 Task: Find connections with filter location Katangi with filter topic #Marketingwith filter profile language Potuguese with filter current company Career For Freshers with filter school Siliguri Institute of Technology with filter industry Accessible Hardware Manufacturing with filter service category Search Engine Optimization (SEO) with filter keywords title Customer Service Manager
Action: Mouse moved to (168, 237)
Screenshot: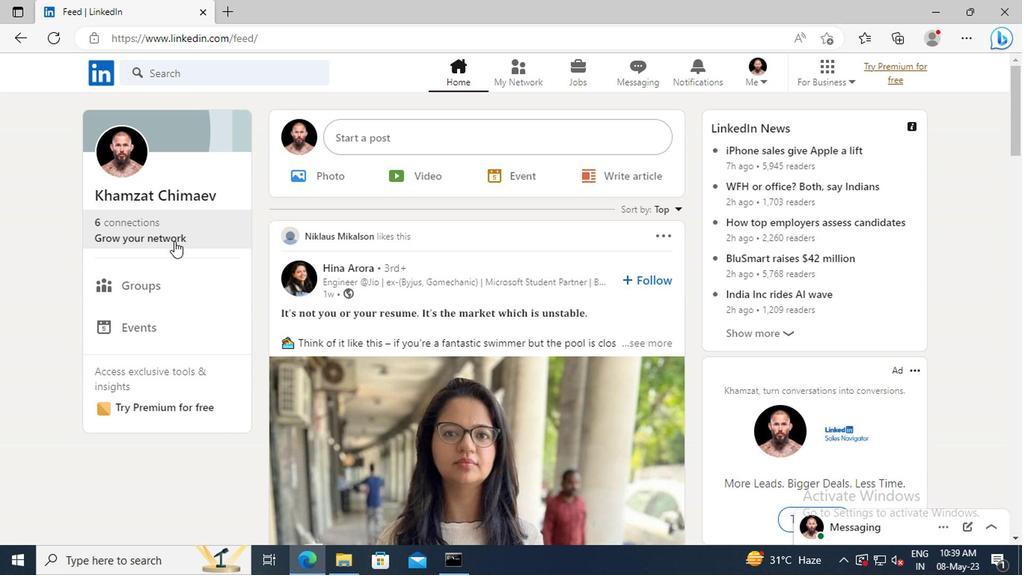
Action: Mouse pressed left at (168, 237)
Screenshot: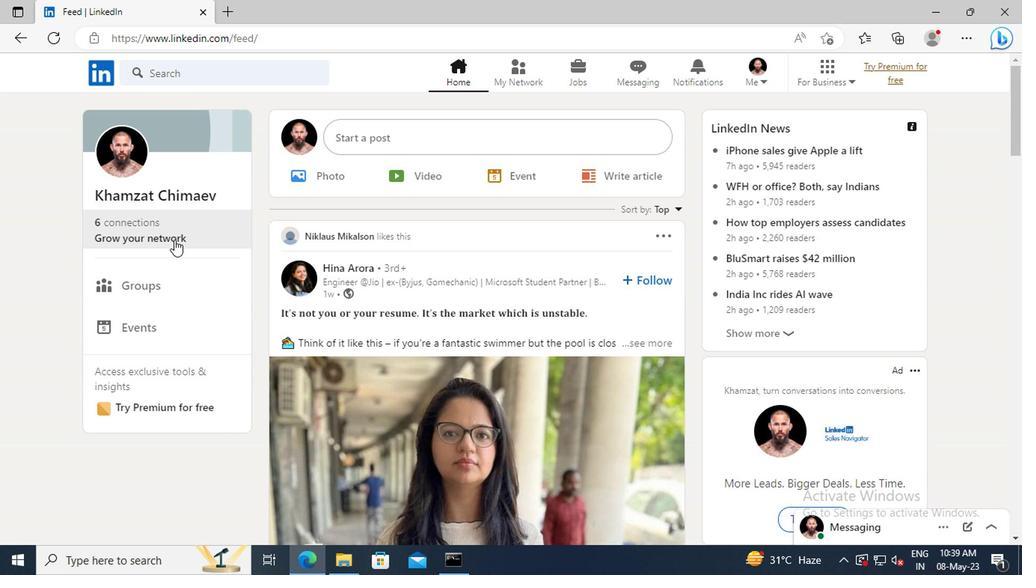 
Action: Mouse moved to (166, 163)
Screenshot: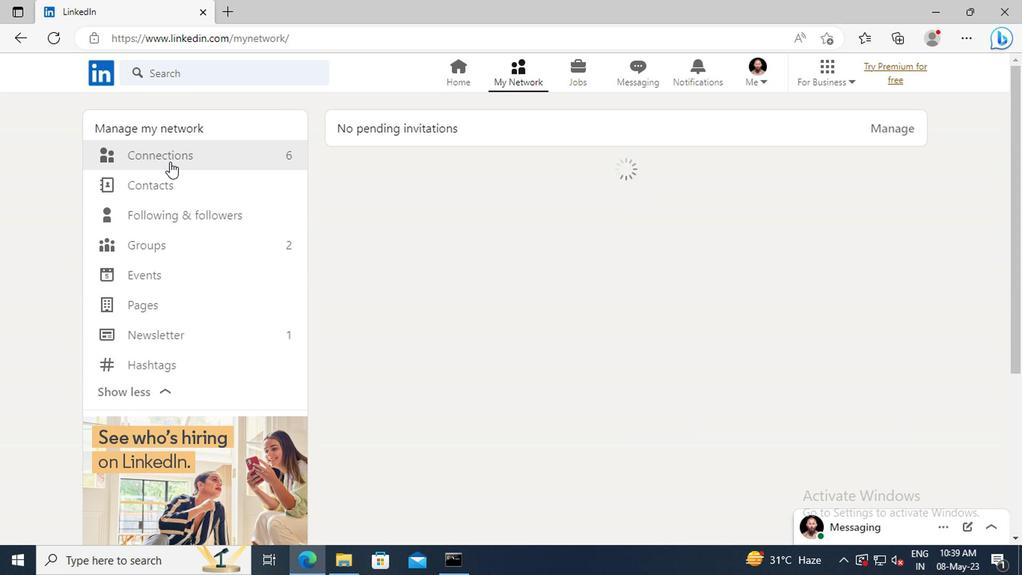 
Action: Mouse pressed left at (166, 163)
Screenshot: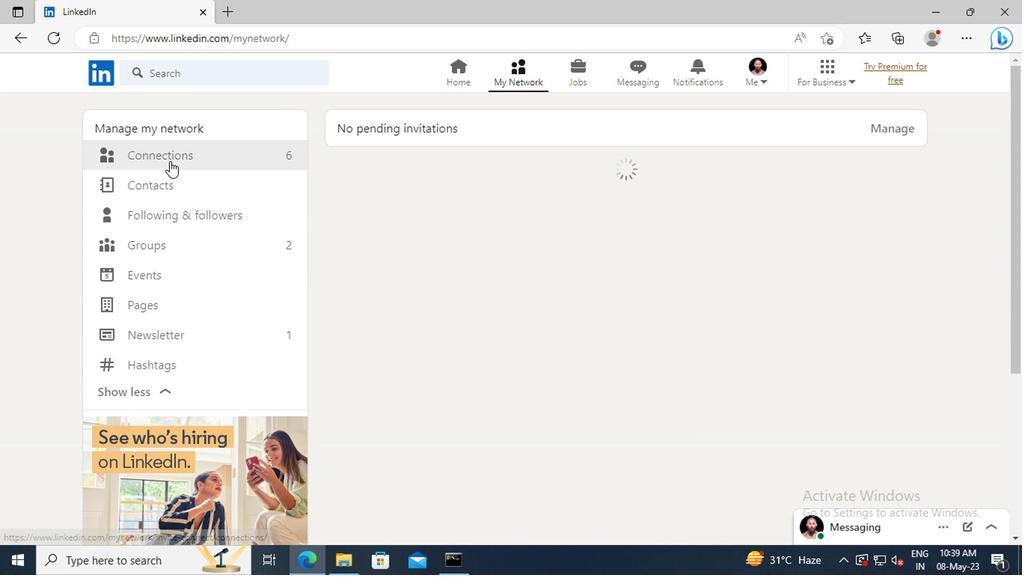 
Action: Mouse moved to (600, 159)
Screenshot: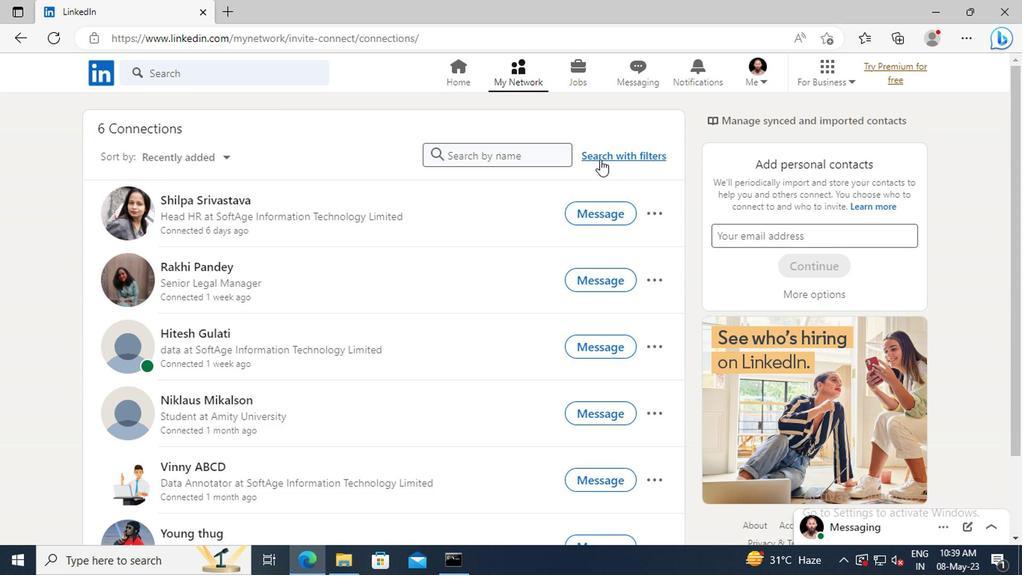 
Action: Mouse pressed left at (600, 159)
Screenshot: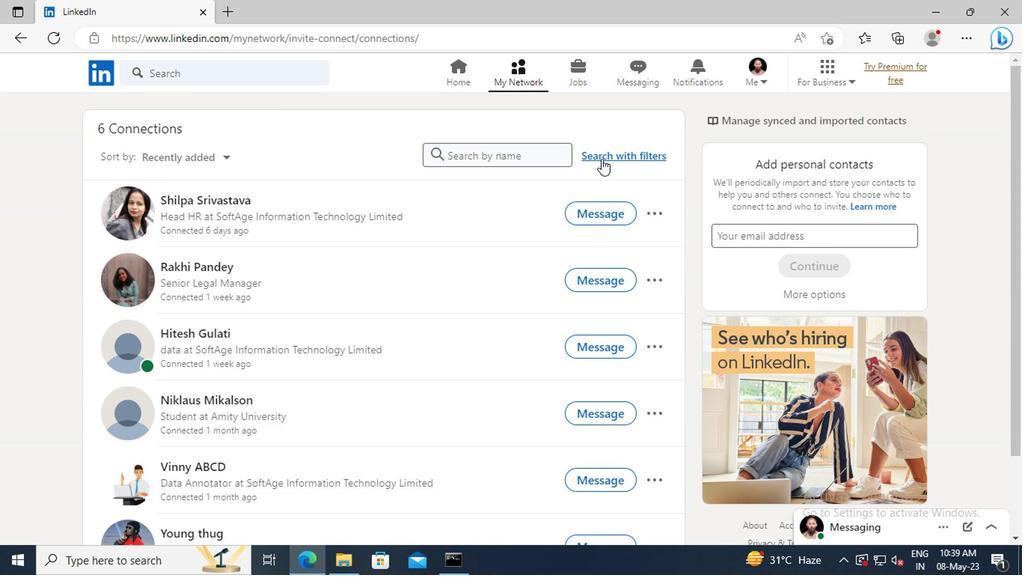 
Action: Mouse moved to (563, 119)
Screenshot: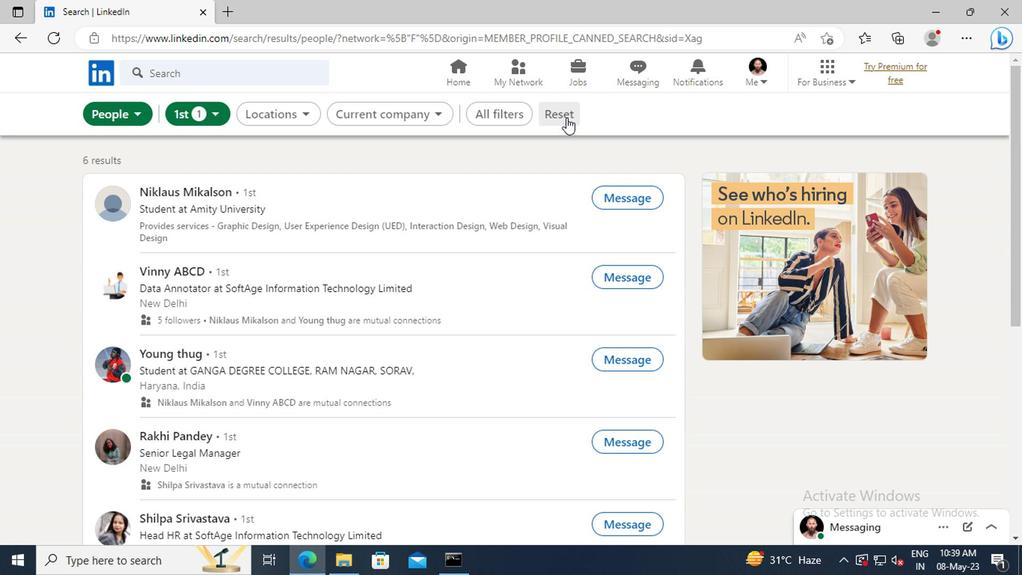 
Action: Mouse pressed left at (563, 119)
Screenshot: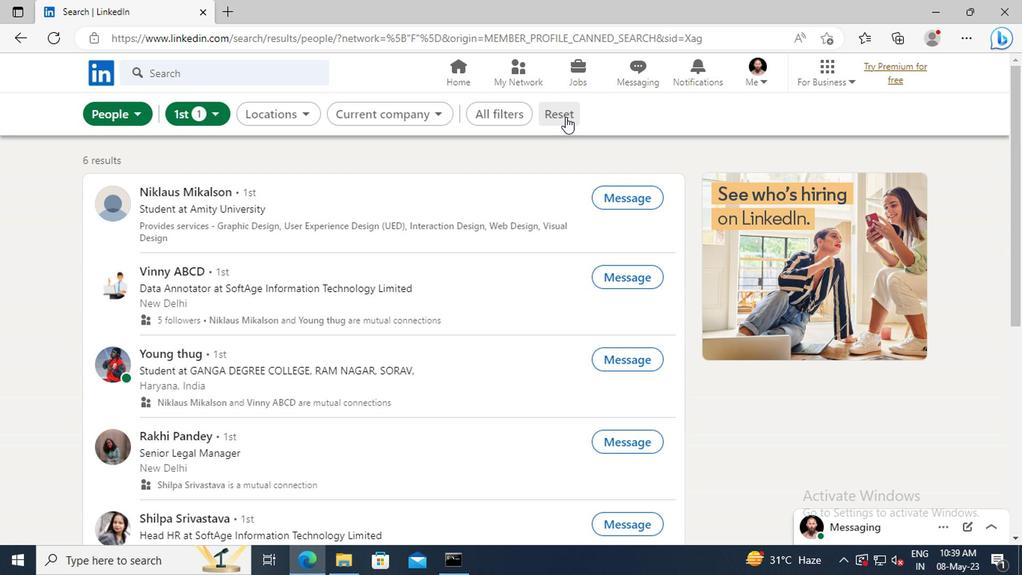 
Action: Mouse moved to (542, 119)
Screenshot: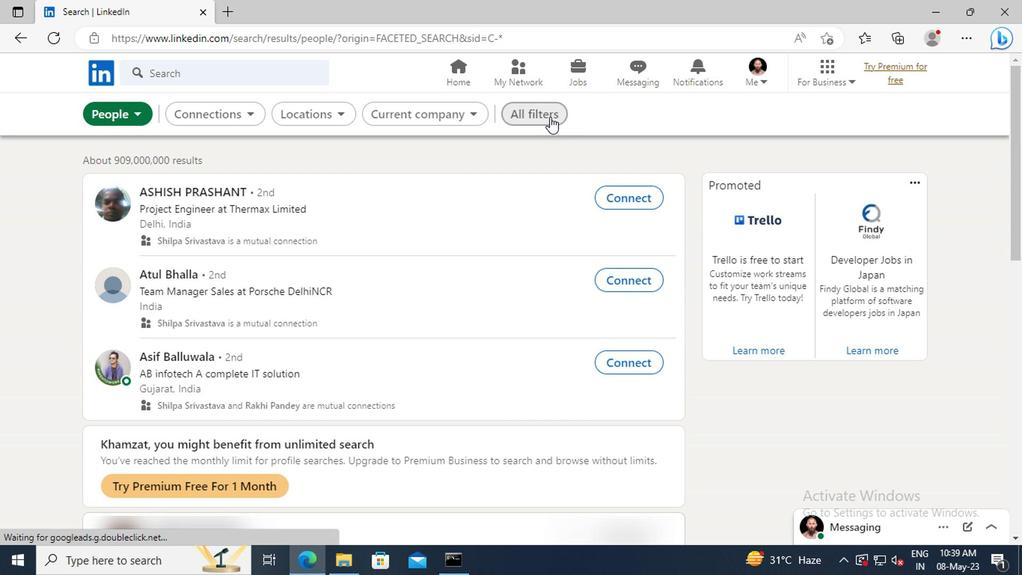 
Action: Mouse pressed left at (542, 119)
Screenshot: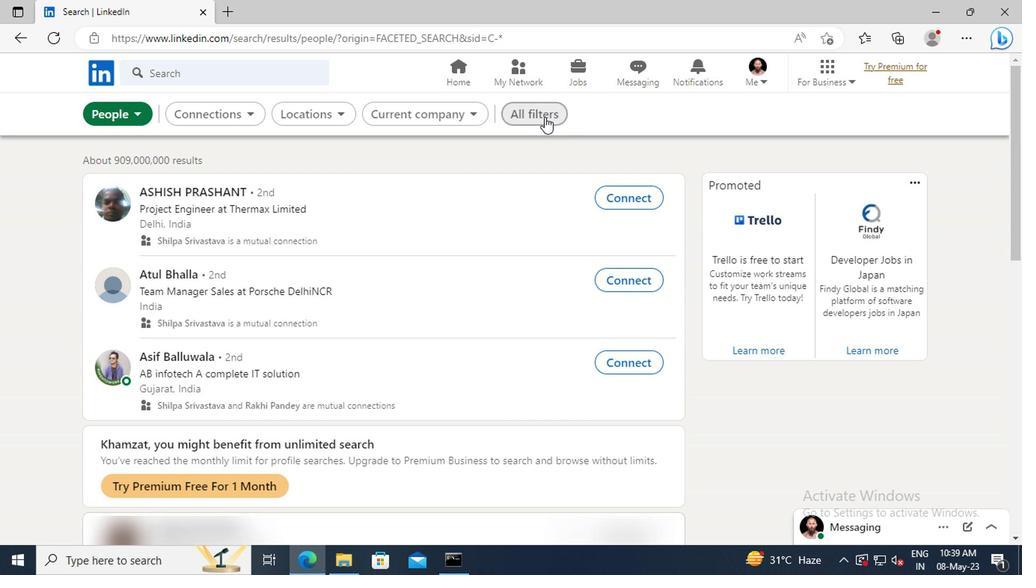 
Action: Mouse moved to (830, 298)
Screenshot: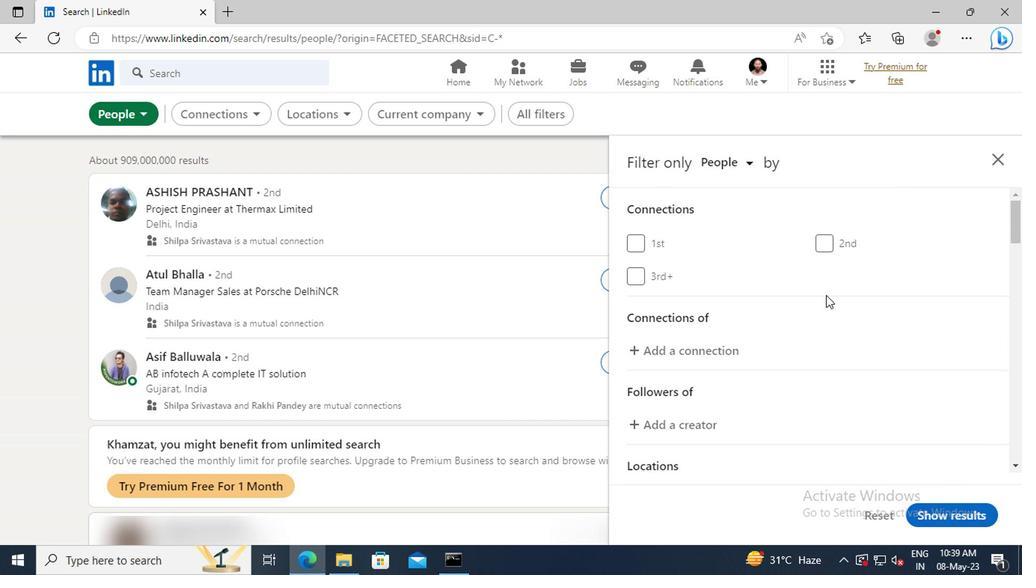 
Action: Mouse scrolled (830, 297) with delta (0, -1)
Screenshot: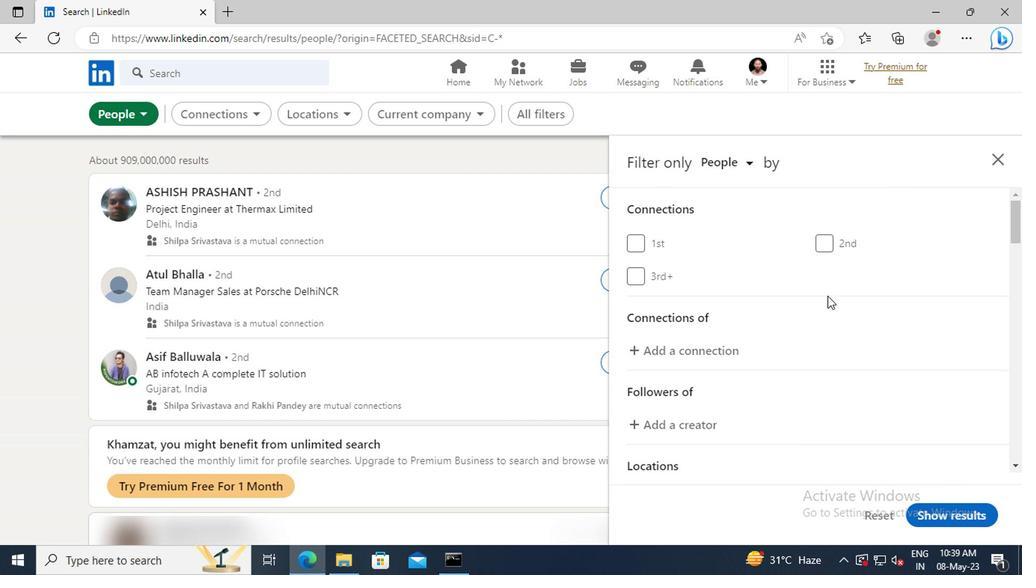 
Action: Mouse scrolled (830, 297) with delta (0, -1)
Screenshot: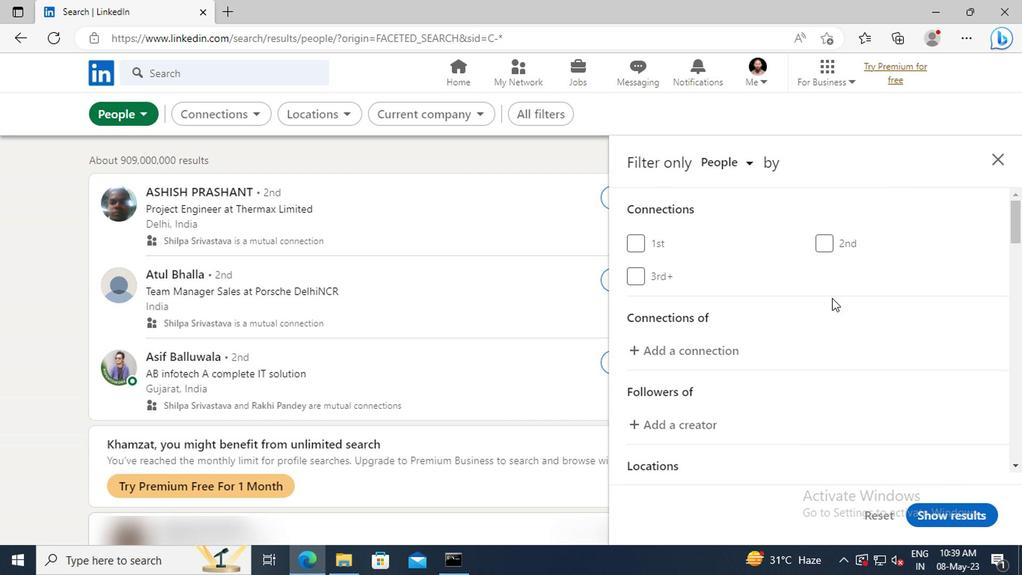
Action: Mouse moved to (831, 299)
Screenshot: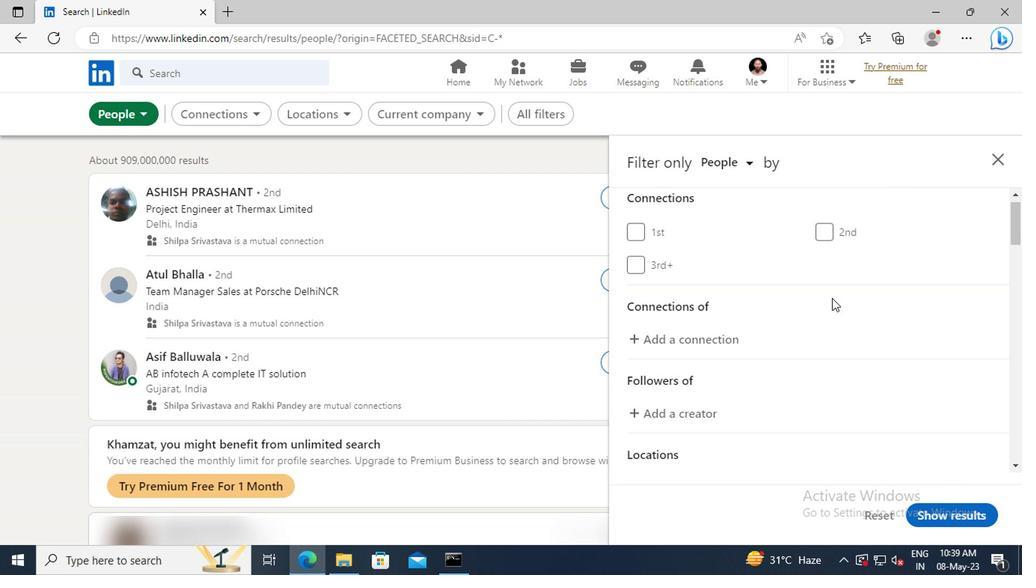 
Action: Mouse scrolled (831, 299) with delta (0, 0)
Screenshot: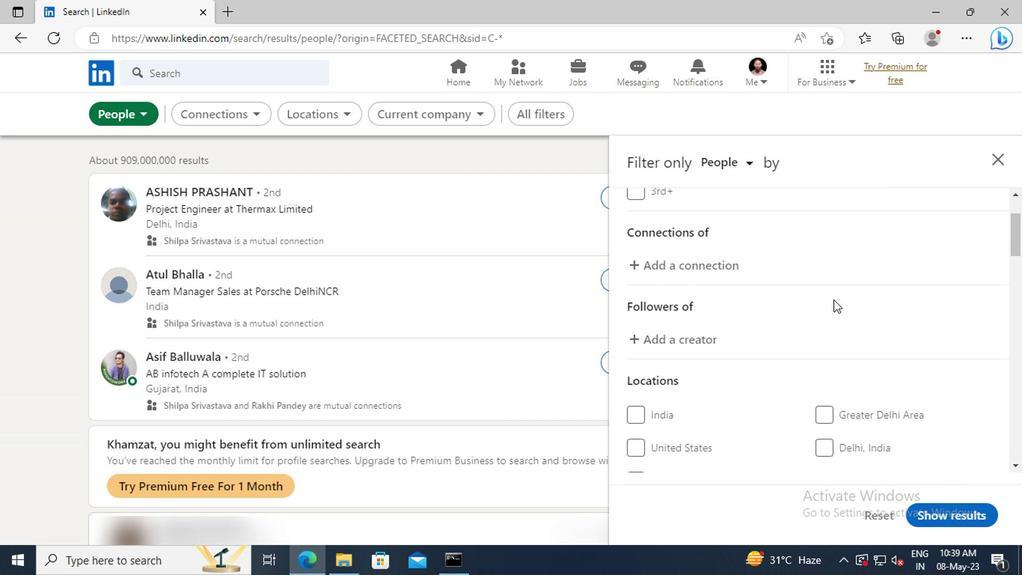 
Action: Mouse scrolled (831, 299) with delta (0, 0)
Screenshot: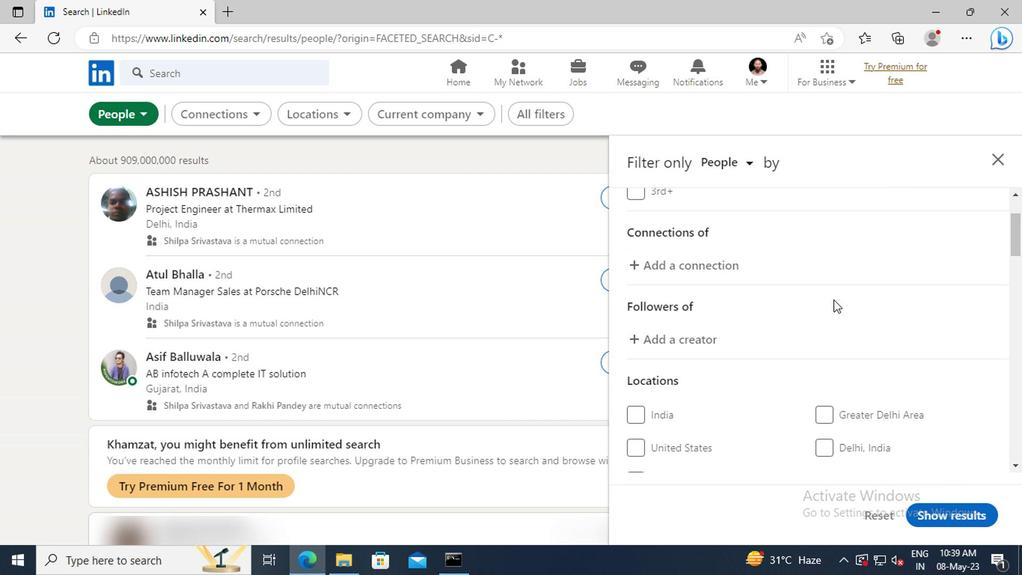 
Action: Mouse scrolled (831, 299) with delta (0, 0)
Screenshot: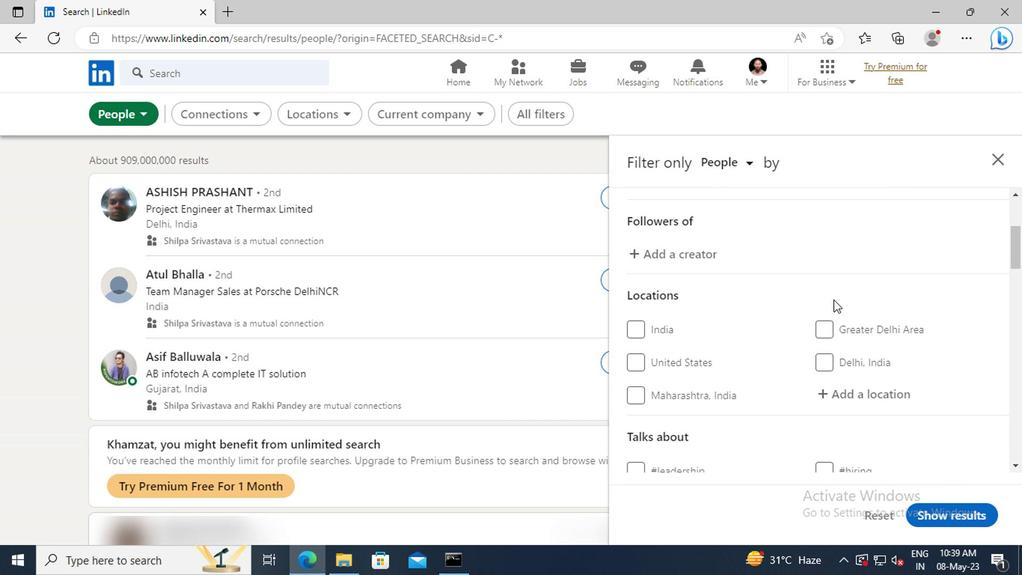 
Action: Mouse scrolled (831, 299) with delta (0, 0)
Screenshot: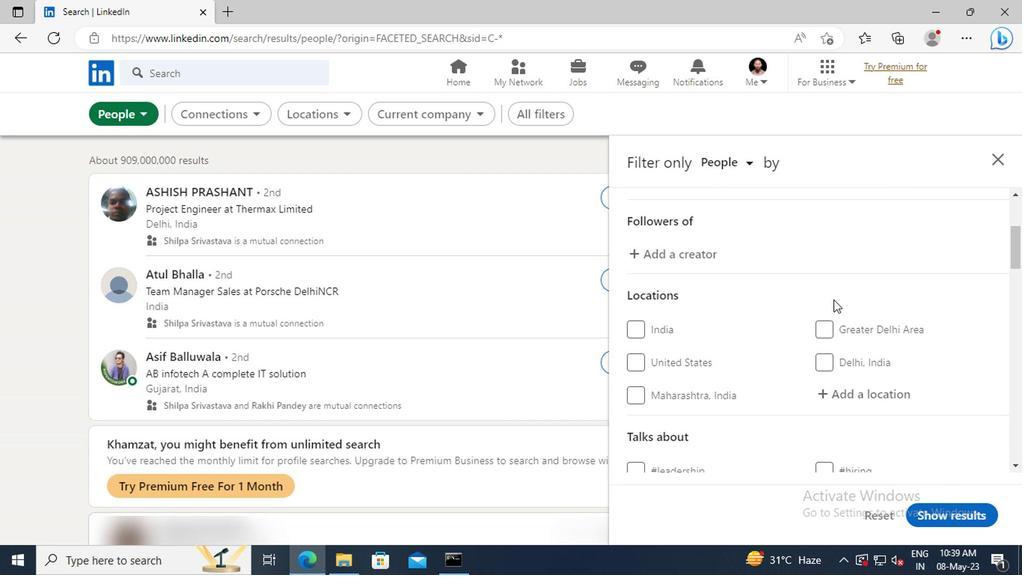 
Action: Mouse moved to (830, 309)
Screenshot: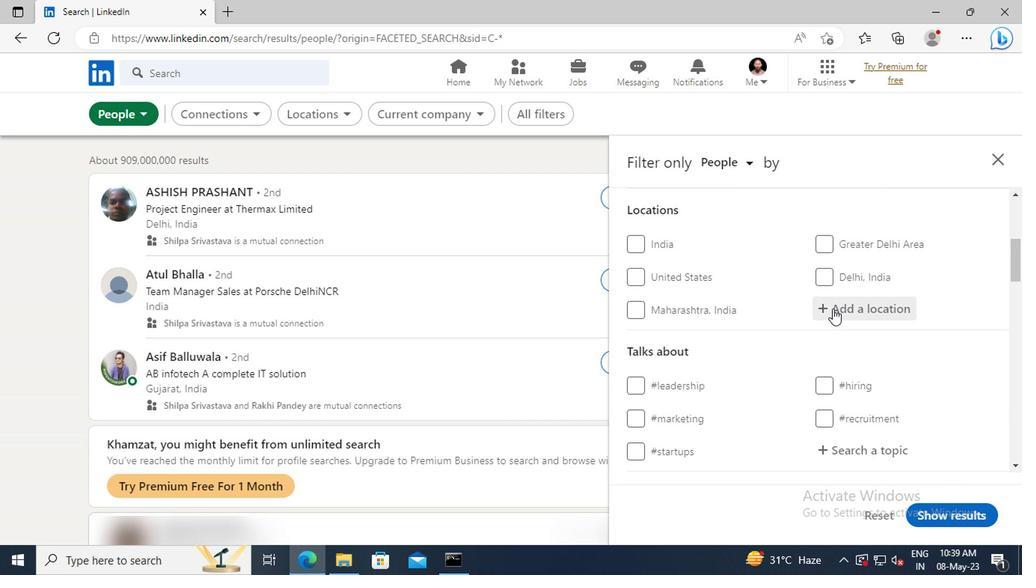 
Action: Mouse pressed left at (830, 309)
Screenshot: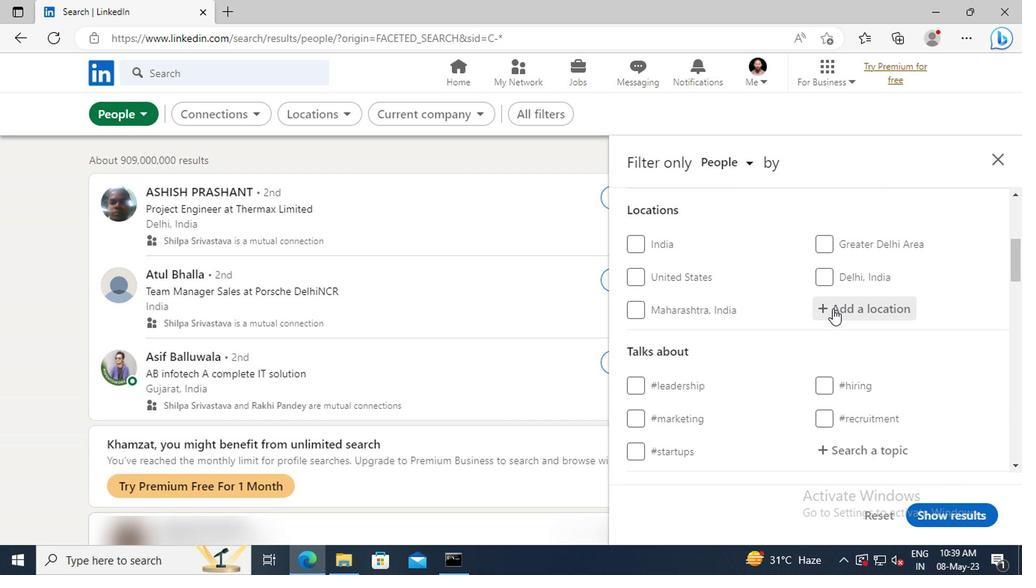 
Action: Key pressed <Key.shift>KATANGI
Screenshot: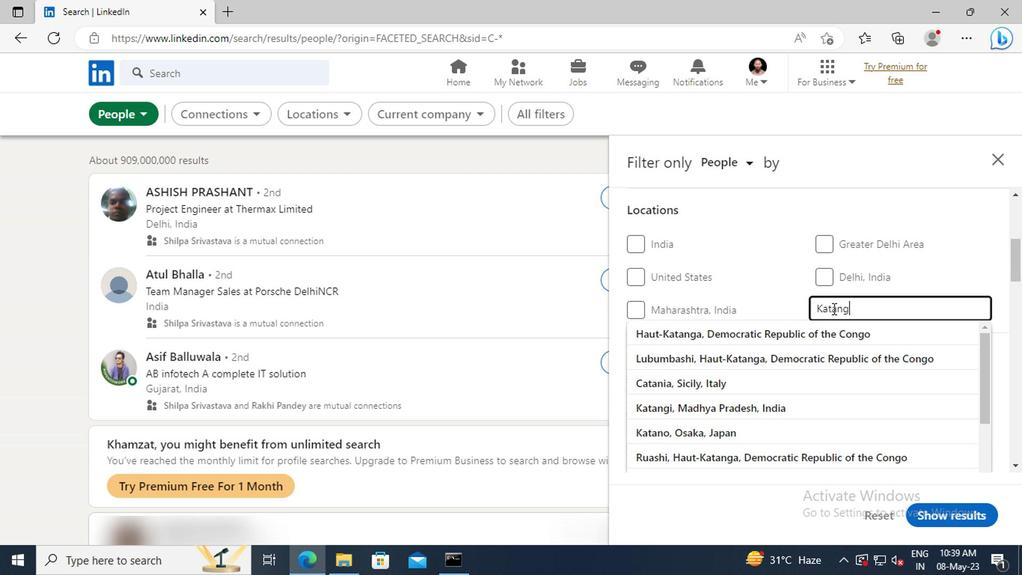 
Action: Mouse moved to (837, 328)
Screenshot: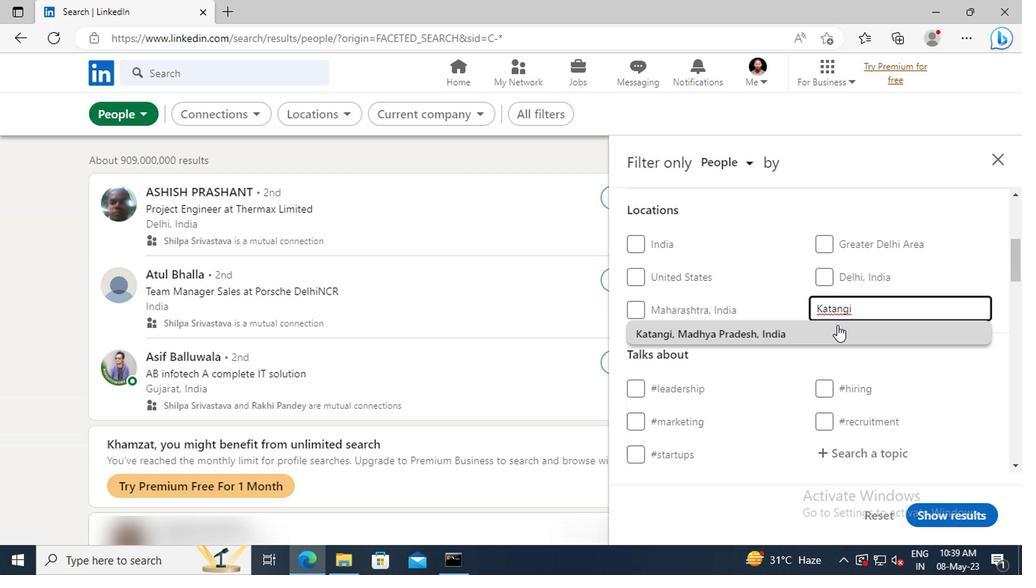 
Action: Mouse pressed left at (837, 328)
Screenshot: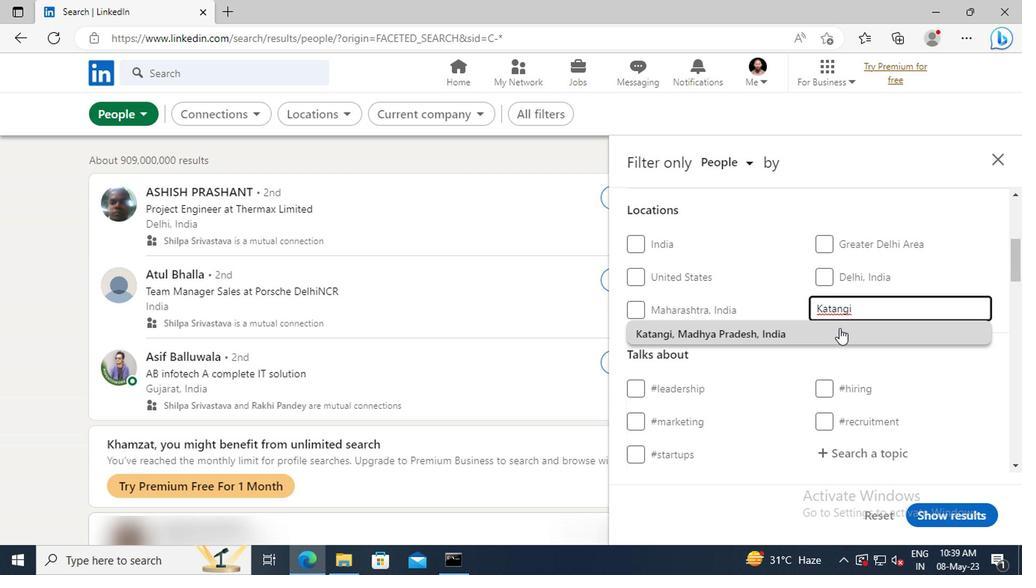 
Action: Mouse scrolled (837, 328) with delta (0, 0)
Screenshot: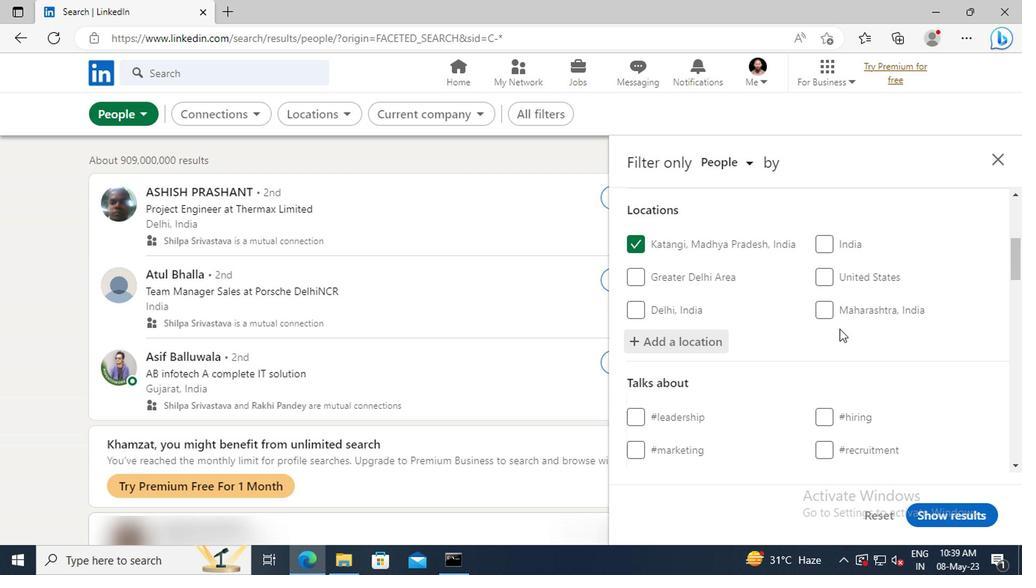 
Action: Mouse moved to (838, 328)
Screenshot: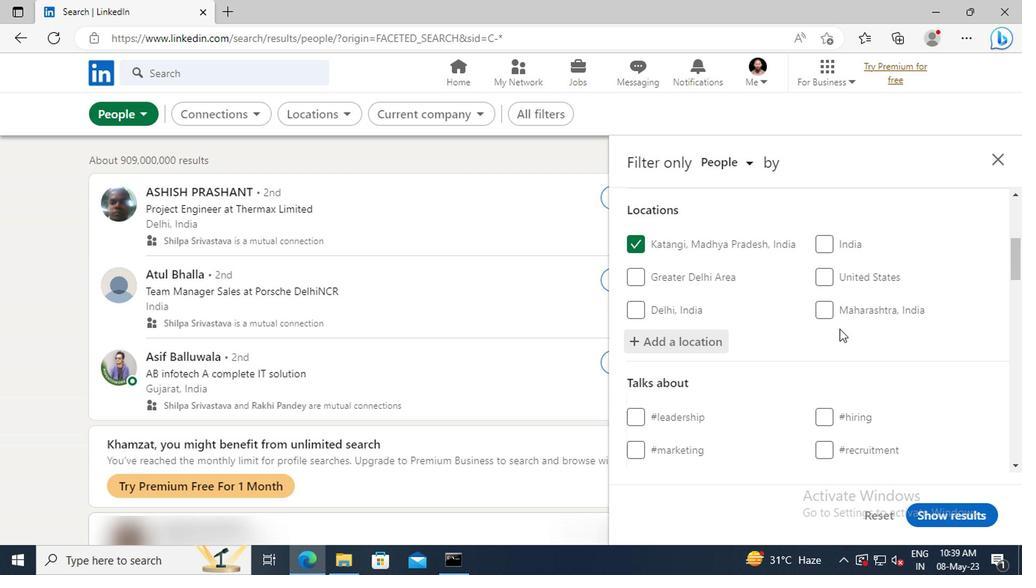 
Action: Mouse scrolled (838, 328) with delta (0, 0)
Screenshot: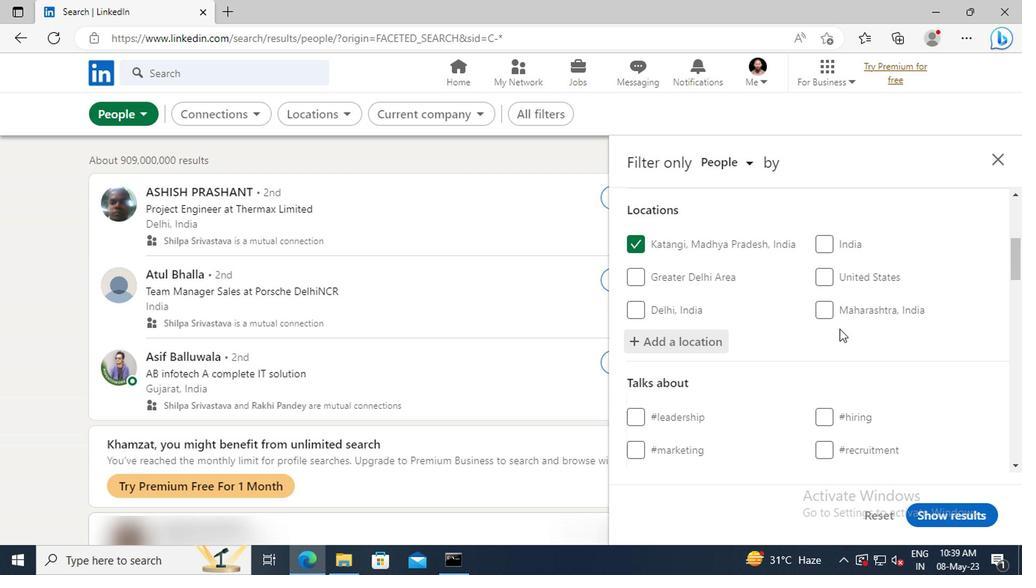 
Action: Mouse moved to (838, 329)
Screenshot: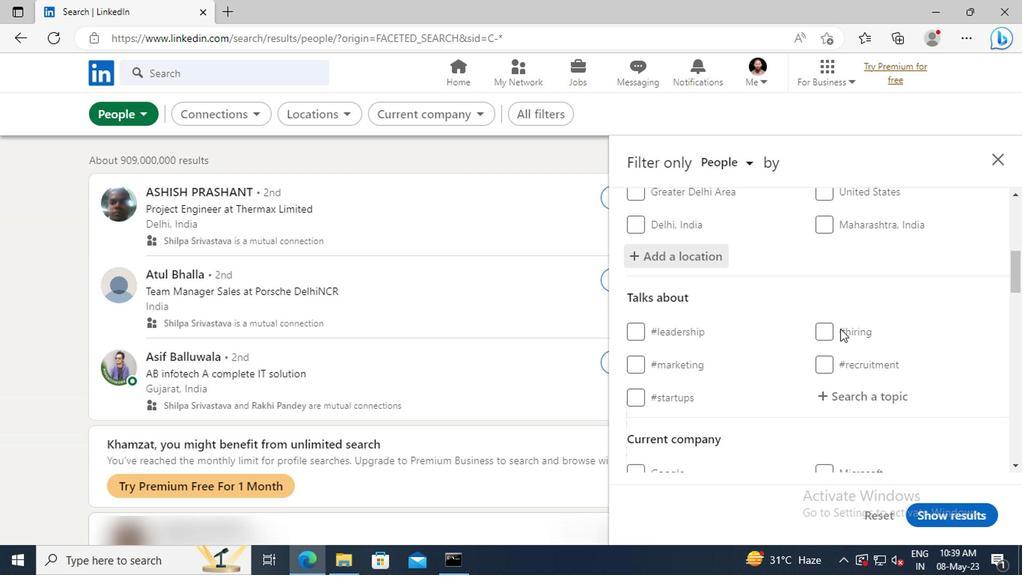 
Action: Mouse scrolled (838, 328) with delta (0, -1)
Screenshot: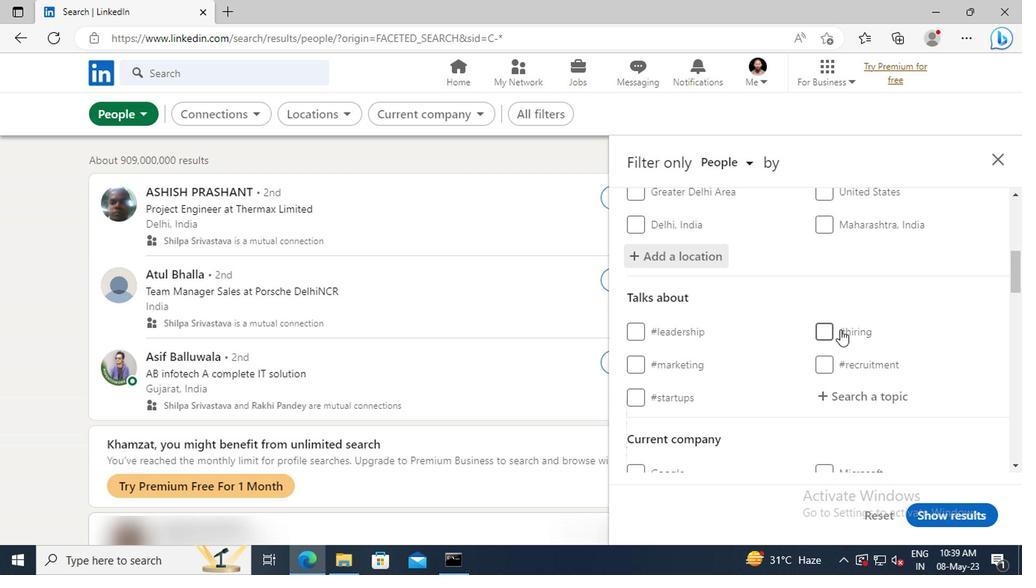
Action: Mouse moved to (633, 319)
Screenshot: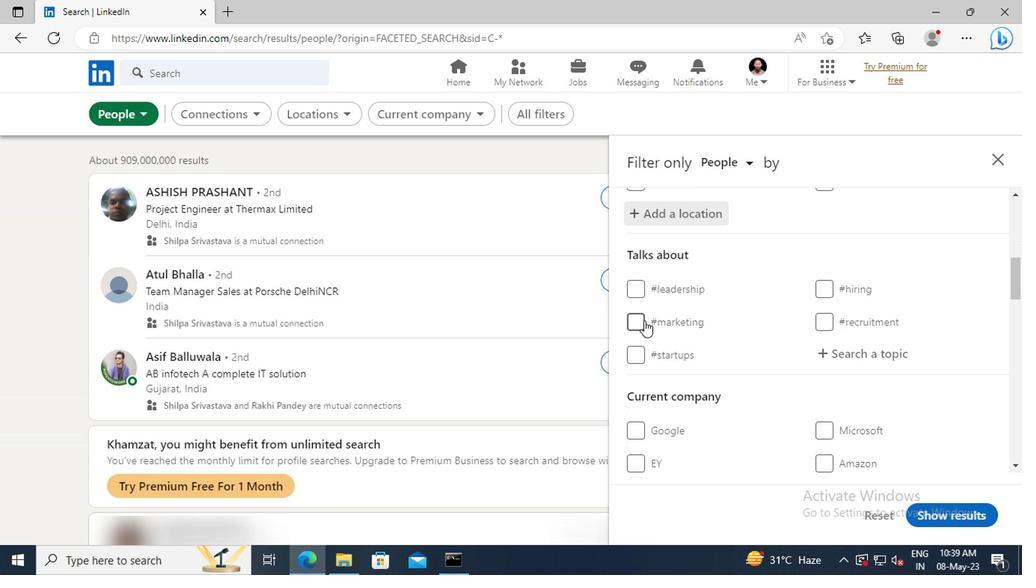 
Action: Mouse pressed left at (633, 319)
Screenshot: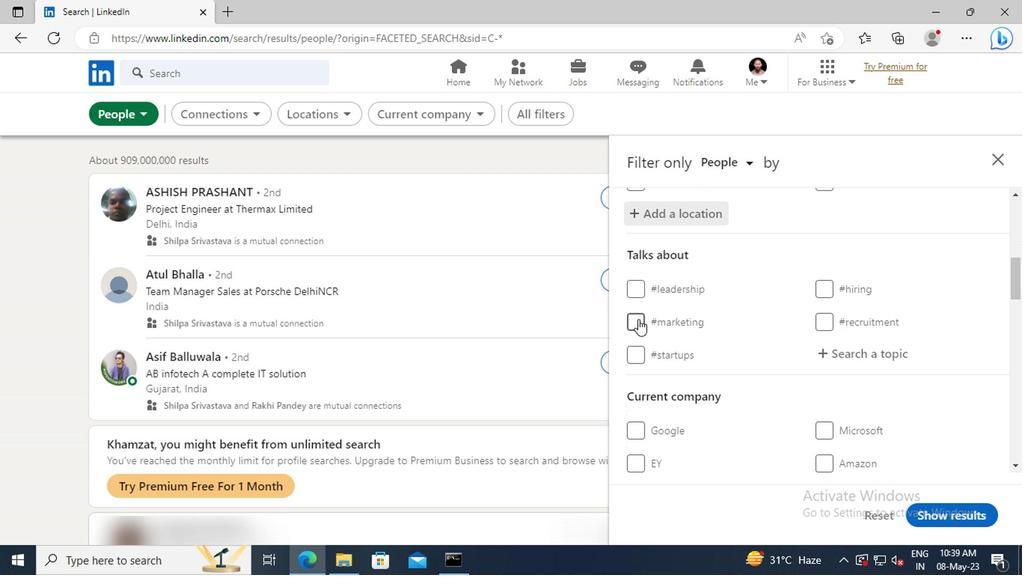 
Action: Mouse moved to (819, 350)
Screenshot: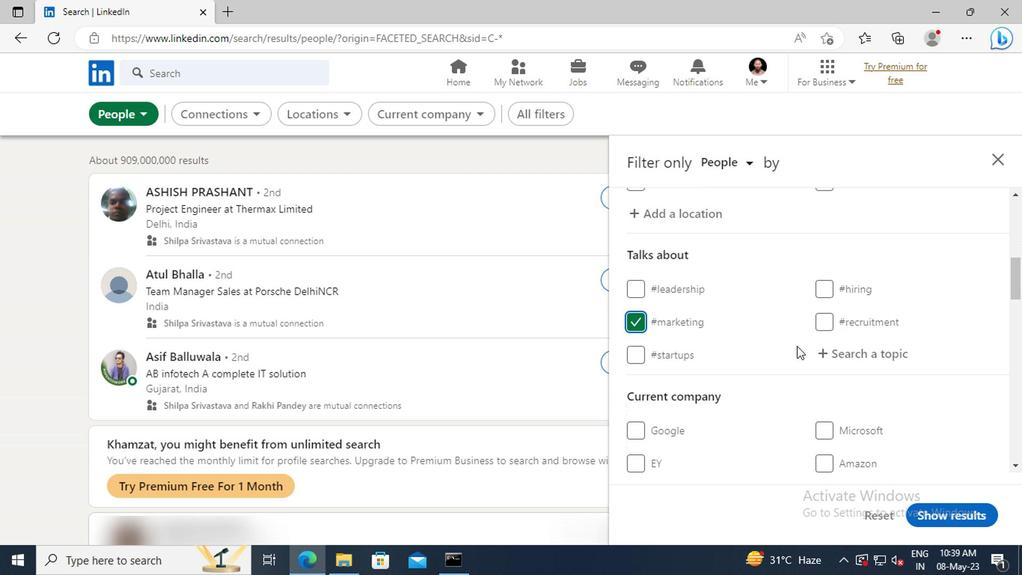 
Action: Mouse scrolled (819, 349) with delta (0, -1)
Screenshot: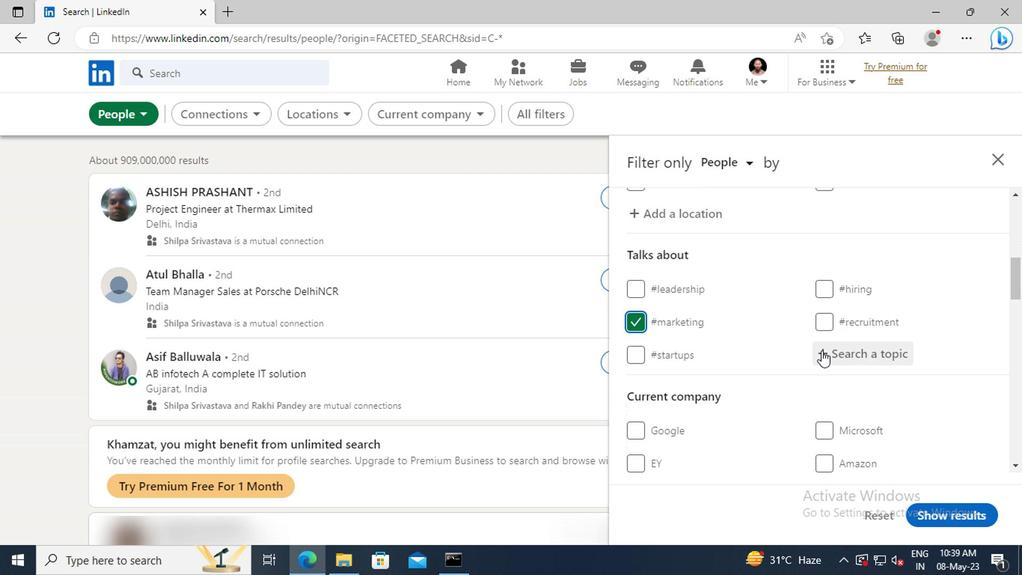 
Action: Mouse scrolled (819, 349) with delta (0, -1)
Screenshot: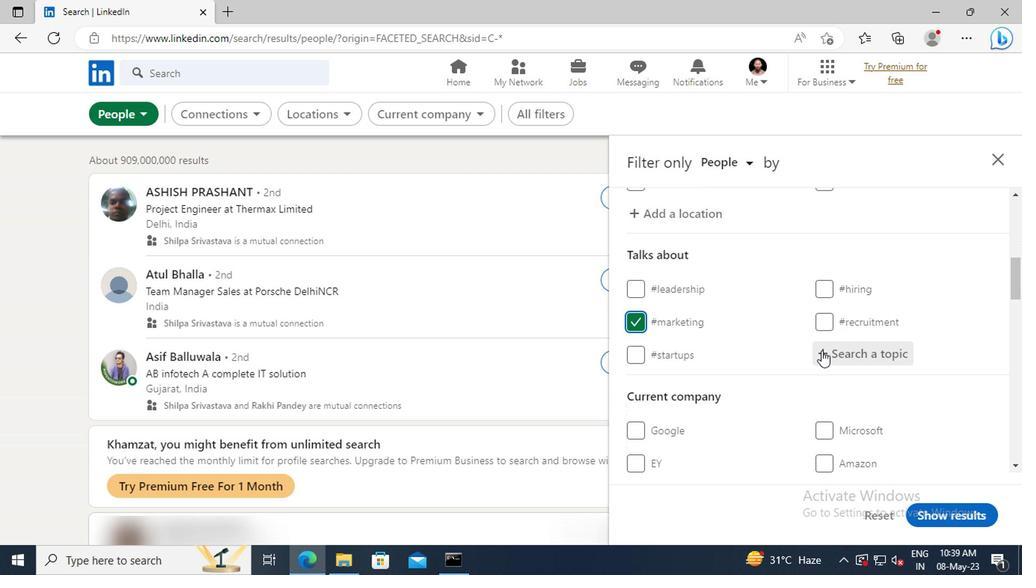 
Action: Mouse scrolled (819, 349) with delta (0, -1)
Screenshot: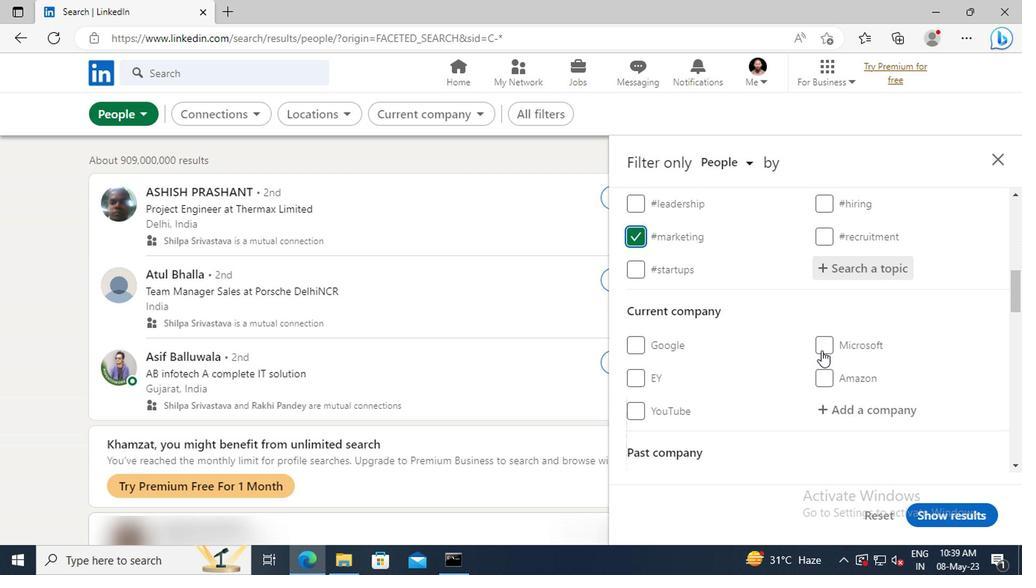 
Action: Mouse scrolled (819, 349) with delta (0, -1)
Screenshot: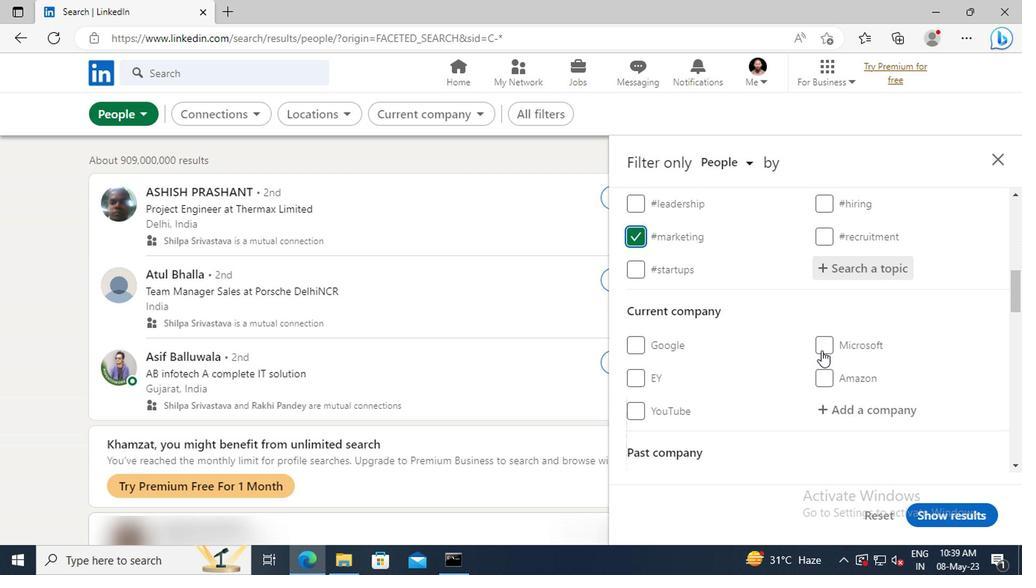 
Action: Mouse scrolled (819, 349) with delta (0, -1)
Screenshot: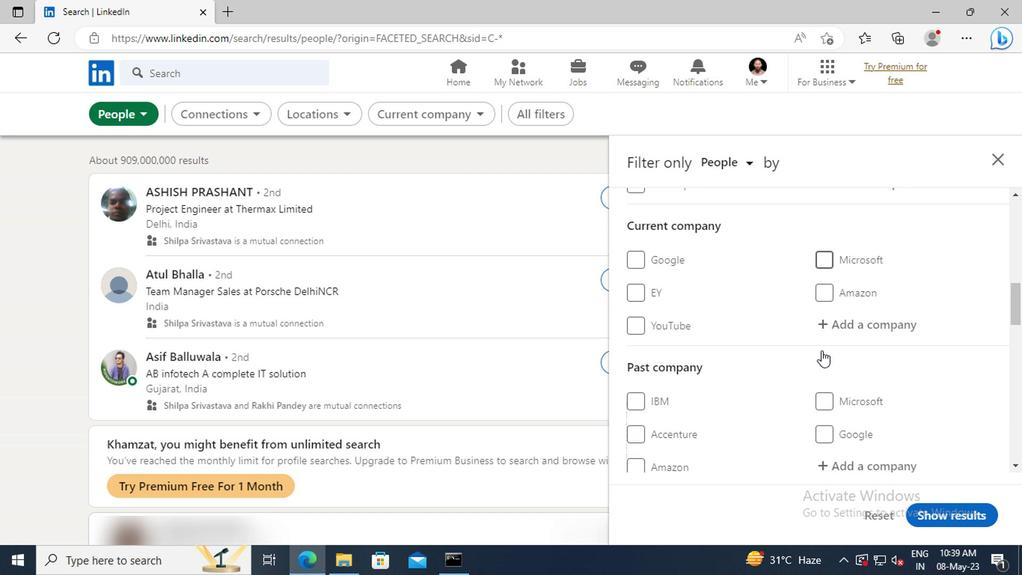 
Action: Mouse scrolled (819, 349) with delta (0, -1)
Screenshot: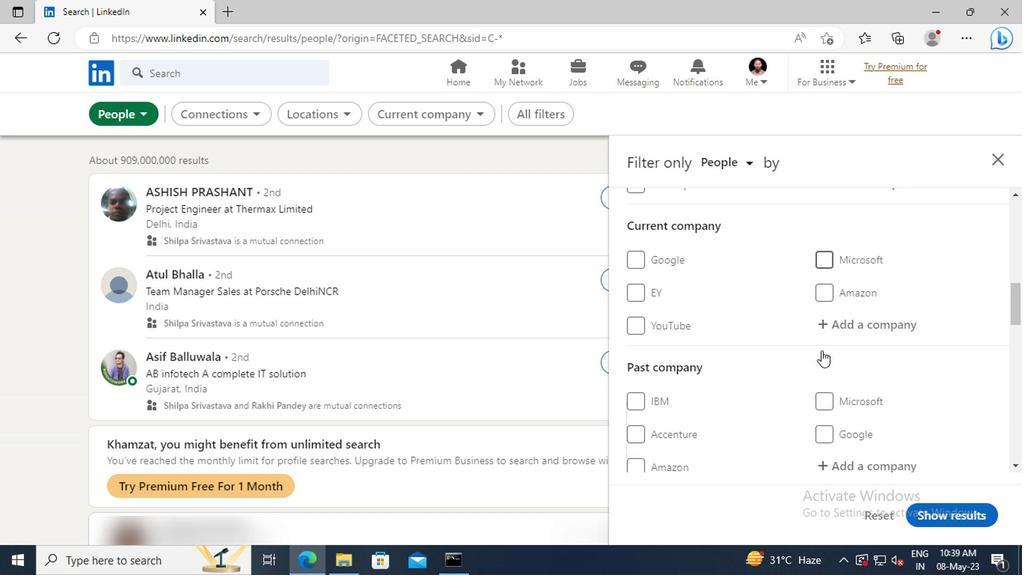 
Action: Mouse scrolled (819, 349) with delta (0, -1)
Screenshot: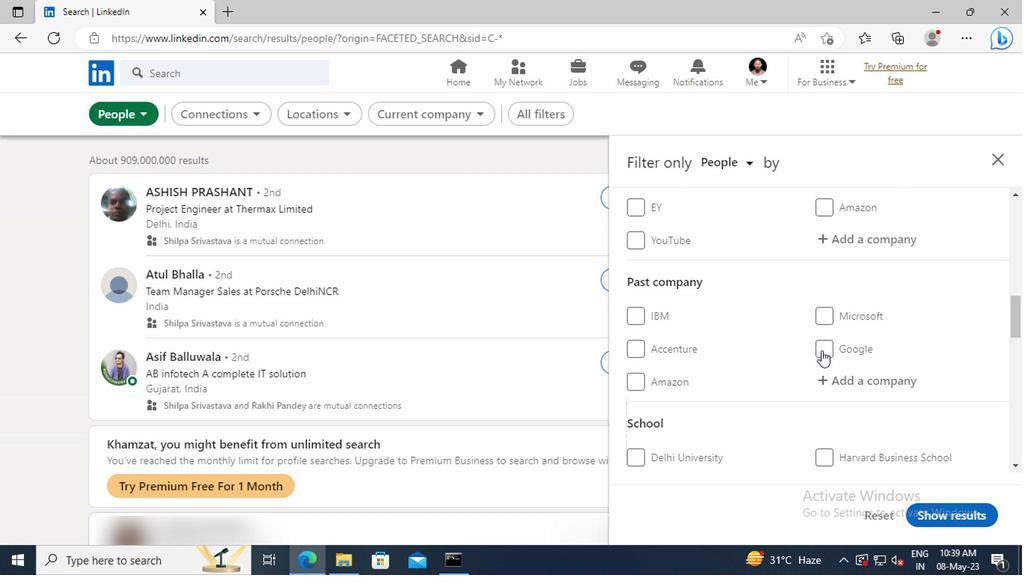 
Action: Mouse scrolled (819, 349) with delta (0, -1)
Screenshot: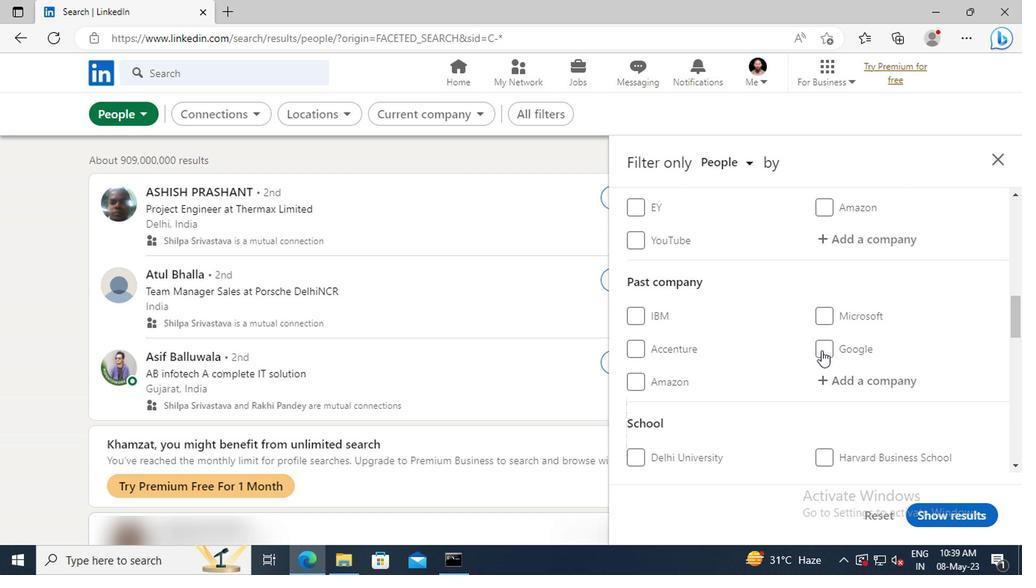 
Action: Mouse scrolled (819, 349) with delta (0, -1)
Screenshot: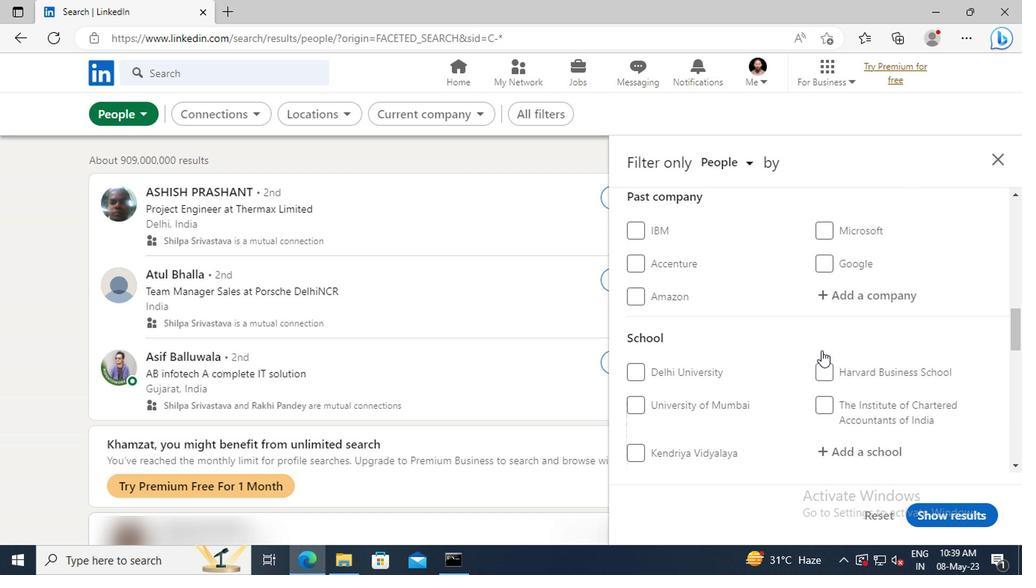 
Action: Mouse scrolled (819, 349) with delta (0, -1)
Screenshot: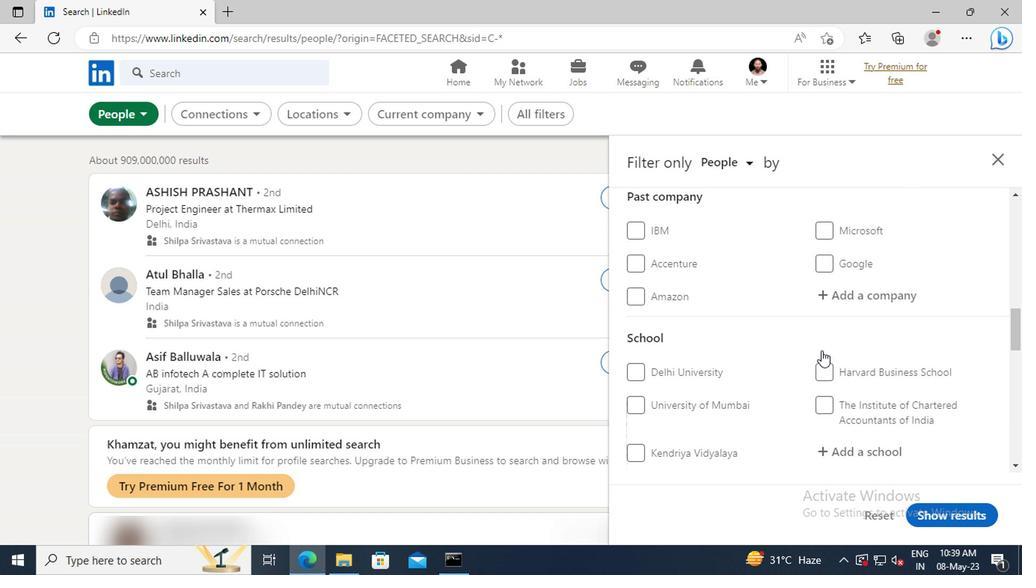 
Action: Mouse scrolled (819, 349) with delta (0, -1)
Screenshot: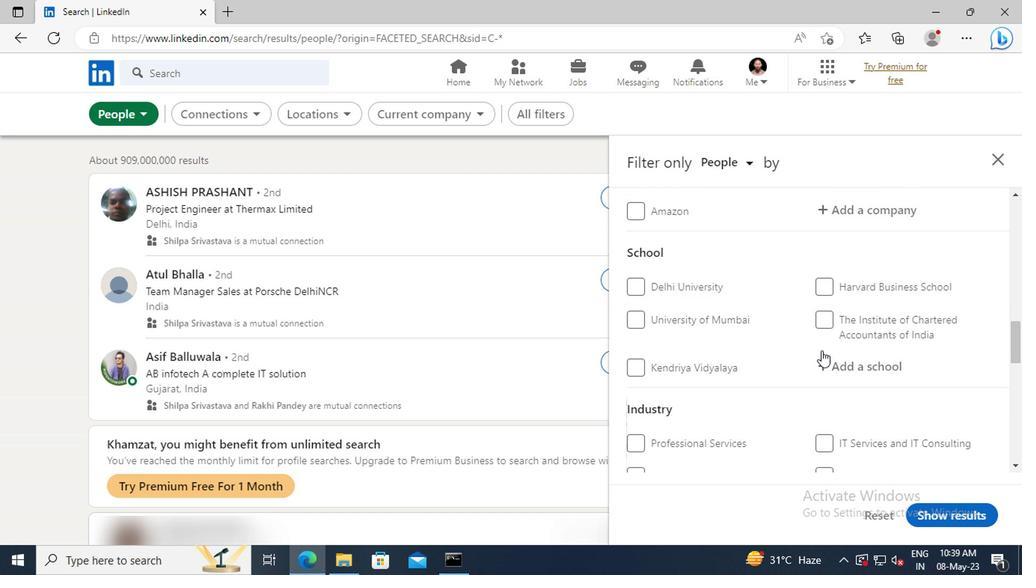 
Action: Mouse scrolled (819, 349) with delta (0, -1)
Screenshot: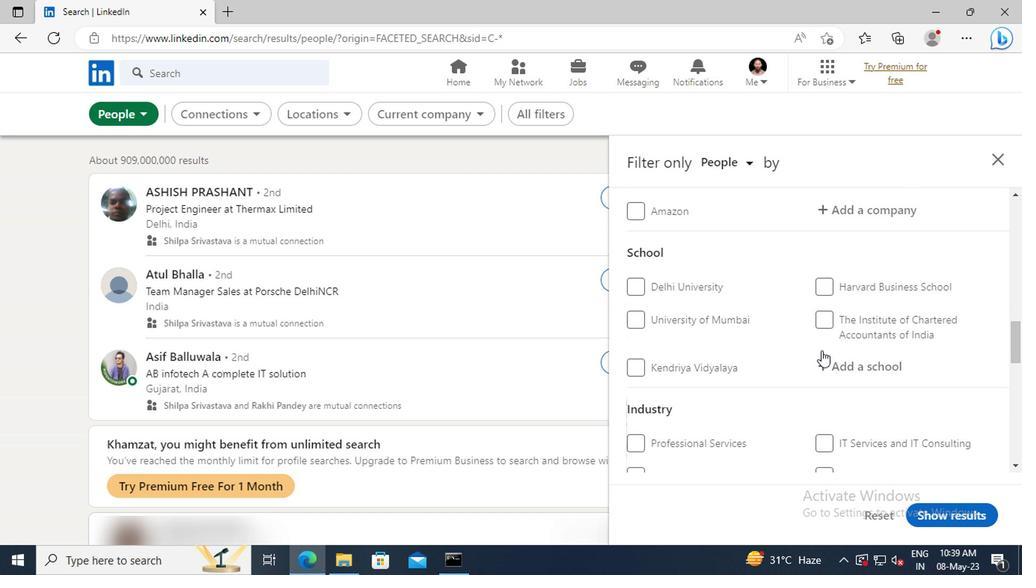 
Action: Mouse scrolled (819, 349) with delta (0, -1)
Screenshot: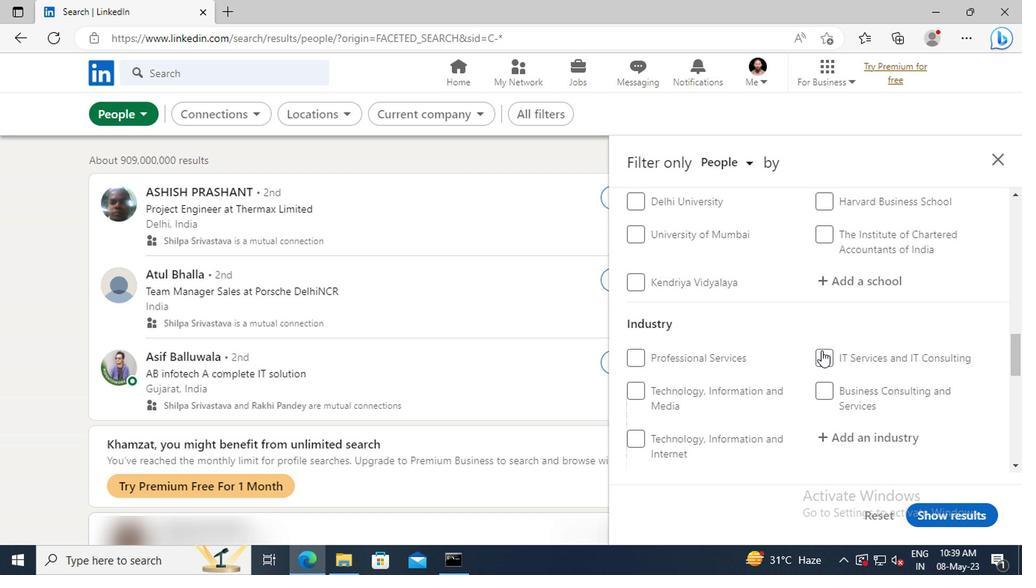 
Action: Mouse scrolled (819, 349) with delta (0, -1)
Screenshot: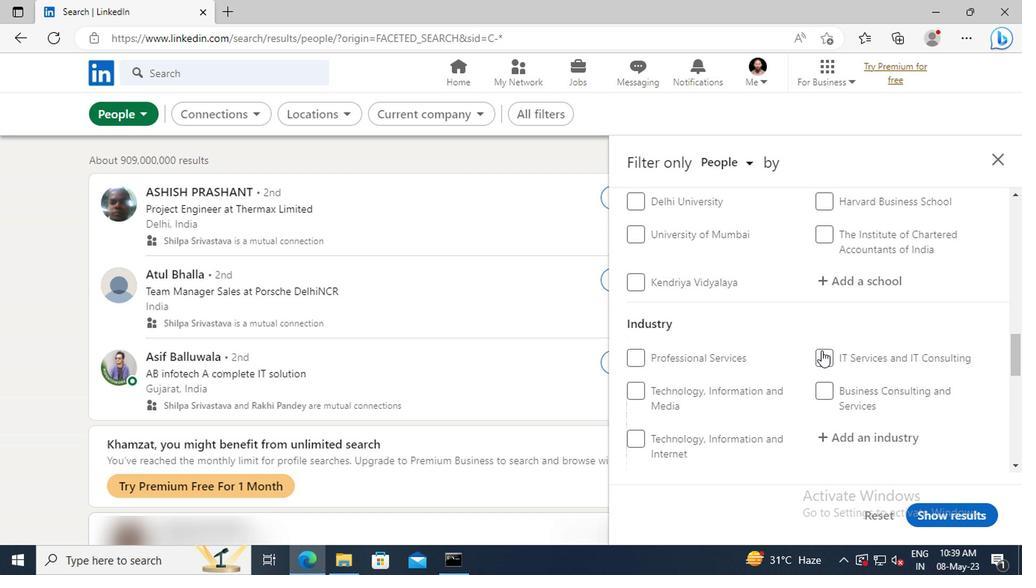 
Action: Mouse scrolled (819, 349) with delta (0, -1)
Screenshot: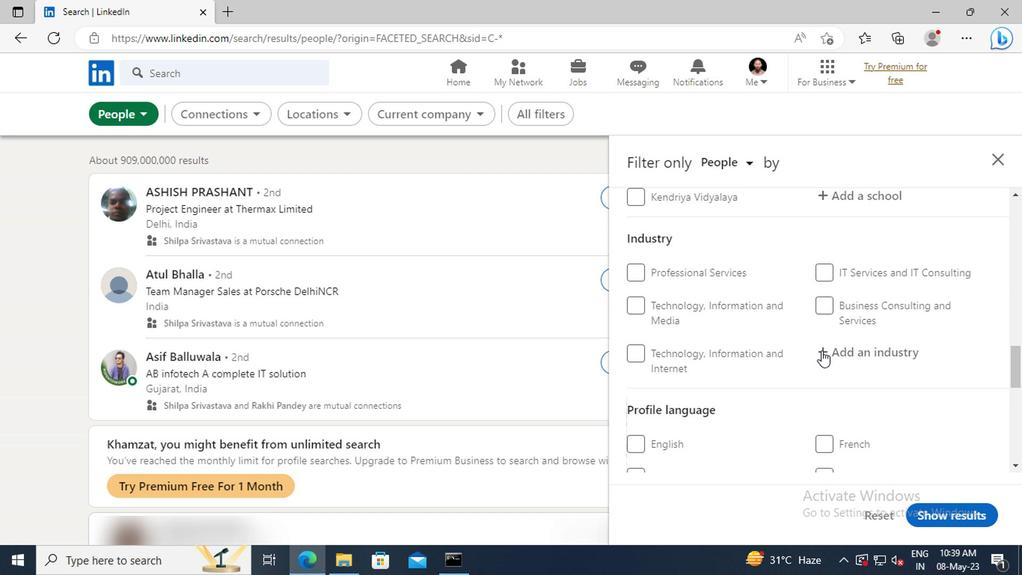 
Action: Mouse scrolled (819, 349) with delta (0, -1)
Screenshot: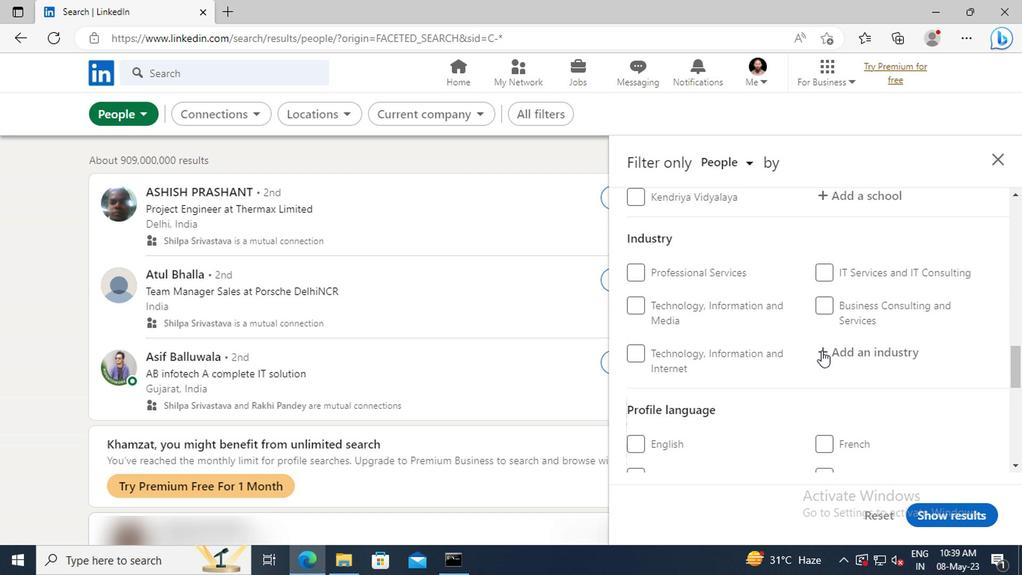 
Action: Mouse moved to (825, 393)
Screenshot: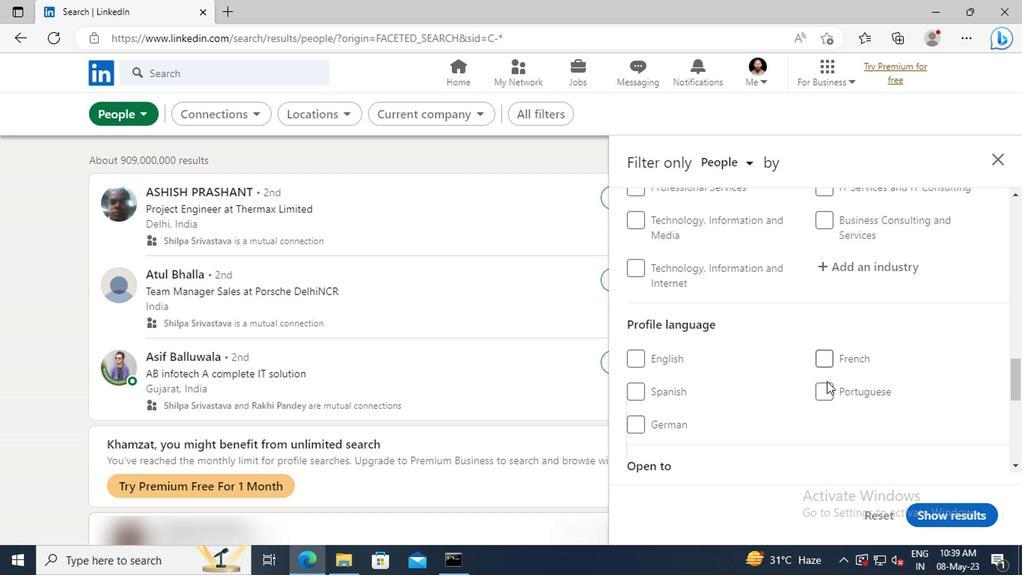 
Action: Mouse pressed left at (825, 393)
Screenshot: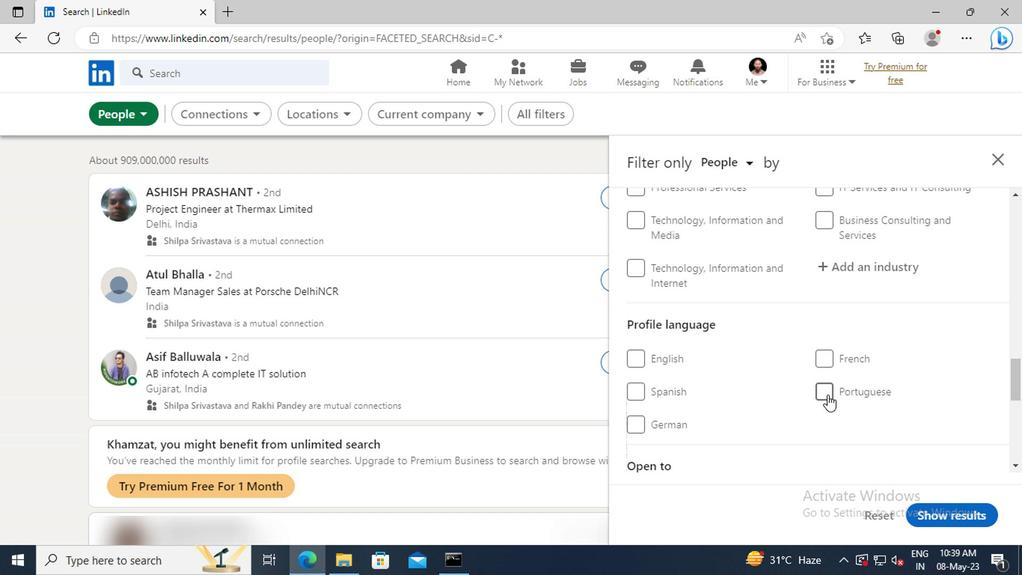 
Action: Mouse moved to (842, 356)
Screenshot: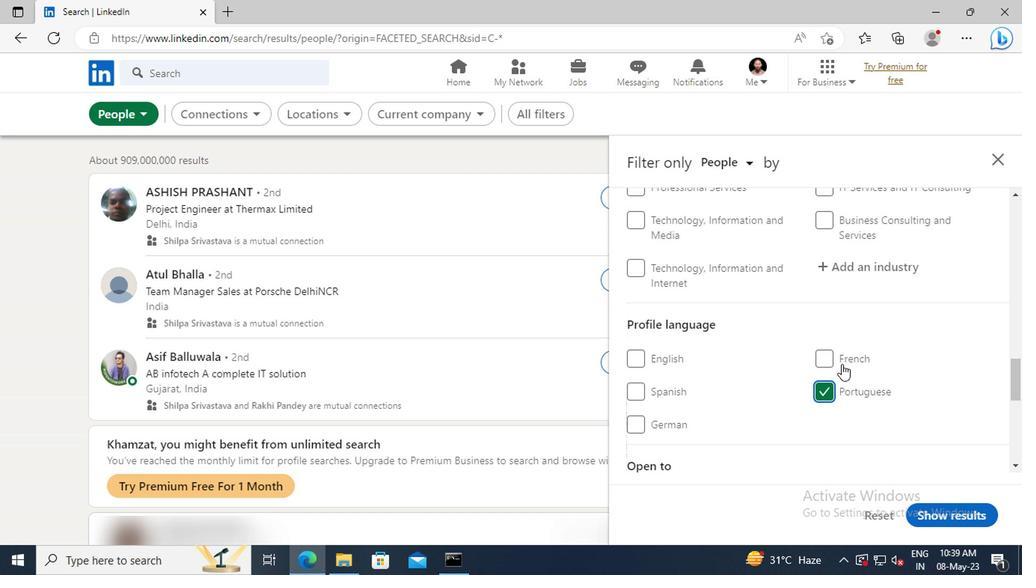 
Action: Mouse scrolled (842, 356) with delta (0, 0)
Screenshot: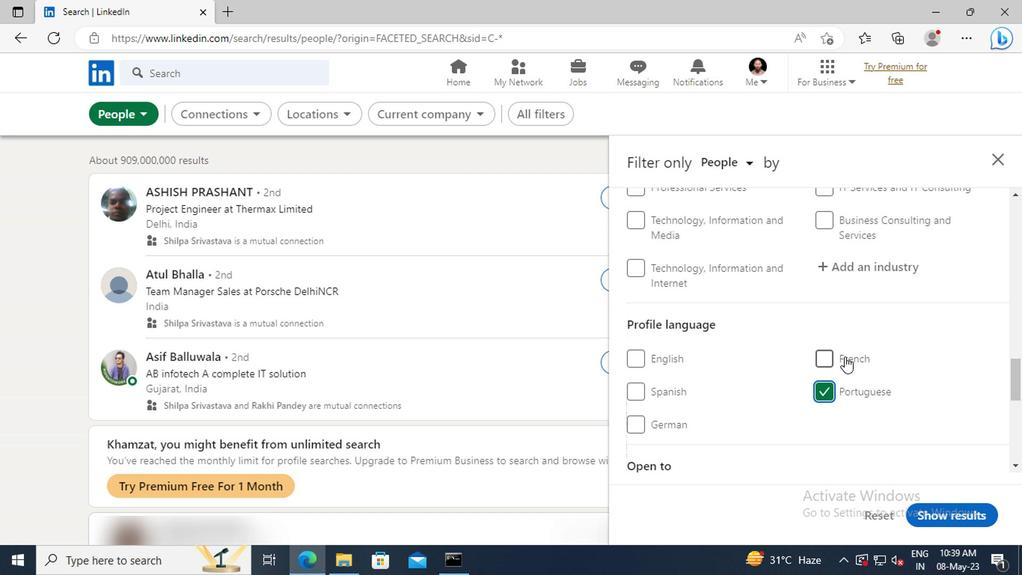 
Action: Mouse scrolled (842, 356) with delta (0, 0)
Screenshot: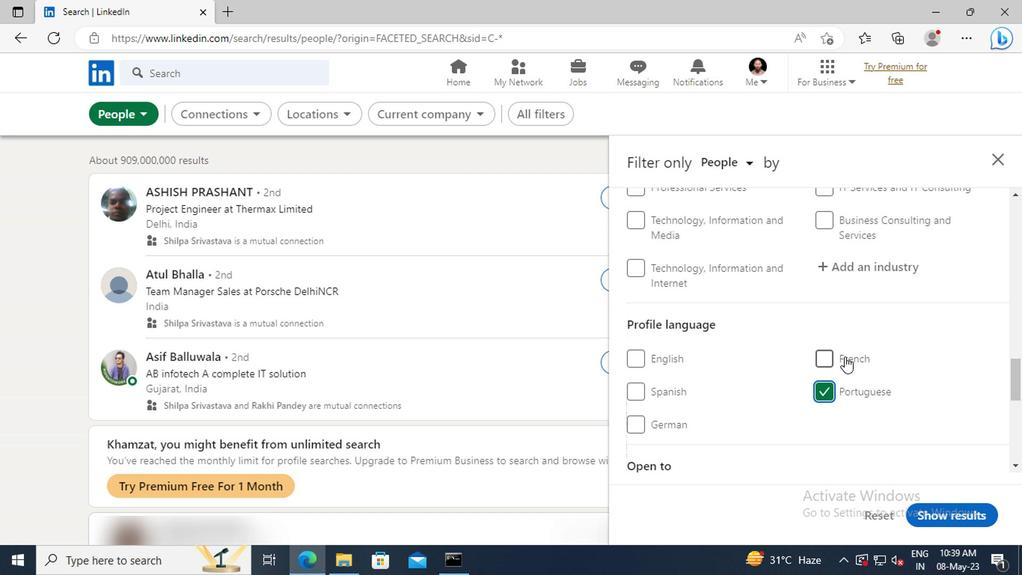 
Action: Mouse scrolled (842, 356) with delta (0, 0)
Screenshot: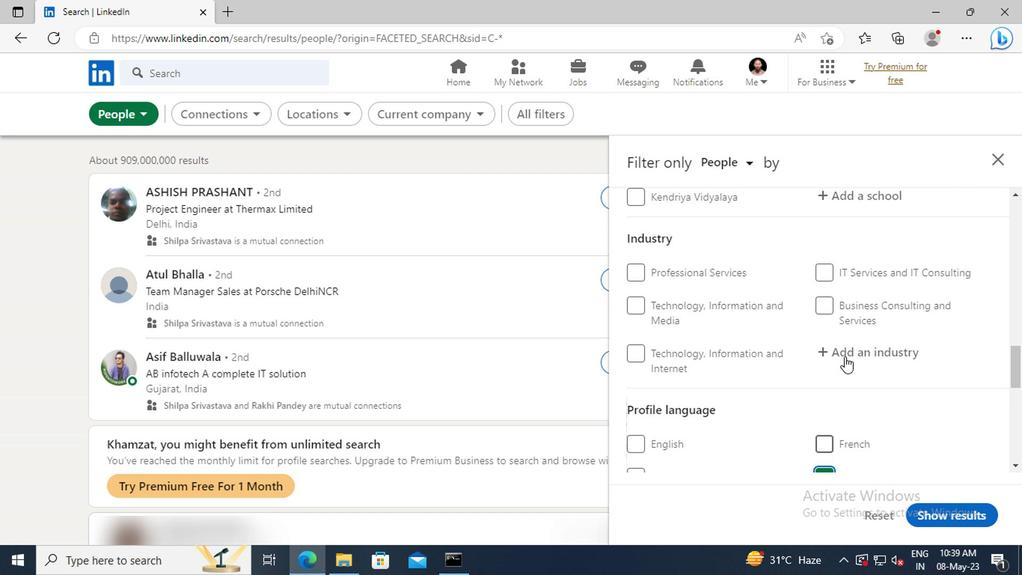 
Action: Mouse moved to (842, 355)
Screenshot: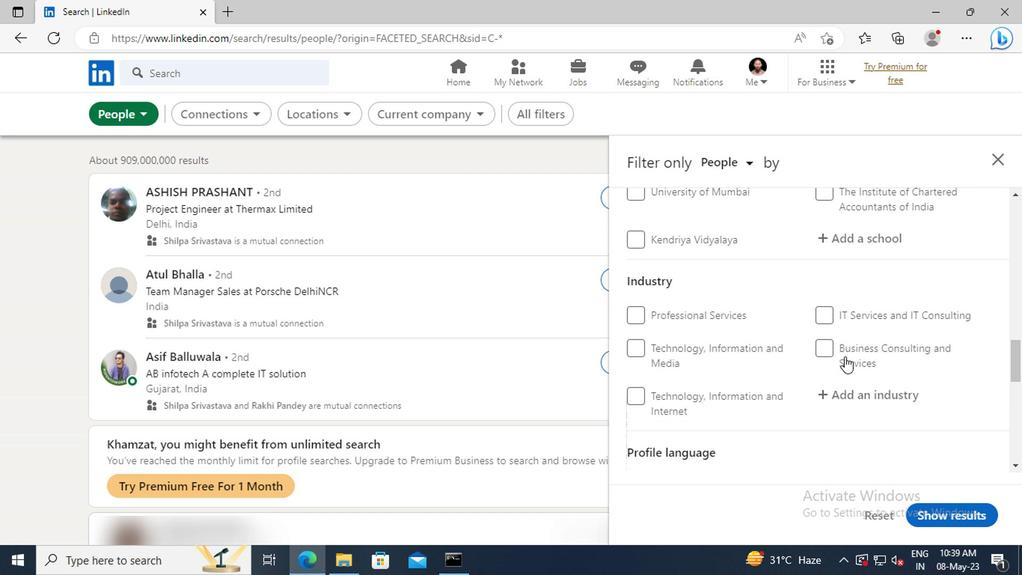 
Action: Mouse scrolled (842, 356) with delta (0, 1)
Screenshot: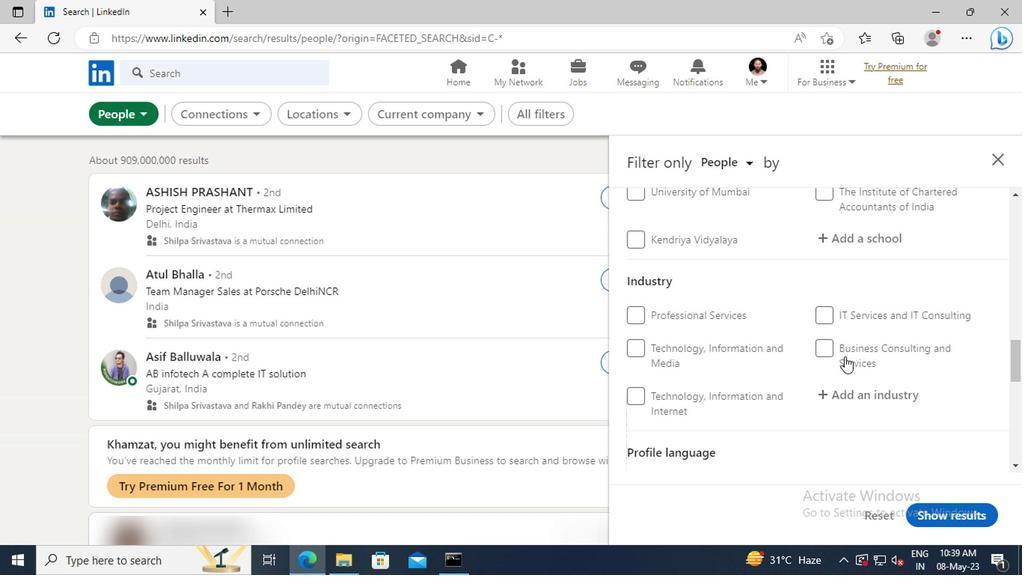 
Action: Mouse scrolled (842, 356) with delta (0, 1)
Screenshot: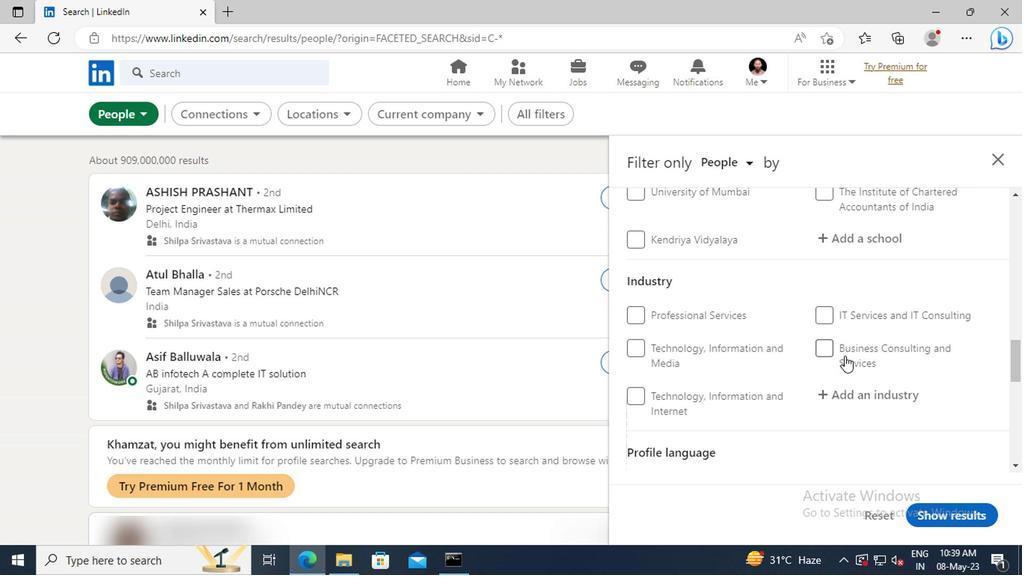 
Action: Mouse scrolled (842, 356) with delta (0, 1)
Screenshot: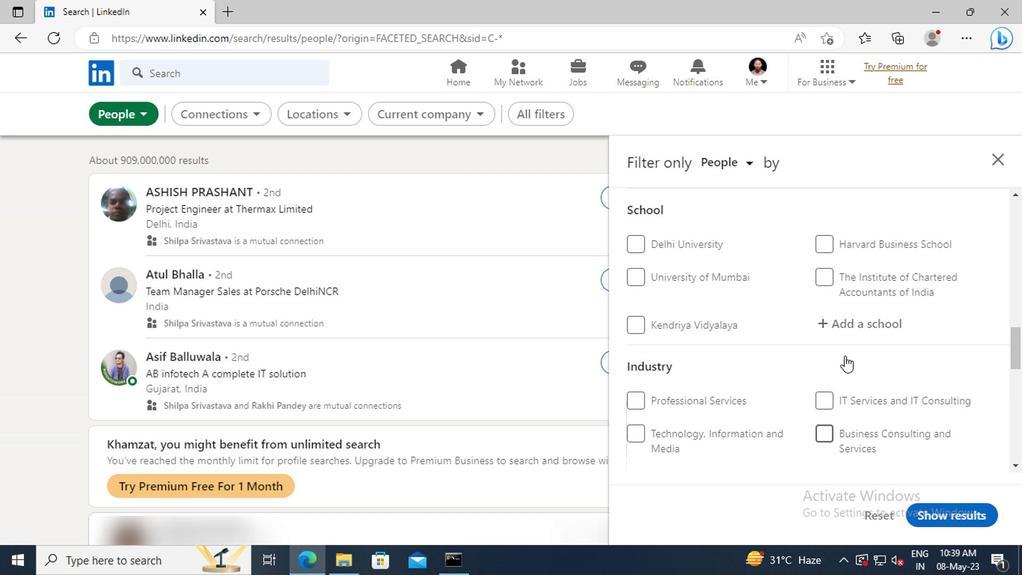 
Action: Mouse scrolled (842, 356) with delta (0, 1)
Screenshot: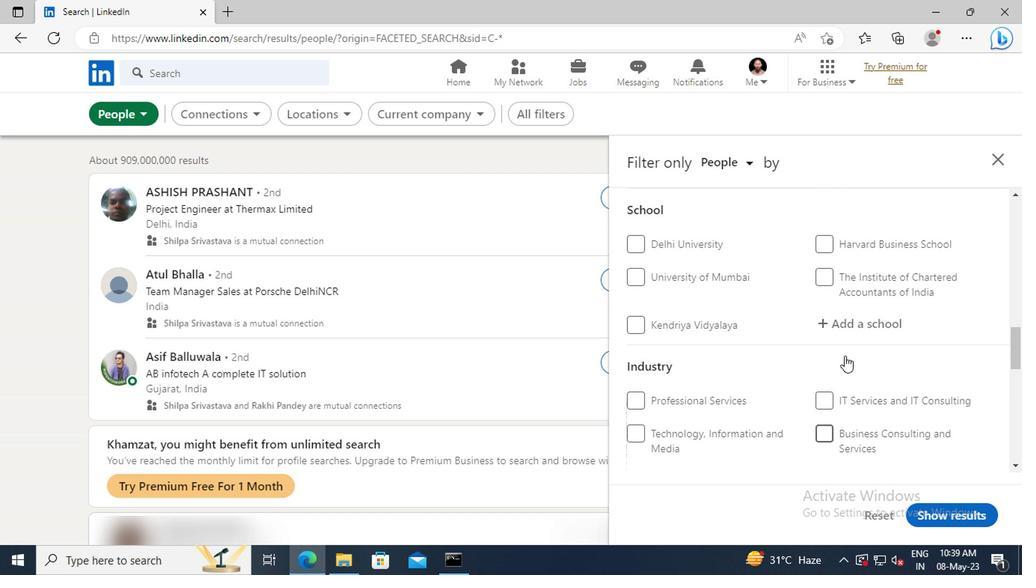 
Action: Mouse scrolled (842, 356) with delta (0, 1)
Screenshot: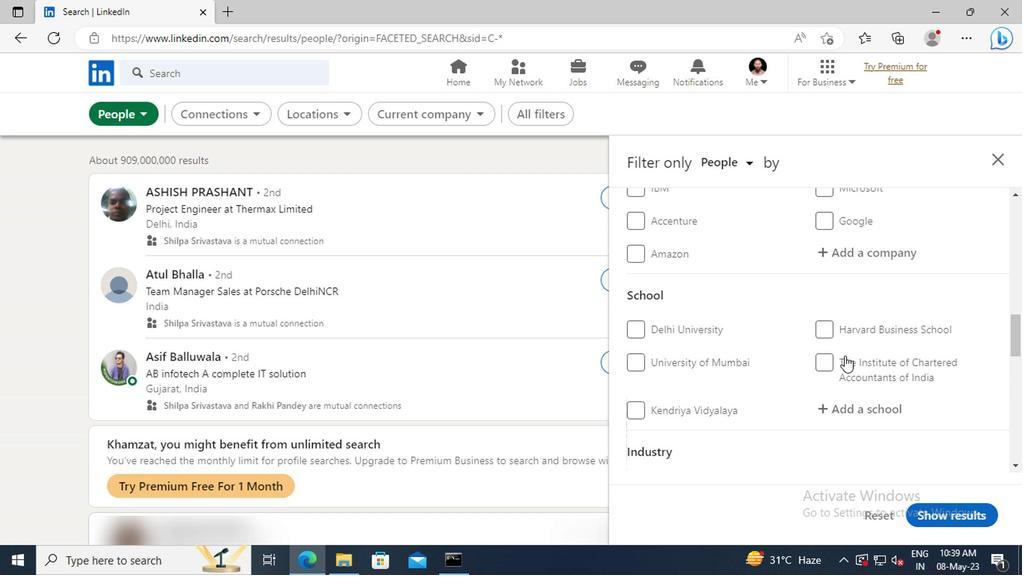
Action: Mouse scrolled (842, 356) with delta (0, 1)
Screenshot: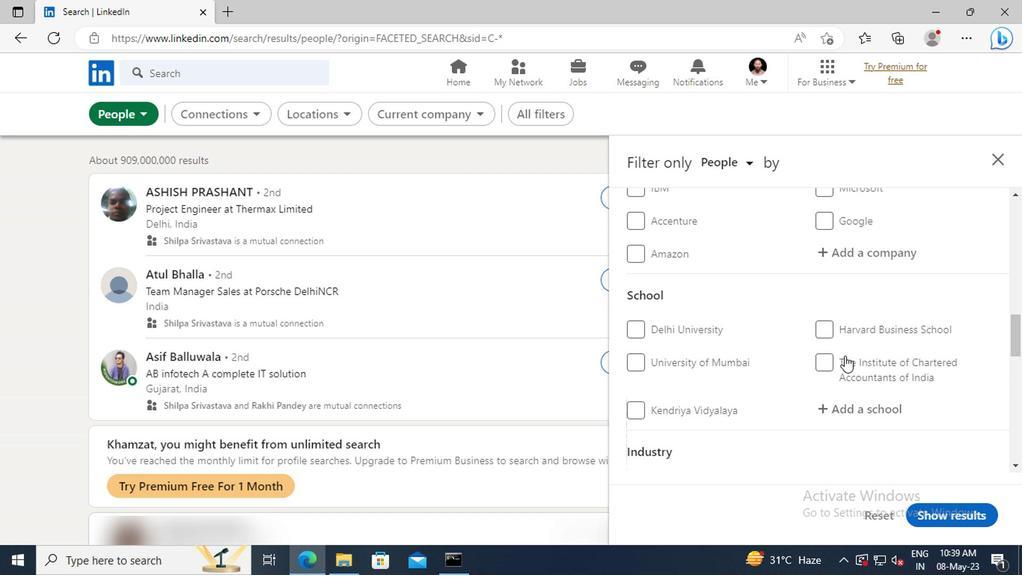 
Action: Mouse scrolled (842, 356) with delta (0, 1)
Screenshot: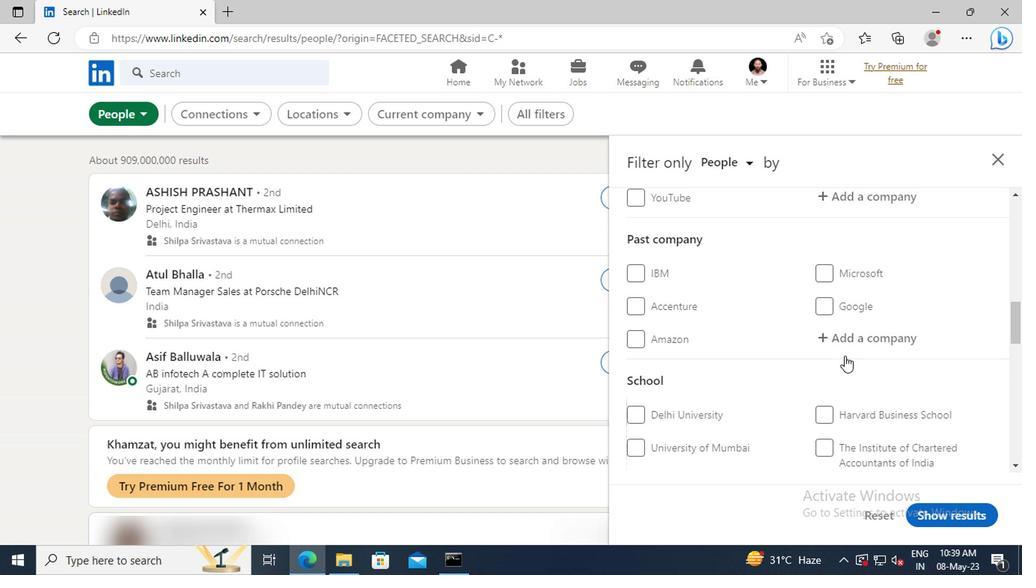
Action: Mouse scrolled (842, 356) with delta (0, 1)
Screenshot: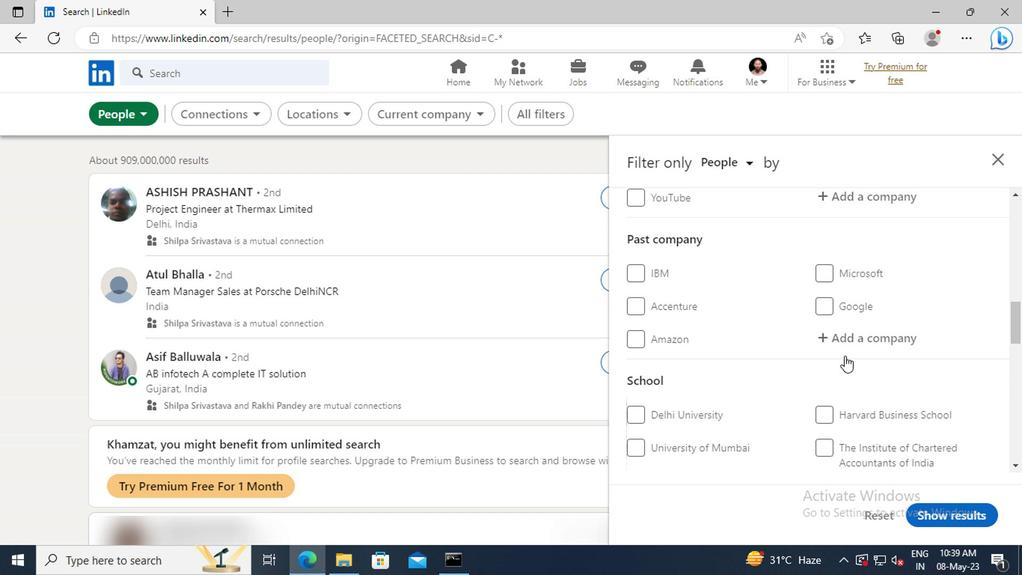 
Action: Mouse moved to (843, 355)
Screenshot: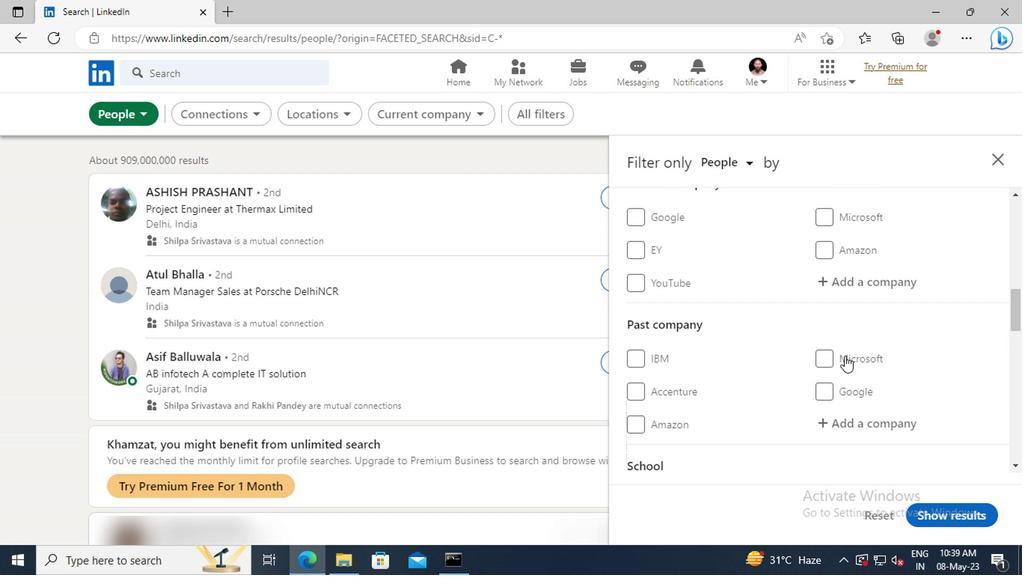 
Action: Mouse scrolled (843, 356) with delta (0, 1)
Screenshot: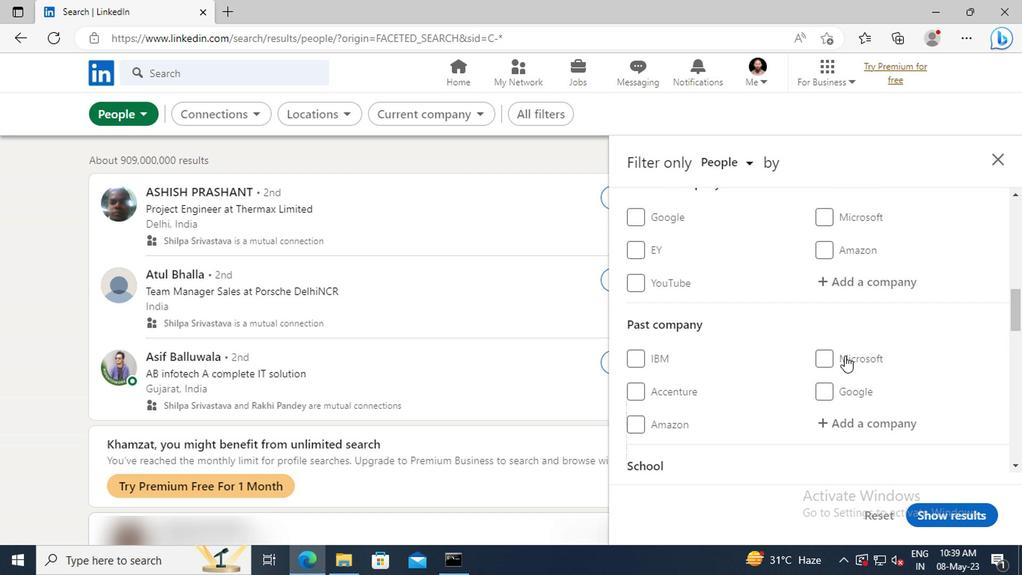
Action: Mouse moved to (836, 331)
Screenshot: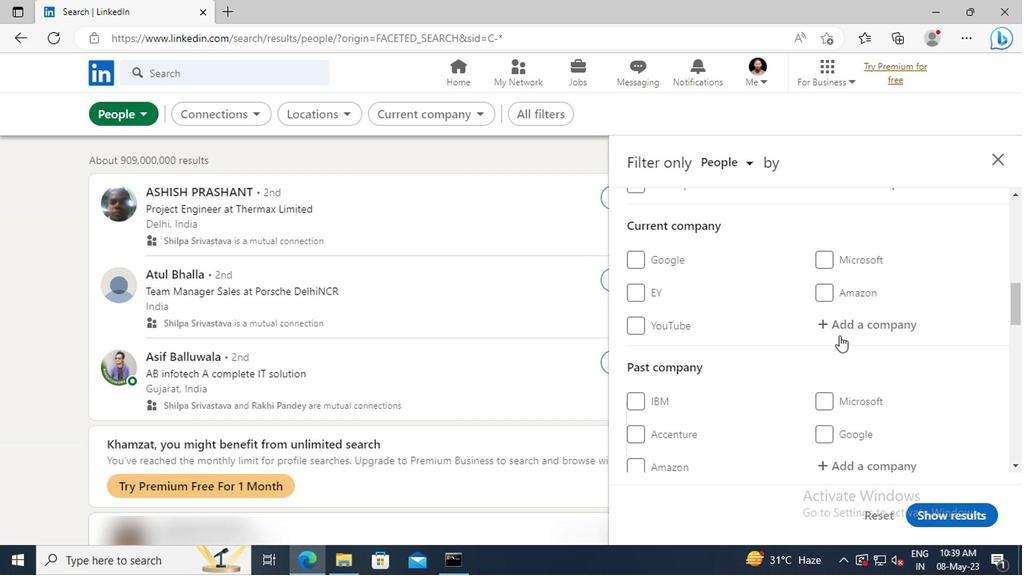 
Action: Mouse pressed left at (836, 331)
Screenshot: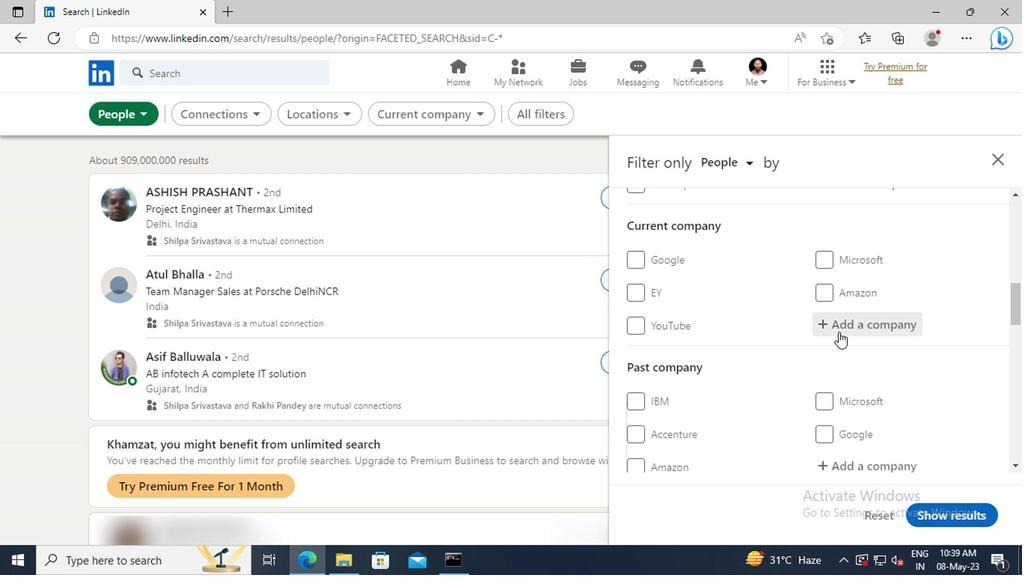 
Action: Key pressed <Key.shift>CAREER<Key.space><Key.shift>FOR<Key.space><Key.shift>FRESHERS<Key.enter>
Screenshot: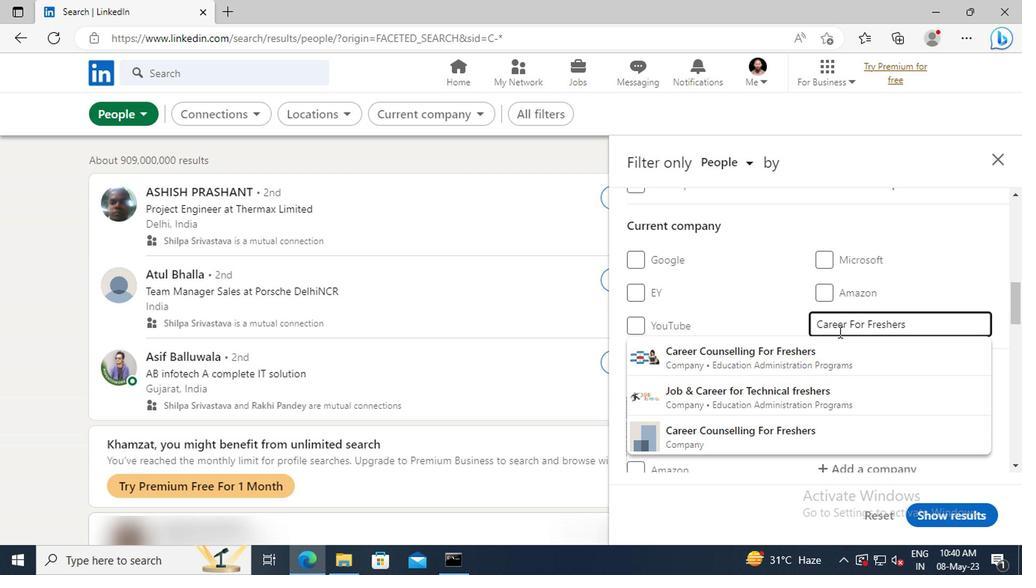 
Action: Mouse scrolled (836, 331) with delta (0, 0)
Screenshot: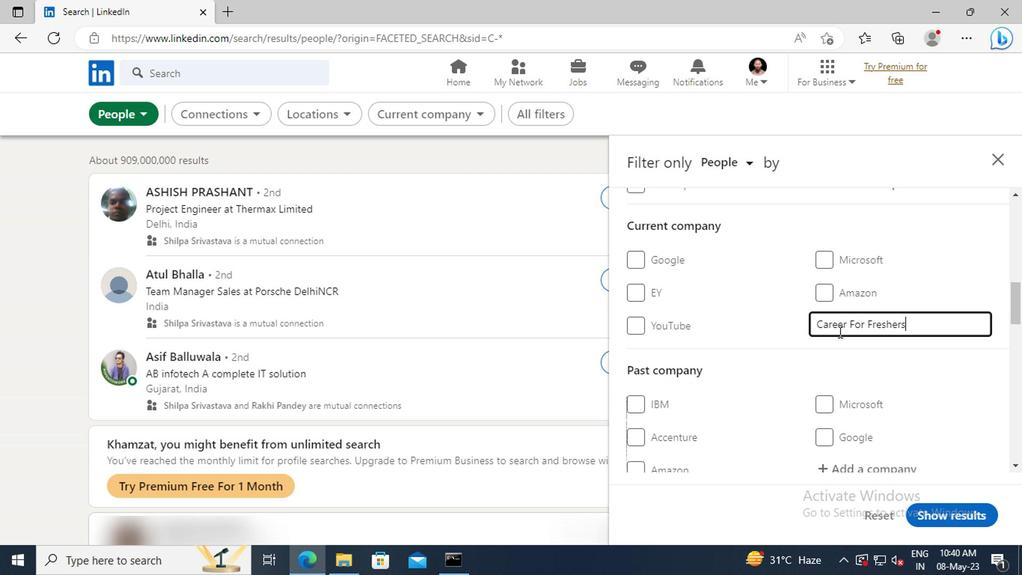 
Action: Mouse scrolled (836, 331) with delta (0, 0)
Screenshot: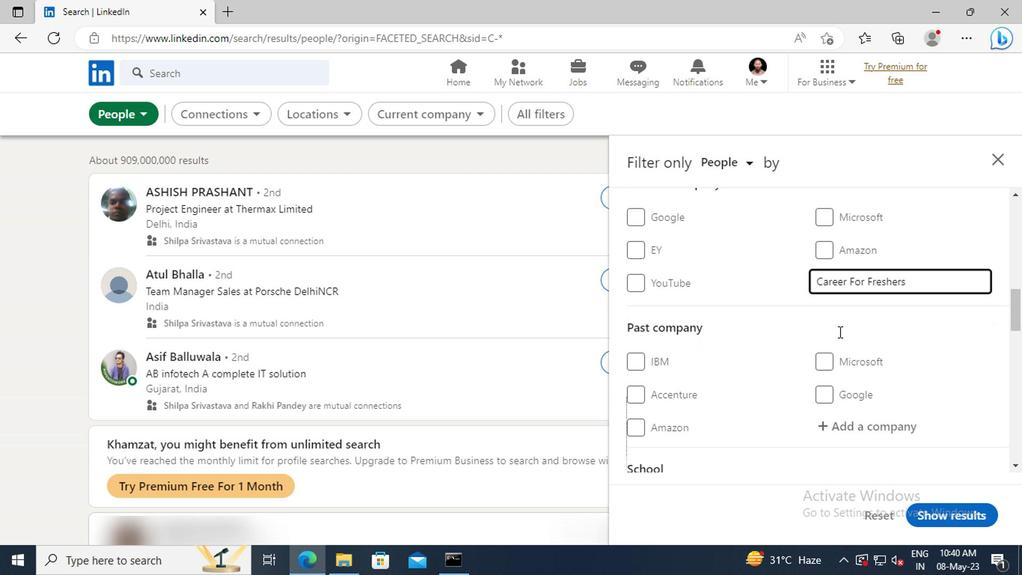 
Action: Mouse scrolled (836, 331) with delta (0, 0)
Screenshot: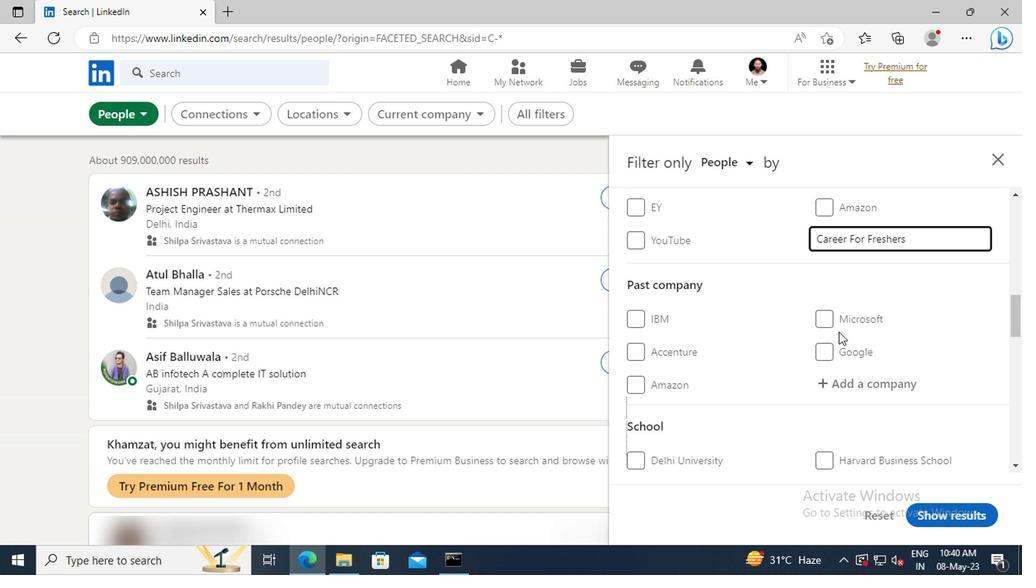 
Action: Mouse scrolled (836, 331) with delta (0, 0)
Screenshot: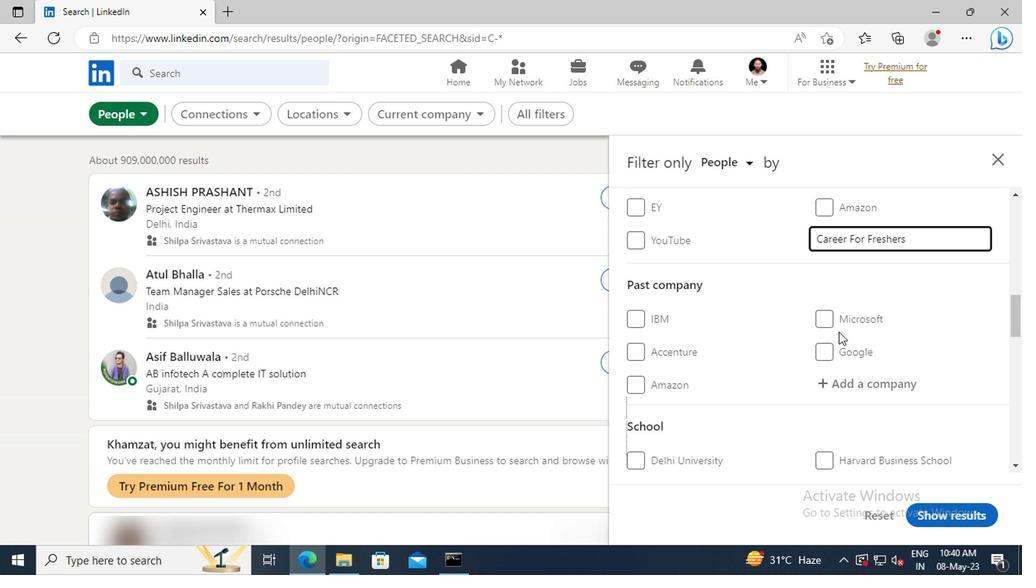 
Action: Mouse scrolled (836, 331) with delta (0, 0)
Screenshot: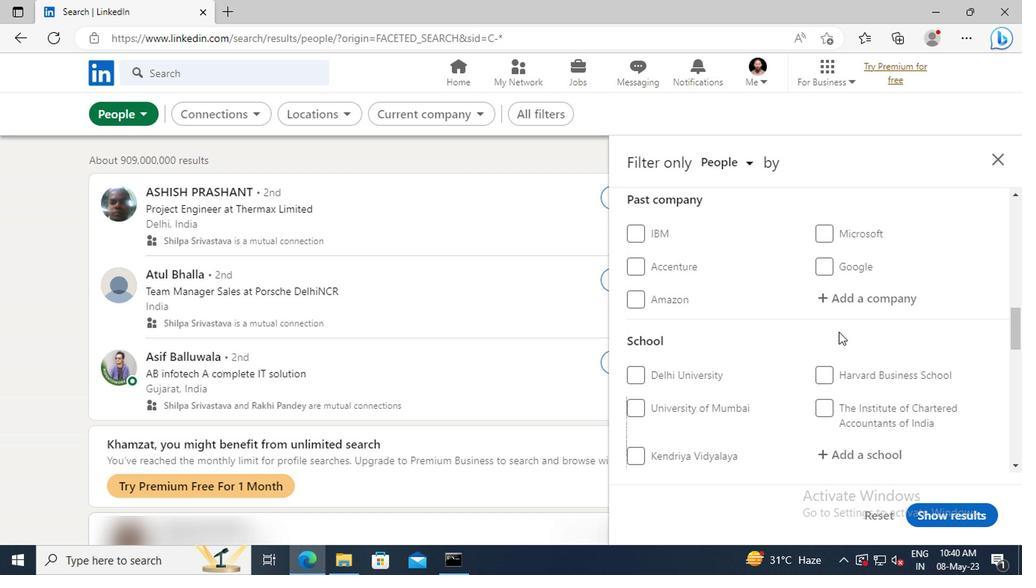
Action: Mouse scrolled (836, 331) with delta (0, 0)
Screenshot: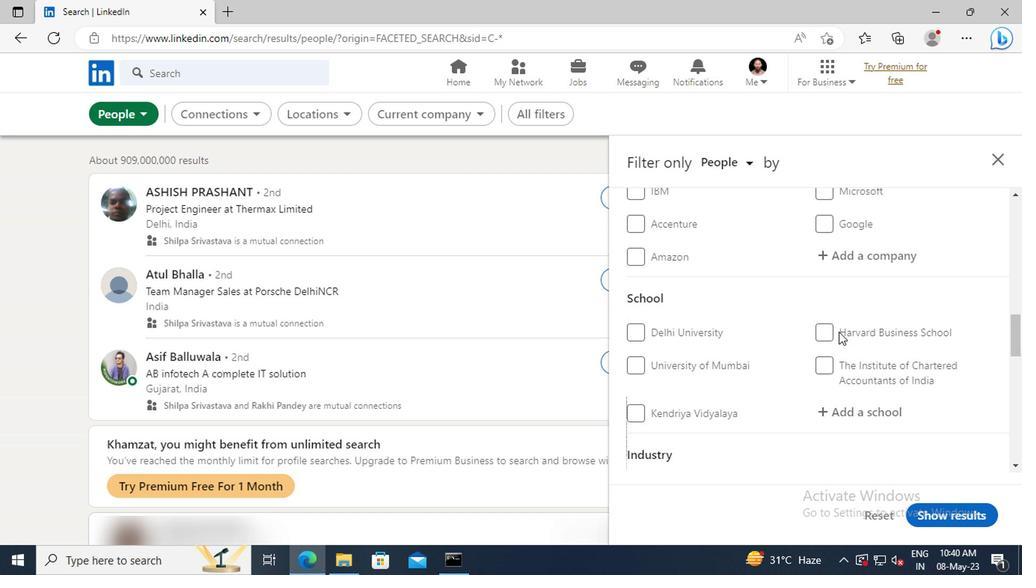 
Action: Mouse moved to (838, 371)
Screenshot: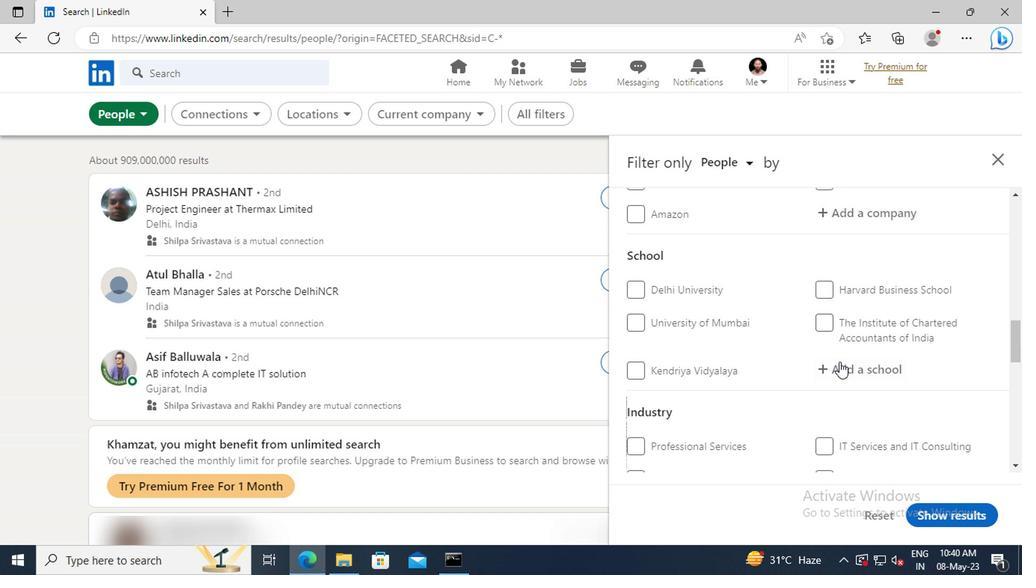 
Action: Mouse pressed left at (838, 371)
Screenshot: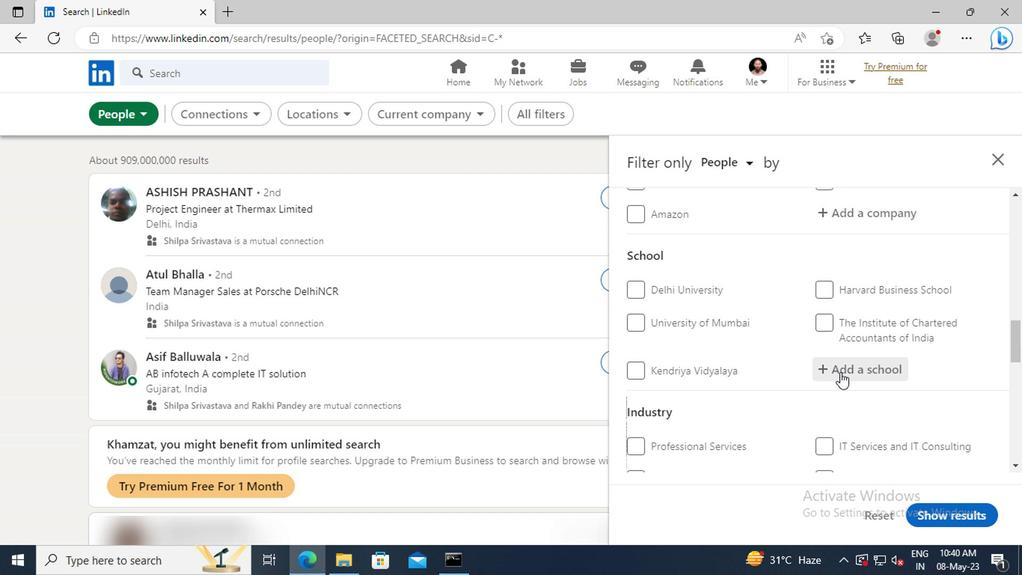 
Action: Mouse moved to (839, 371)
Screenshot: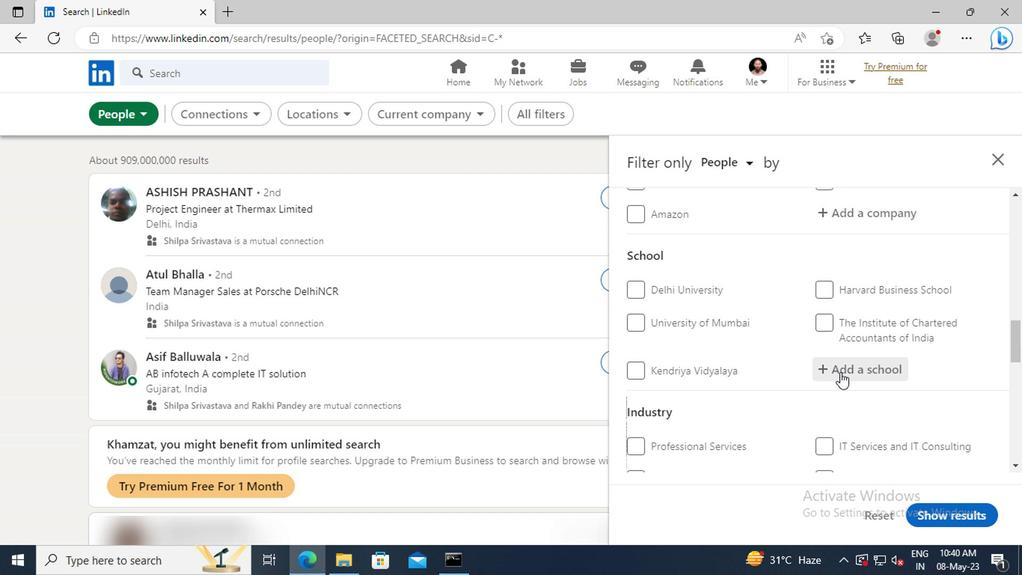 
Action: Key pressed <Key.shift>SILIGURI<Key.space>
Screenshot: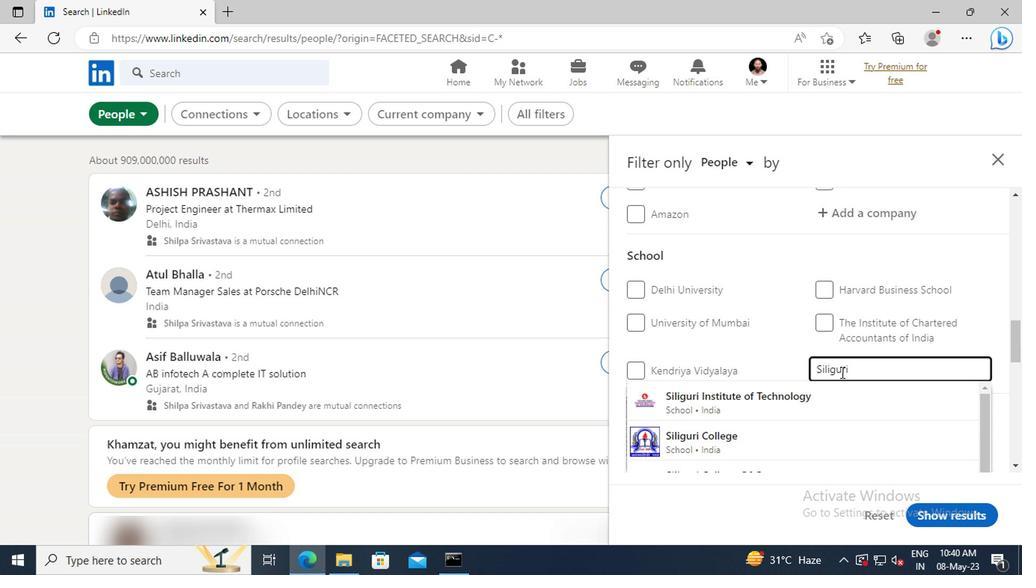 
Action: Mouse moved to (838, 396)
Screenshot: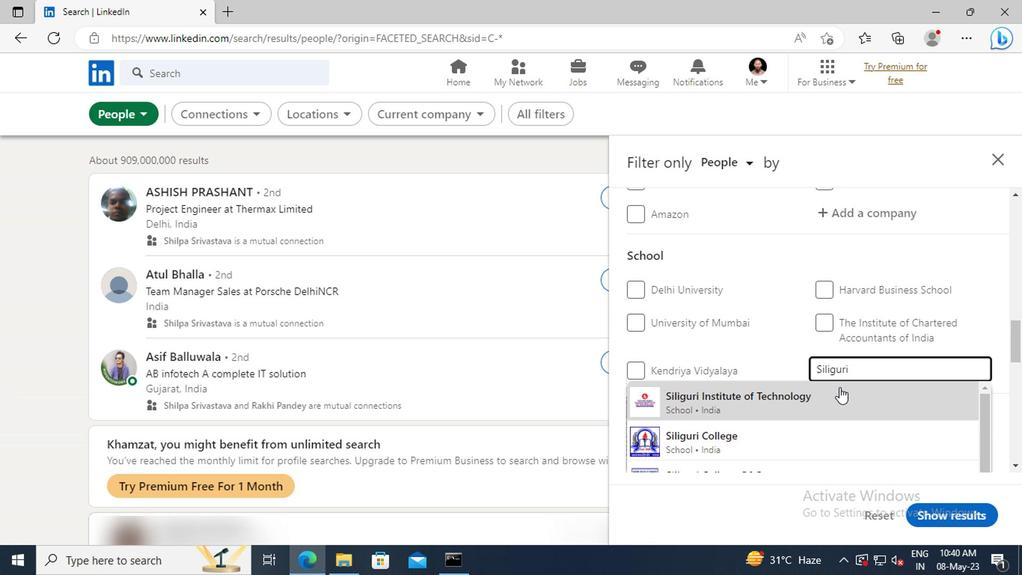 
Action: Mouse pressed left at (838, 396)
Screenshot: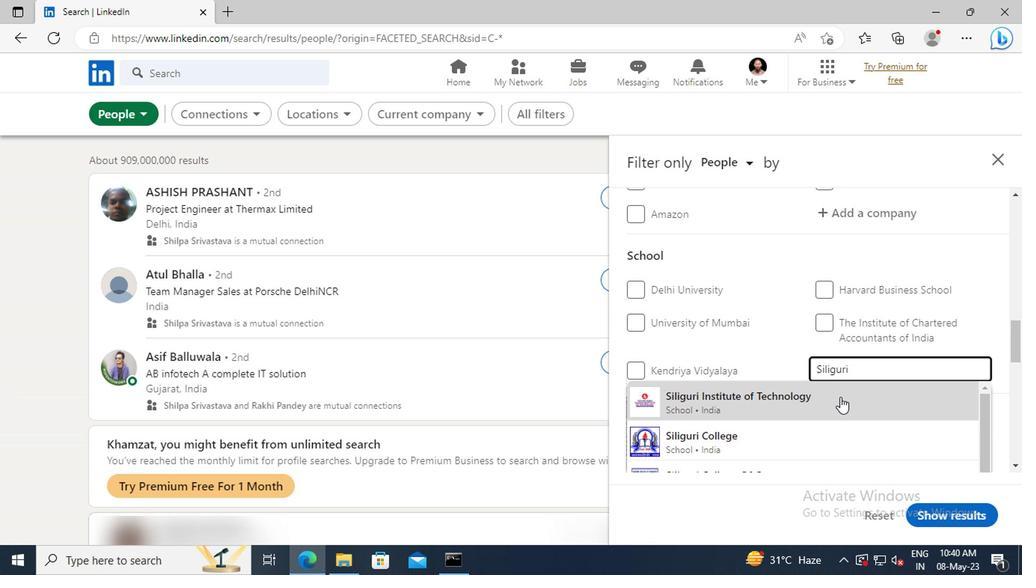 
Action: Mouse moved to (838, 395)
Screenshot: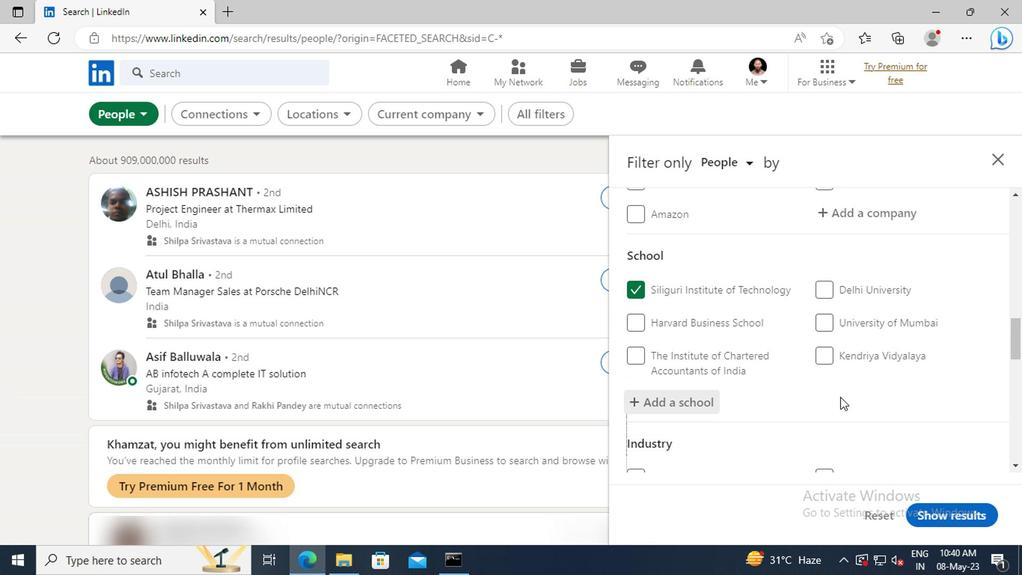 
Action: Mouse scrolled (838, 394) with delta (0, 0)
Screenshot: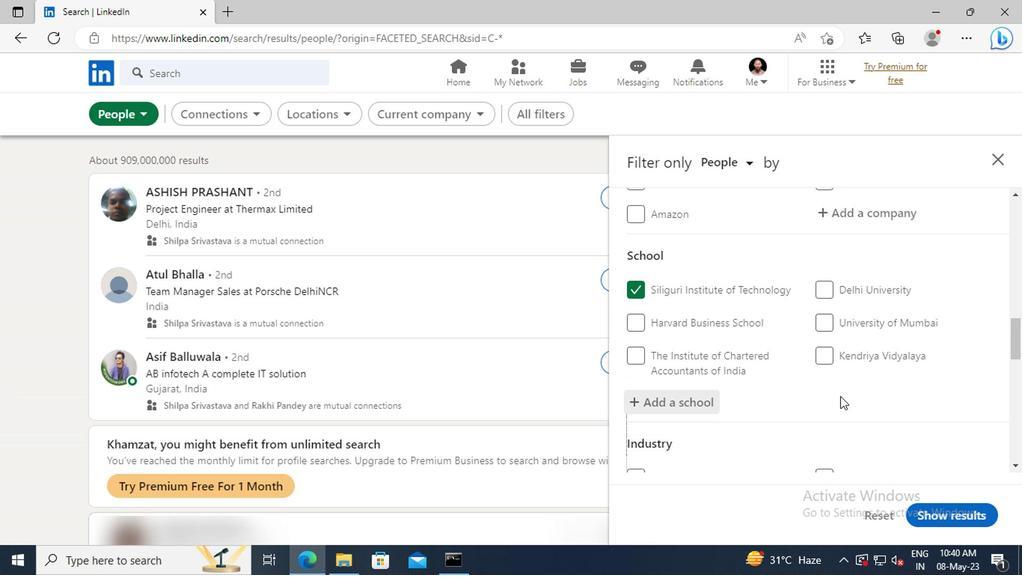
Action: Mouse moved to (838, 389)
Screenshot: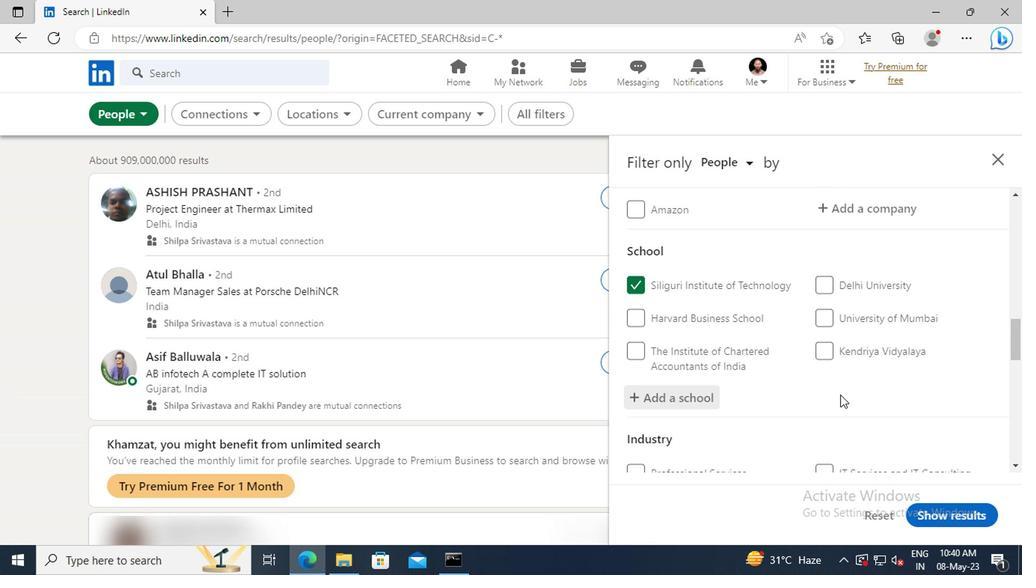 
Action: Mouse scrolled (838, 389) with delta (0, 0)
Screenshot: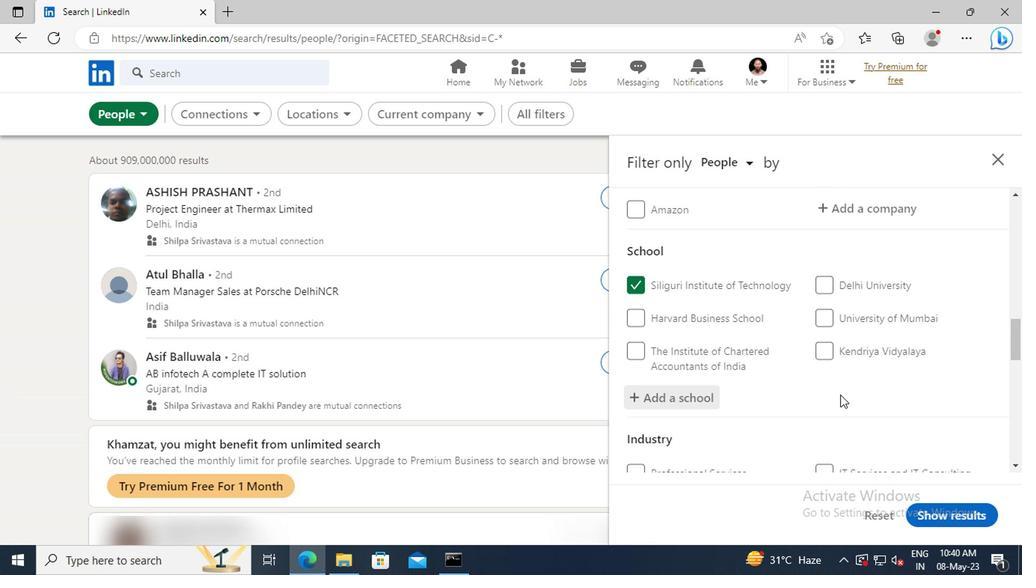 
Action: Mouse moved to (833, 368)
Screenshot: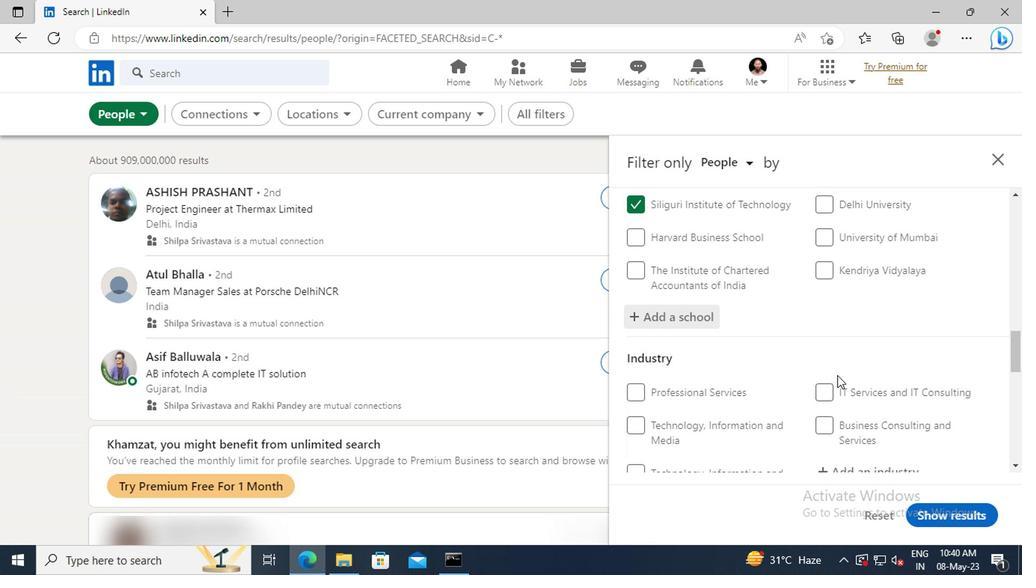 
Action: Mouse scrolled (833, 368) with delta (0, 0)
Screenshot: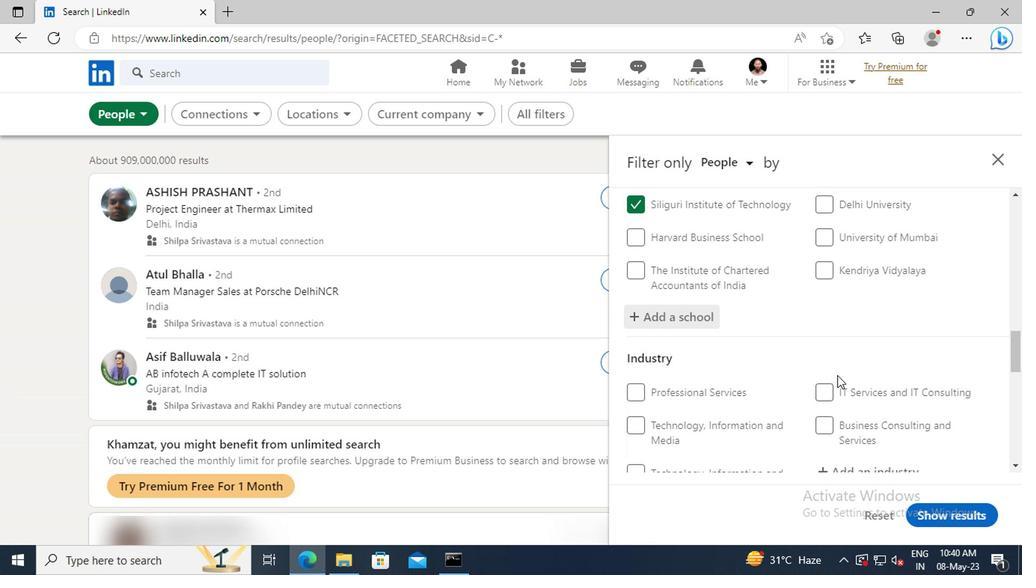
Action: Mouse moved to (830, 363)
Screenshot: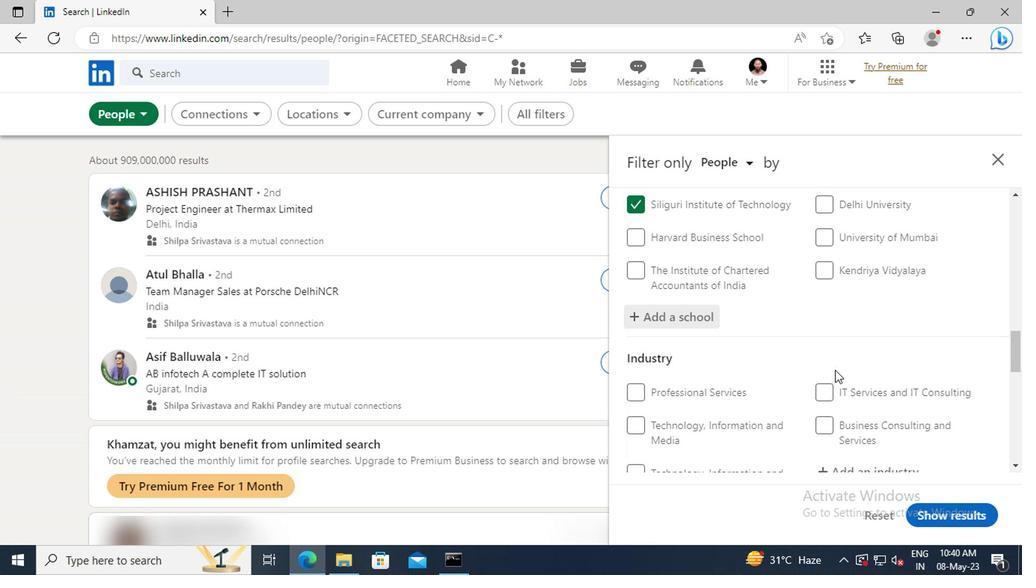 
Action: Mouse scrolled (830, 362) with delta (0, -1)
Screenshot: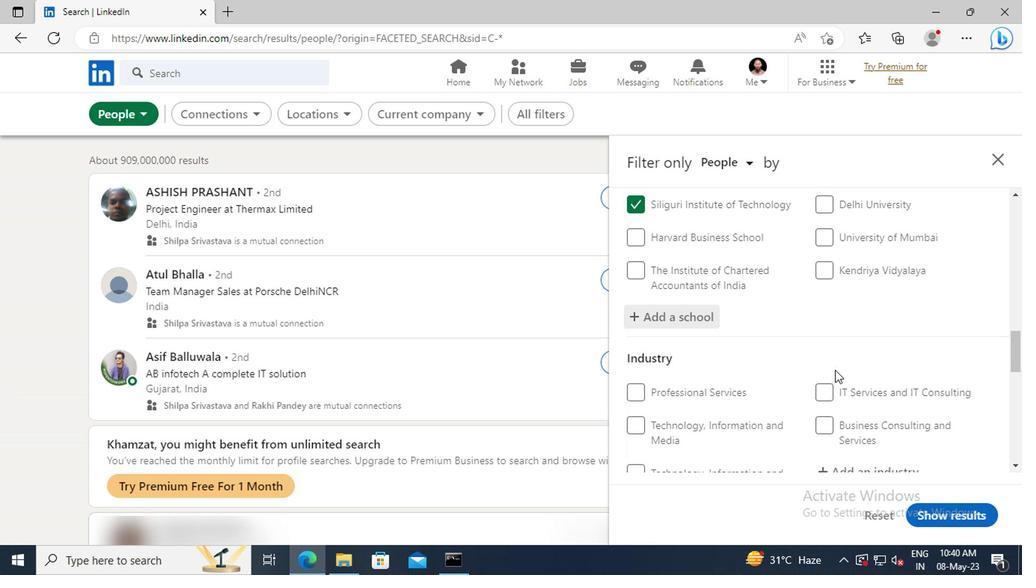 
Action: Mouse moved to (830, 383)
Screenshot: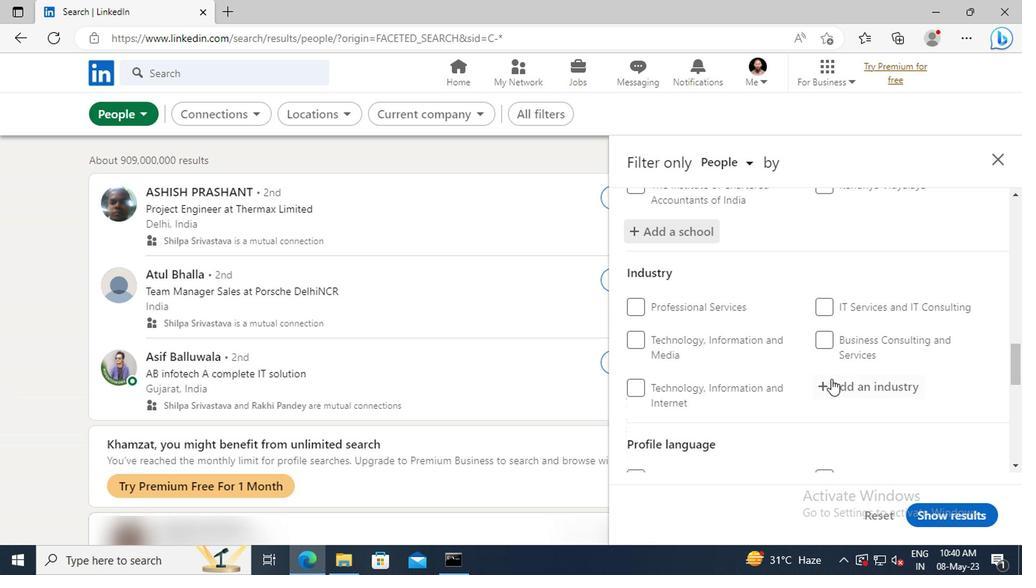 
Action: Mouse pressed left at (830, 383)
Screenshot: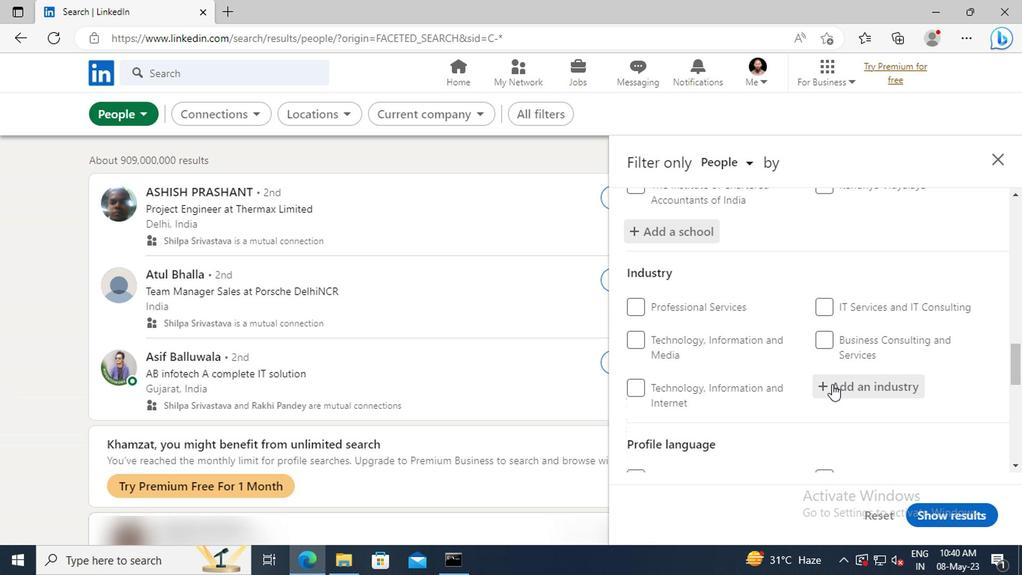
Action: Key pressed <Key.shift>
Screenshot: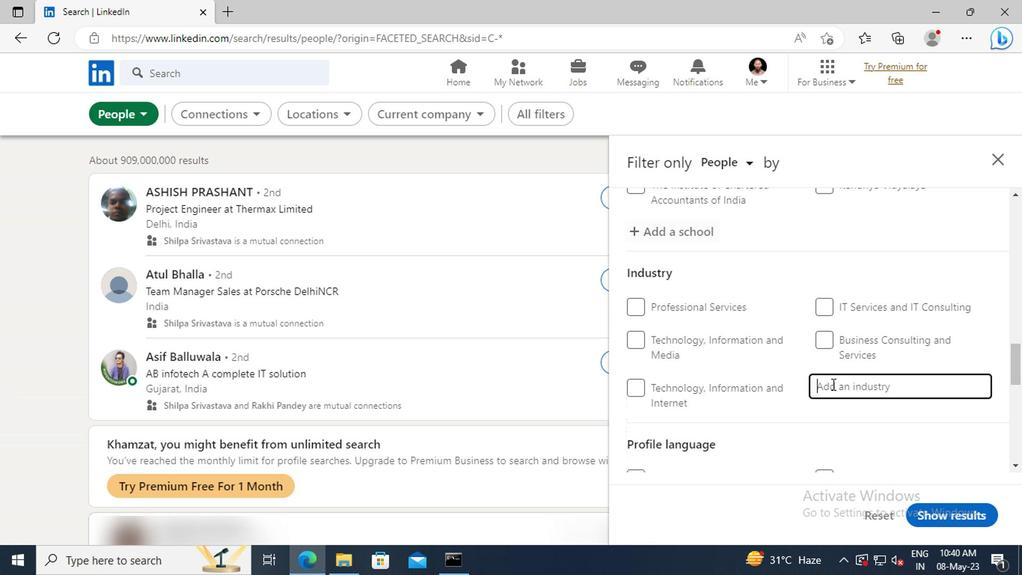 
Action: Mouse moved to (832, 383)
Screenshot: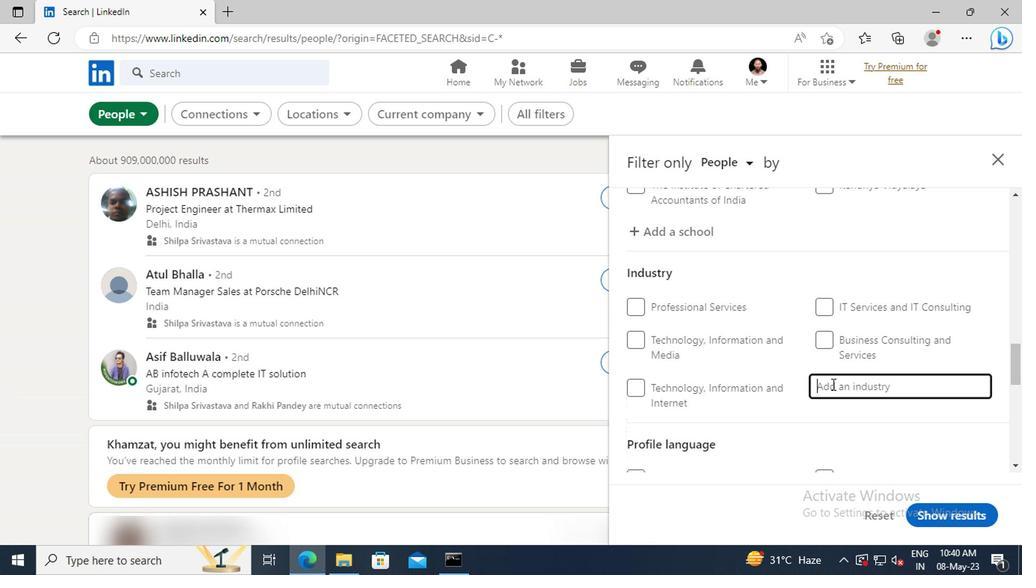 
Action: Key pressed A
Screenshot: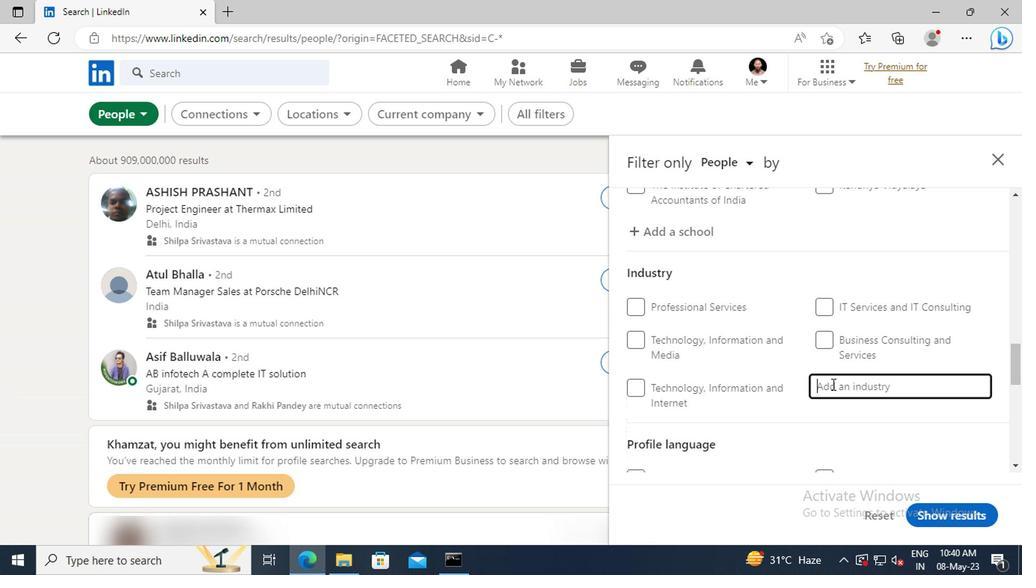 
Action: Mouse moved to (833, 383)
Screenshot: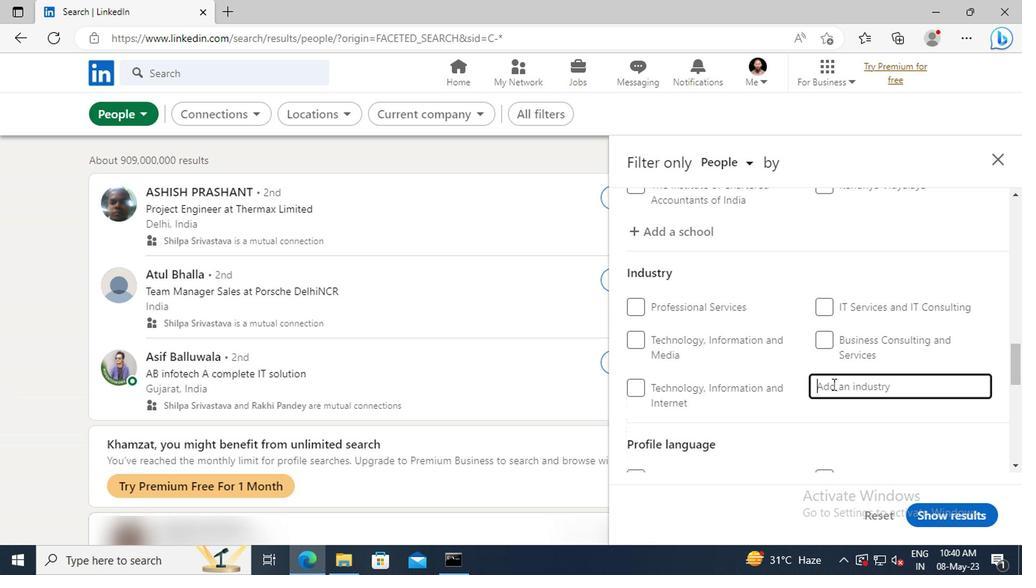 
Action: Key pressed C
Screenshot: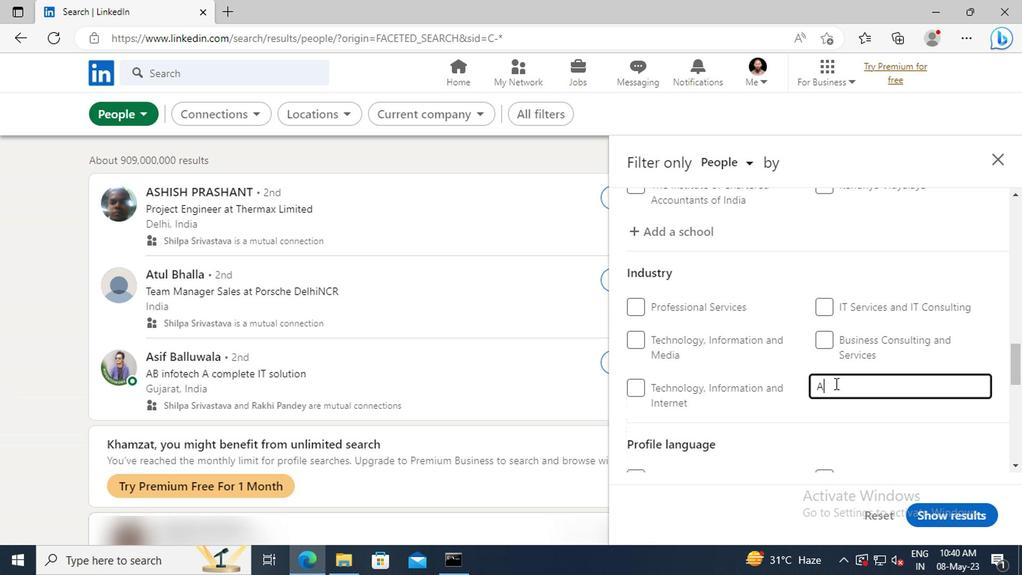 
Action: Mouse moved to (835, 381)
Screenshot: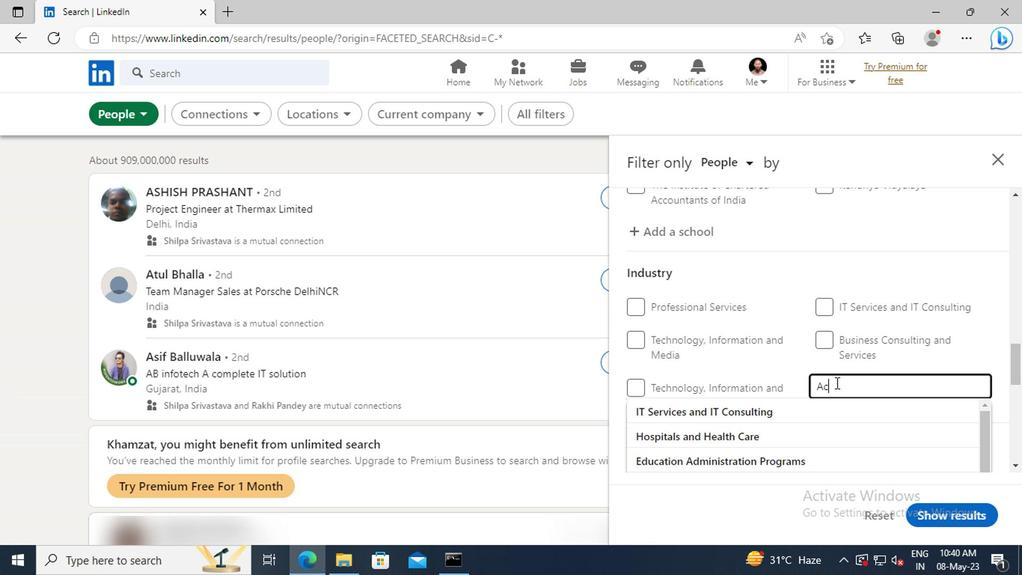 
Action: Key pressed CE
Screenshot: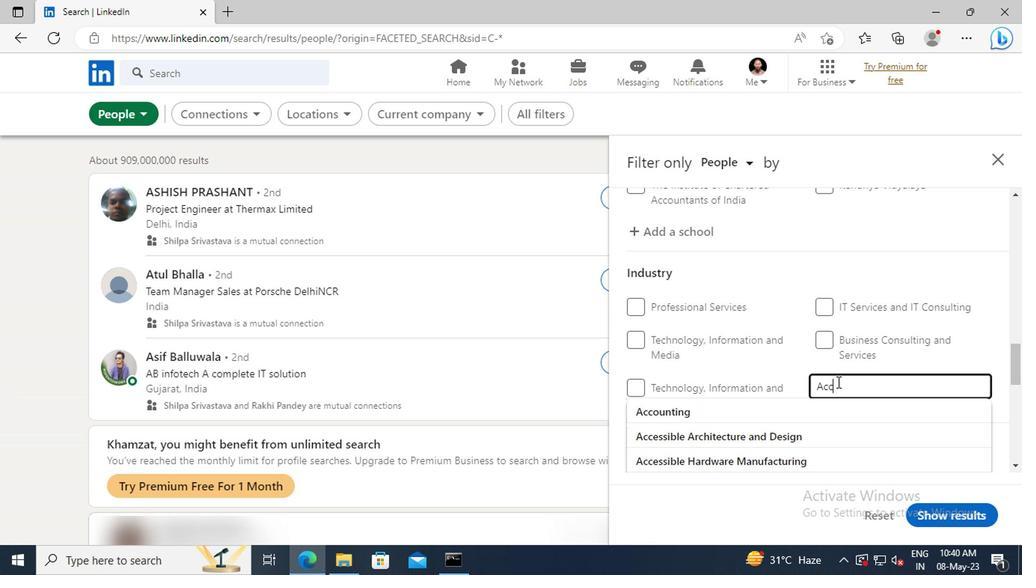 
Action: Mouse moved to (836, 380)
Screenshot: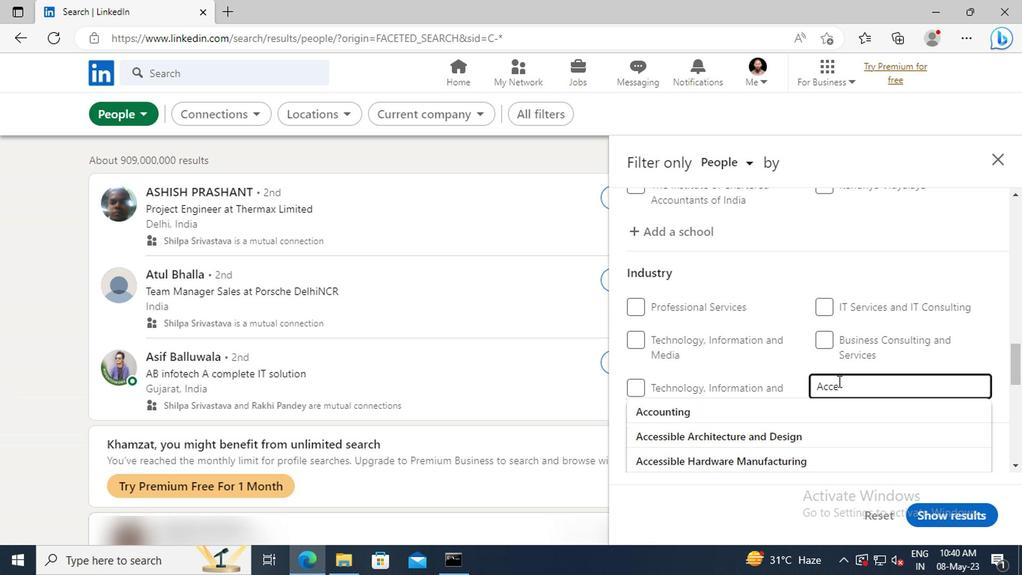 
Action: Key pressed S
Screenshot: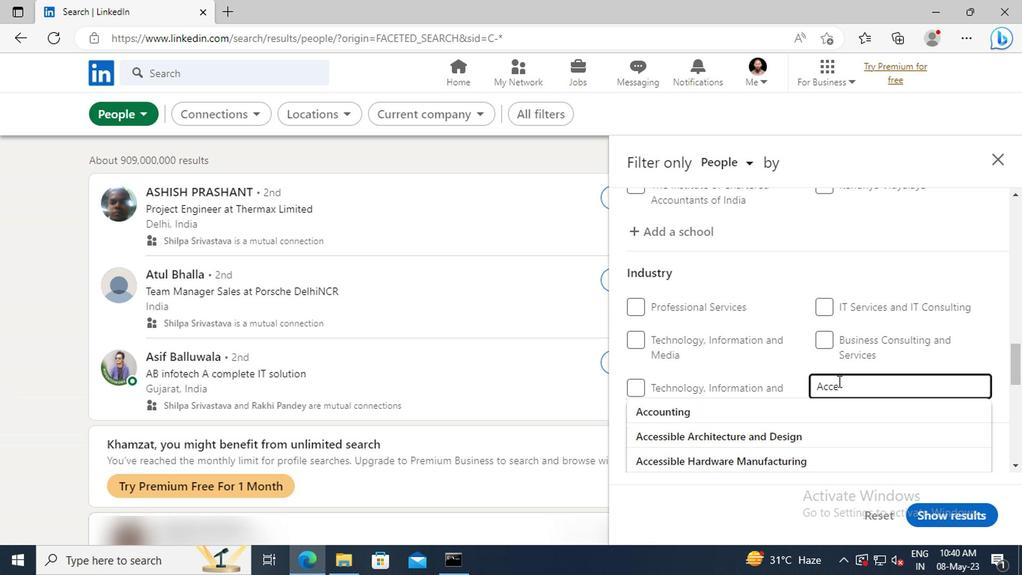 
Action: Mouse moved to (836, 380)
Screenshot: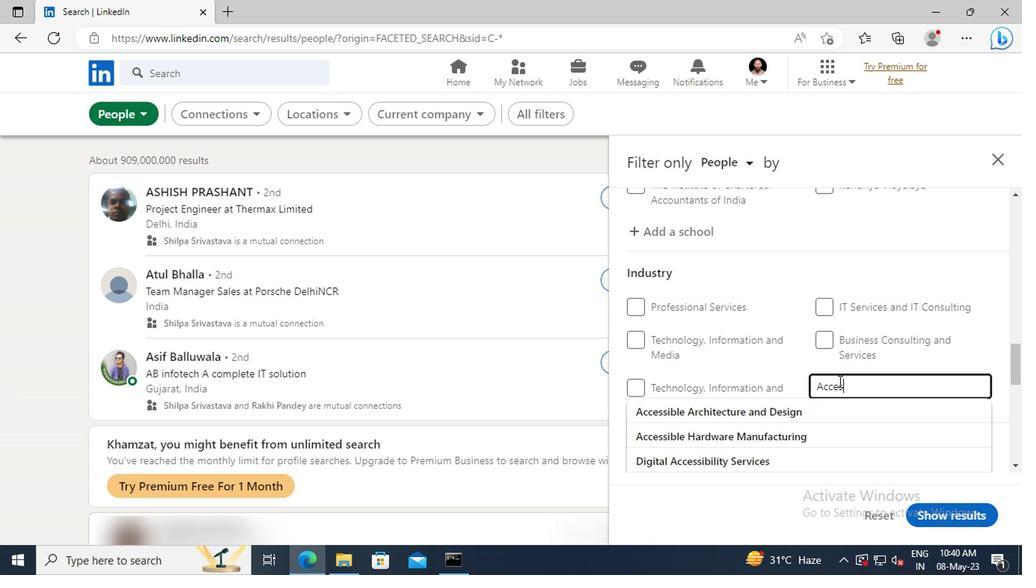 
Action: Key pressed S
Screenshot: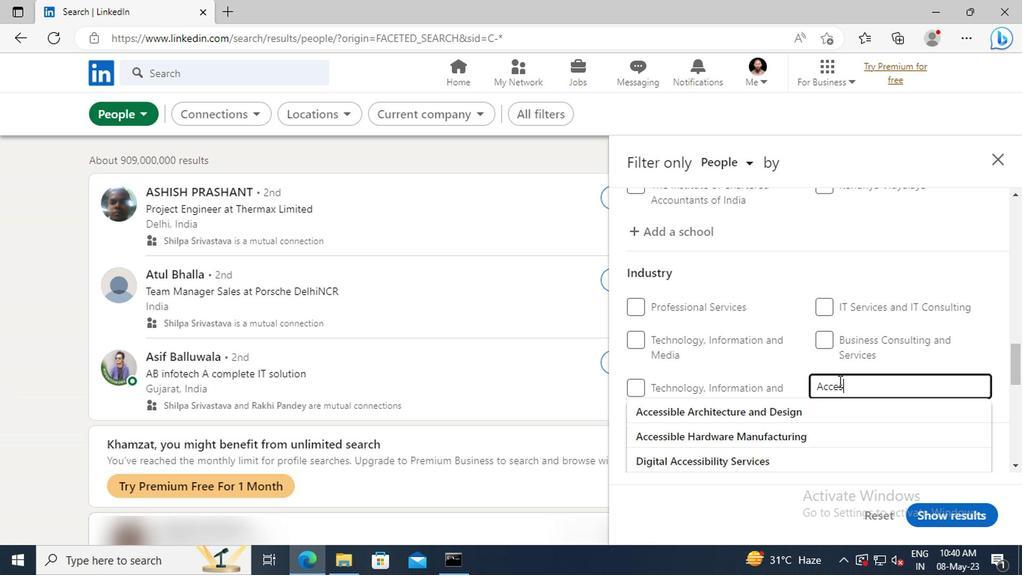 
Action: Mouse moved to (859, 427)
Screenshot: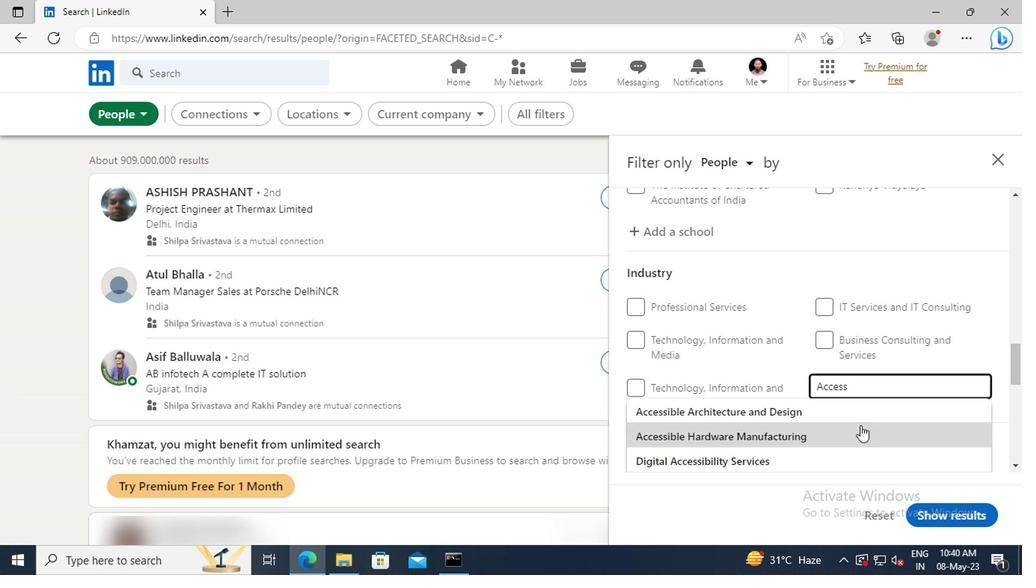 
Action: Mouse pressed left at (859, 427)
Screenshot: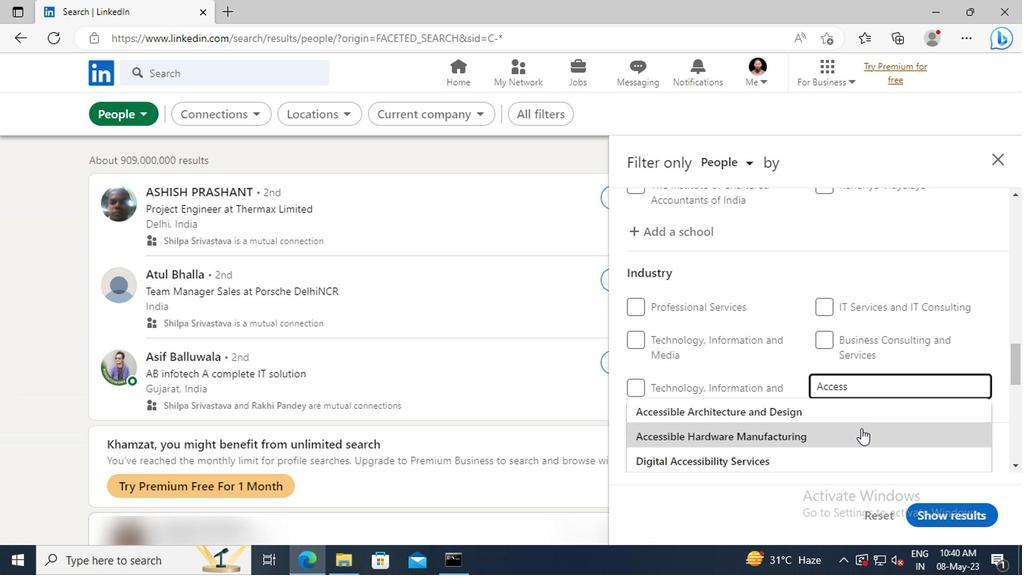 
Action: Mouse moved to (860, 425)
Screenshot: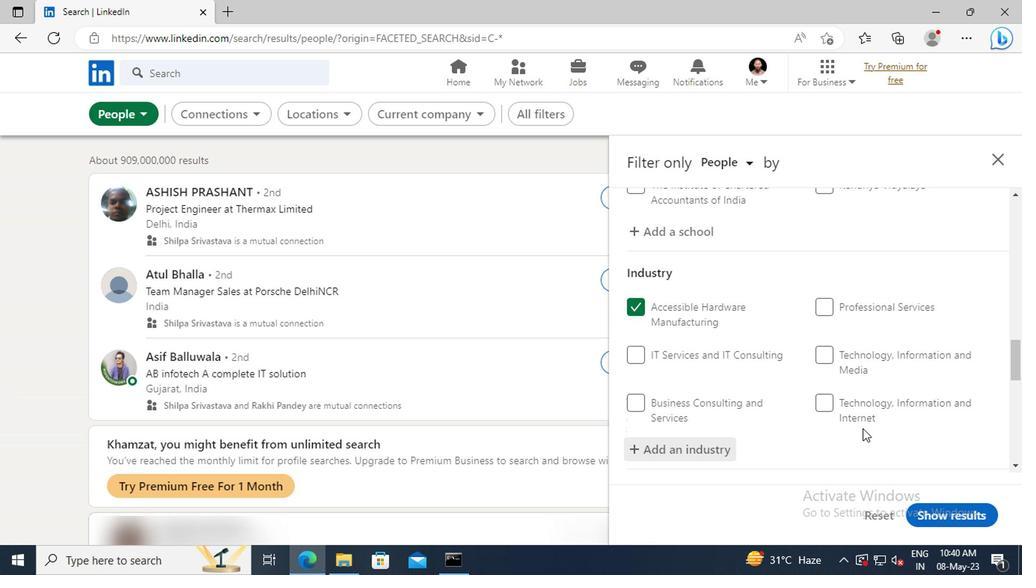 
Action: Mouse scrolled (860, 425) with delta (0, 0)
Screenshot: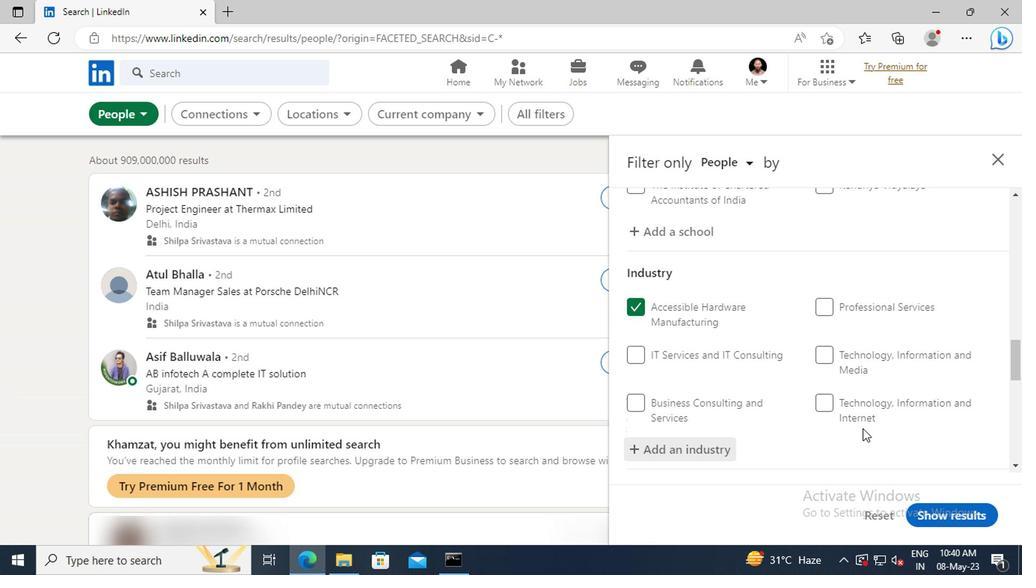 
Action: Mouse moved to (860, 421)
Screenshot: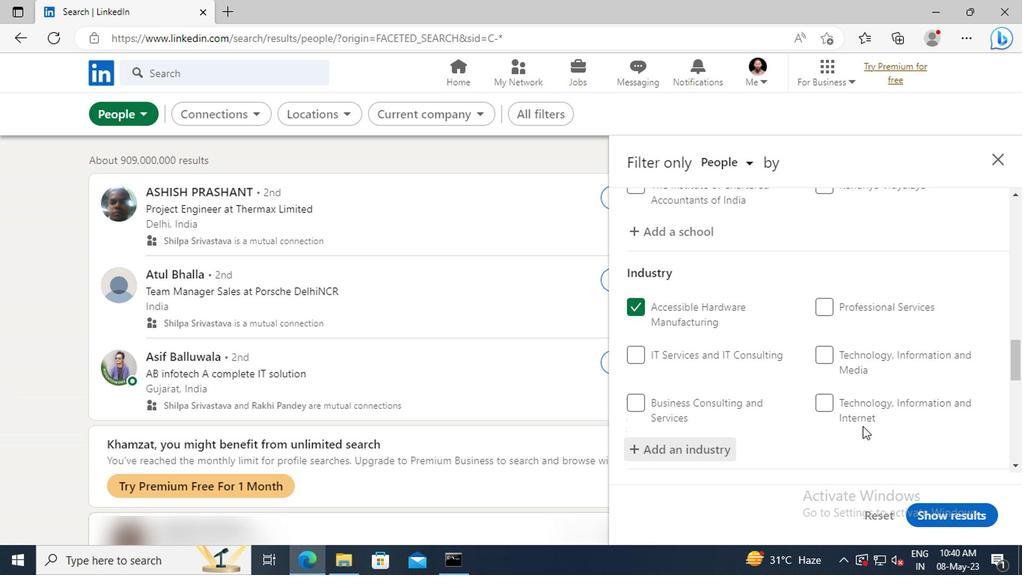
Action: Mouse scrolled (860, 420) with delta (0, -1)
Screenshot: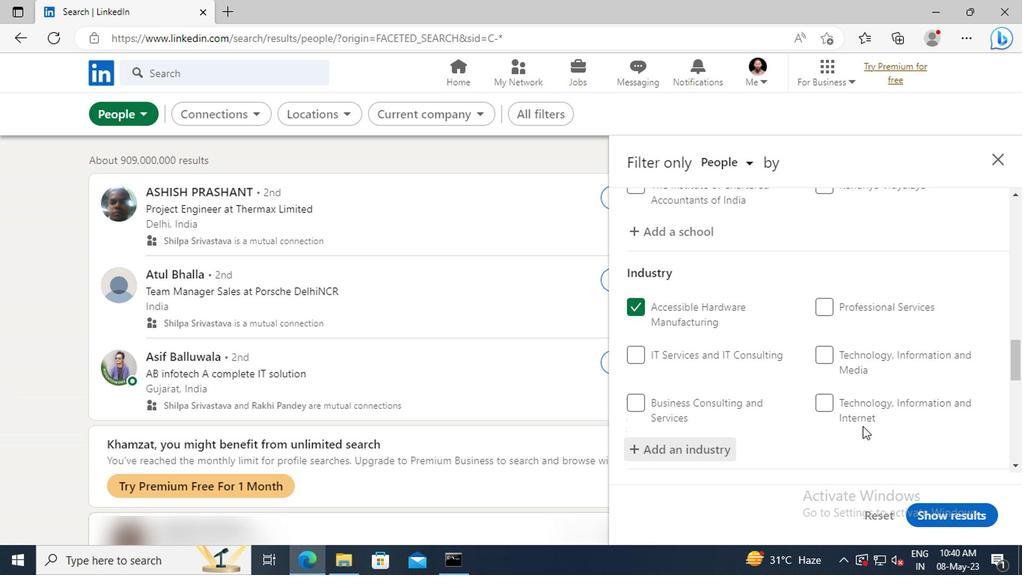 
Action: Mouse moved to (859, 406)
Screenshot: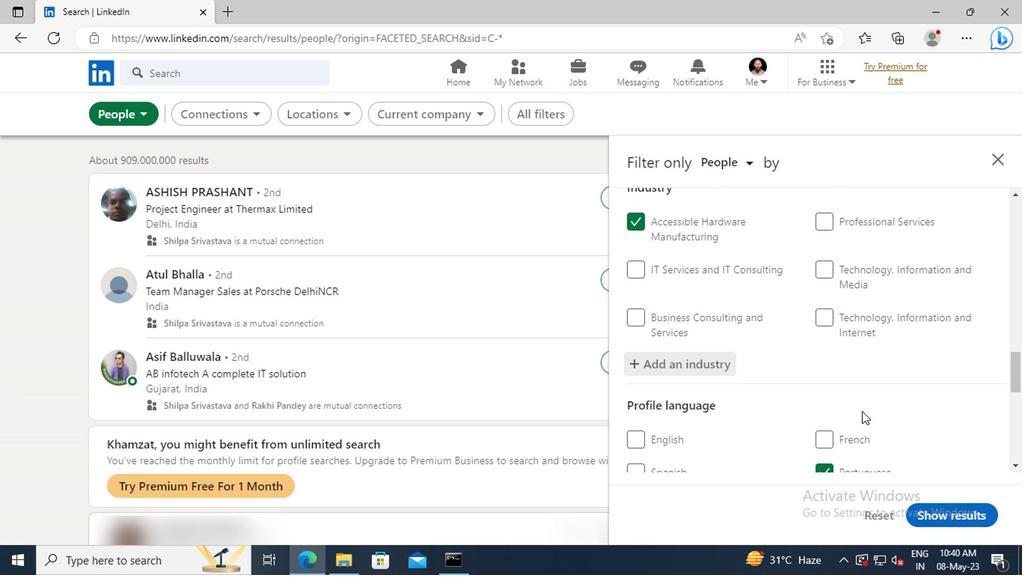 
Action: Mouse scrolled (859, 405) with delta (0, 0)
Screenshot: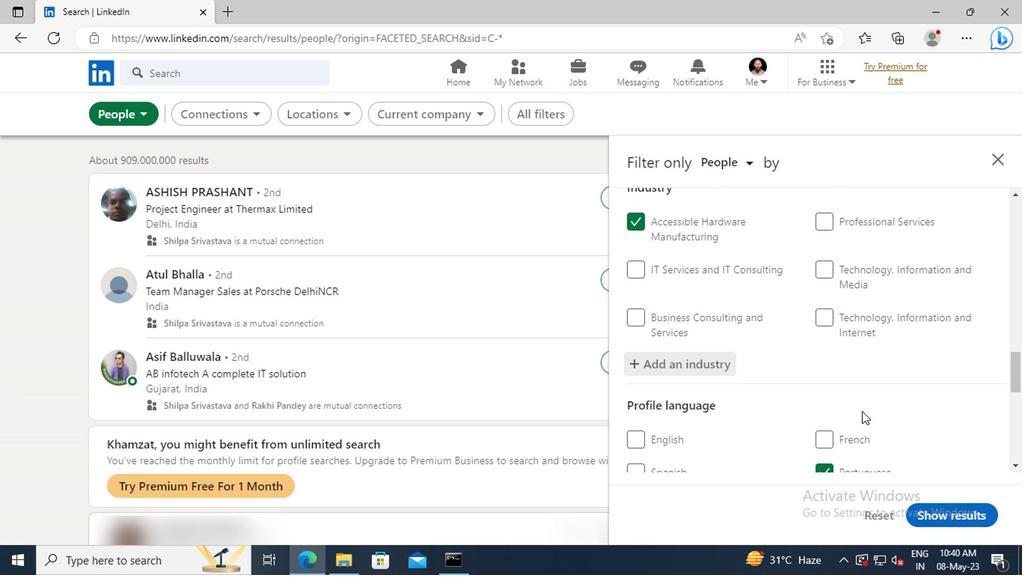 
Action: Mouse moved to (857, 403)
Screenshot: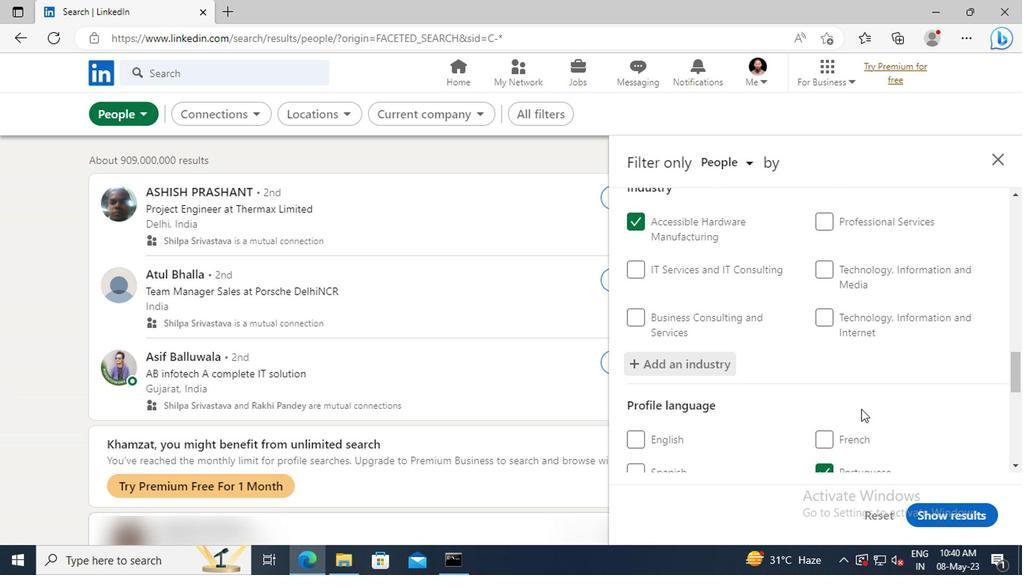 
Action: Mouse scrolled (857, 402) with delta (0, 0)
Screenshot: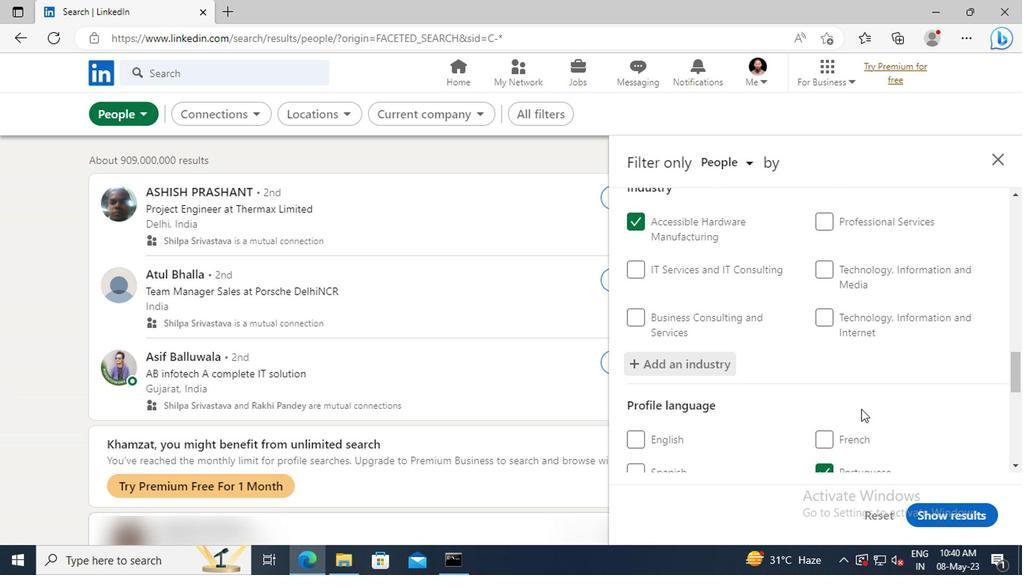 
Action: Mouse moved to (857, 393)
Screenshot: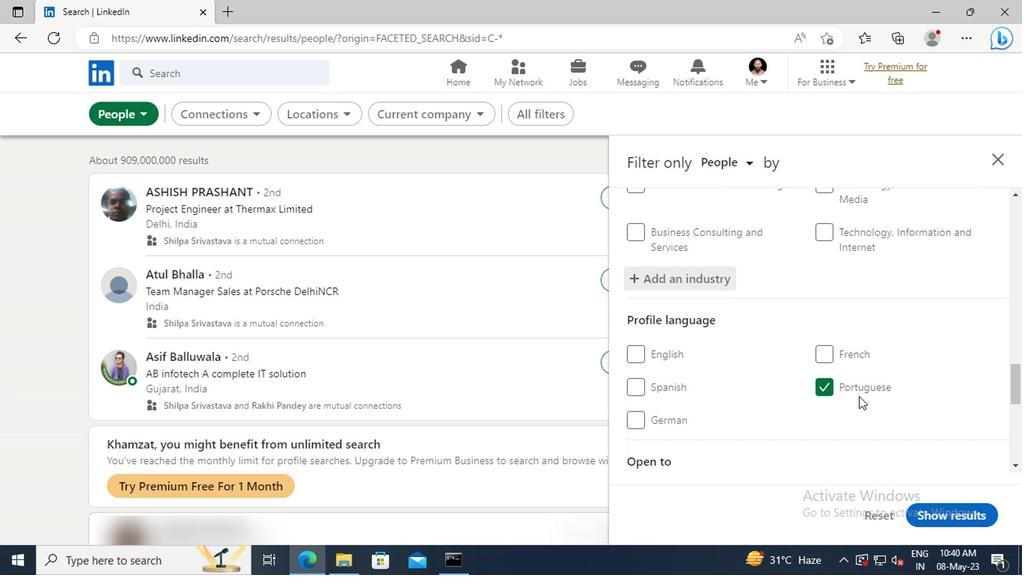 
Action: Mouse scrolled (857, 393) with delta (0, 0)
Screenshot: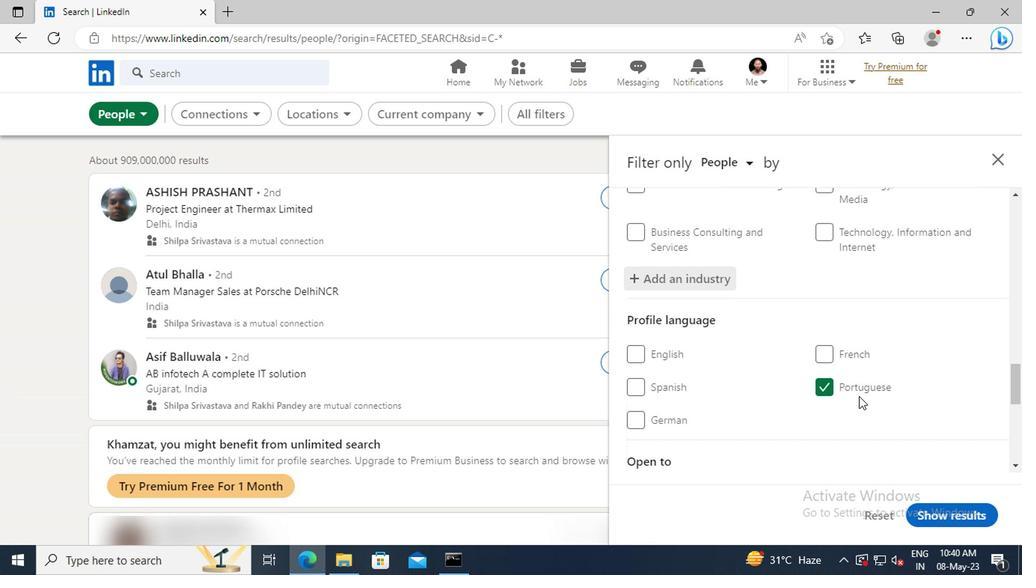 
Action: Mouse scrolled (857, 393) with delta (0, 0)
Screenshot: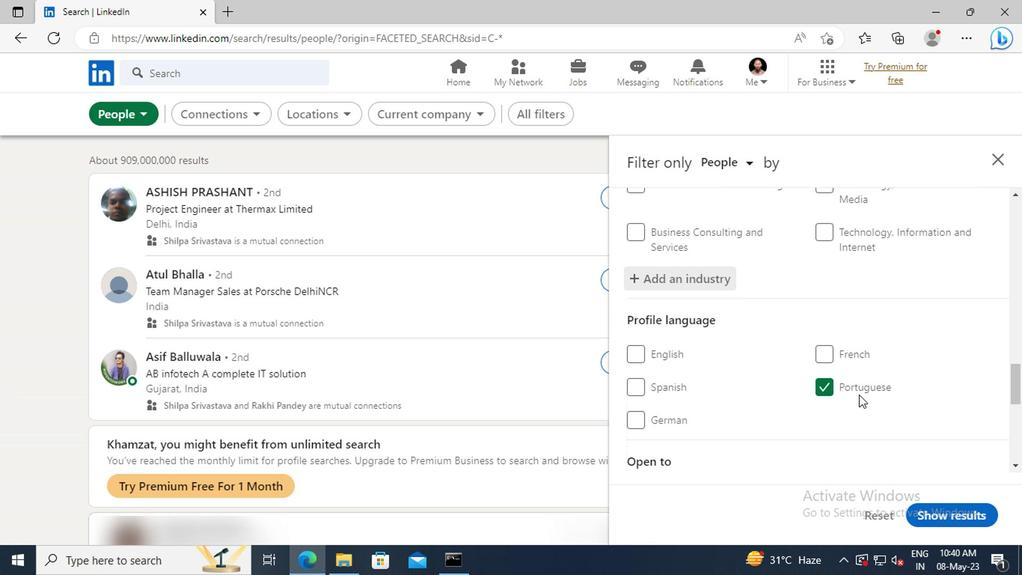 
Action: Mouse moved to (853, 382)
Screenshot: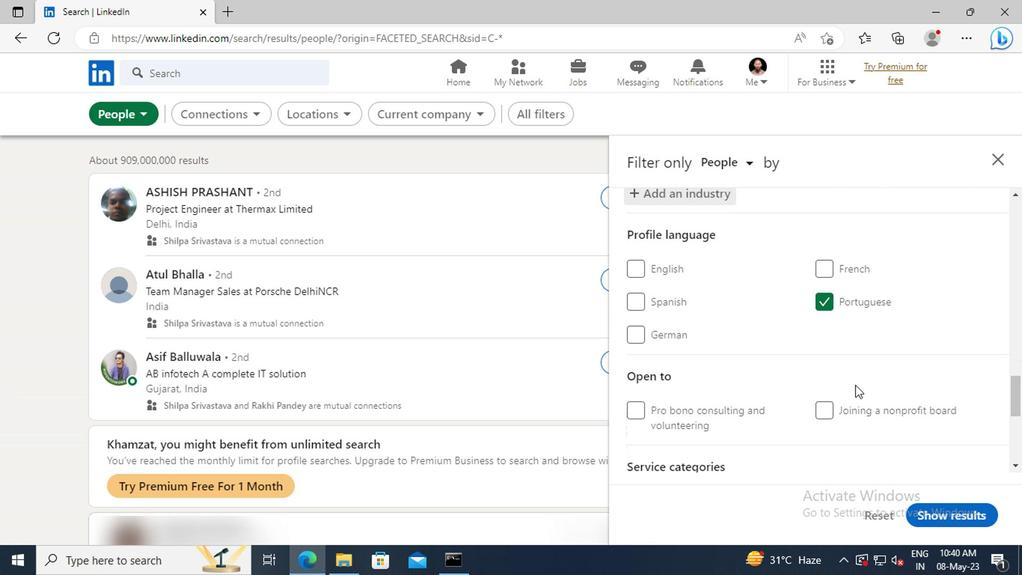 
Action: Mouse scrolled (853, 381) with delta (0, 0)
Screenshot: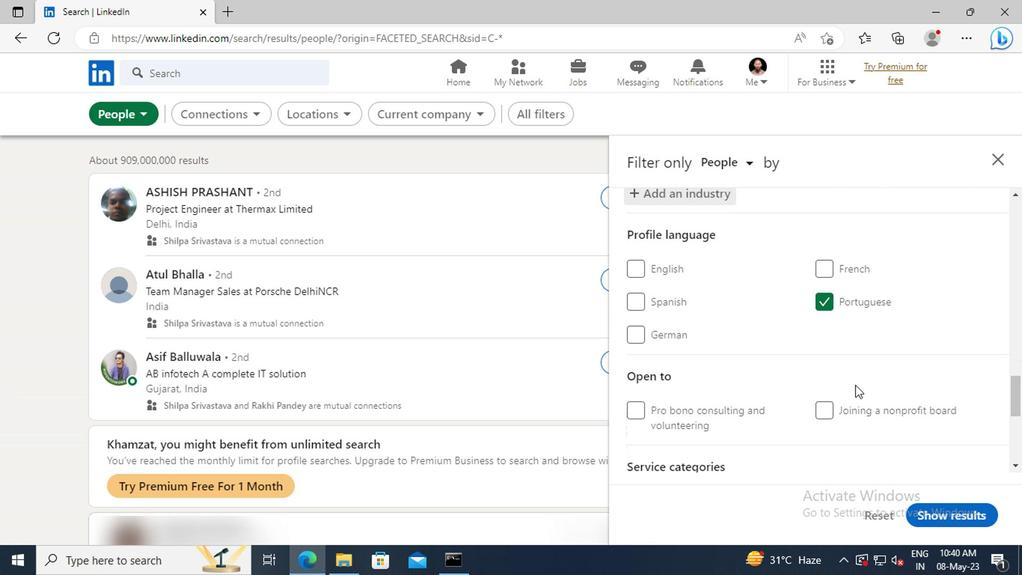 
Action: Mouse moved to (852, 381)
Screenshot: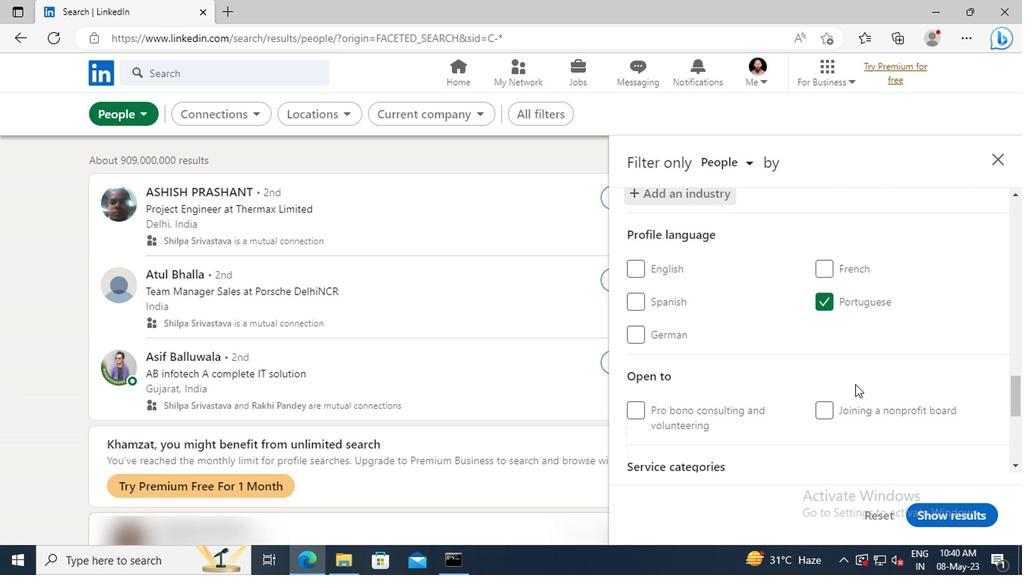 
Action: Mouse scrolled (852, 380) with delta (0, -1)
Screenshot: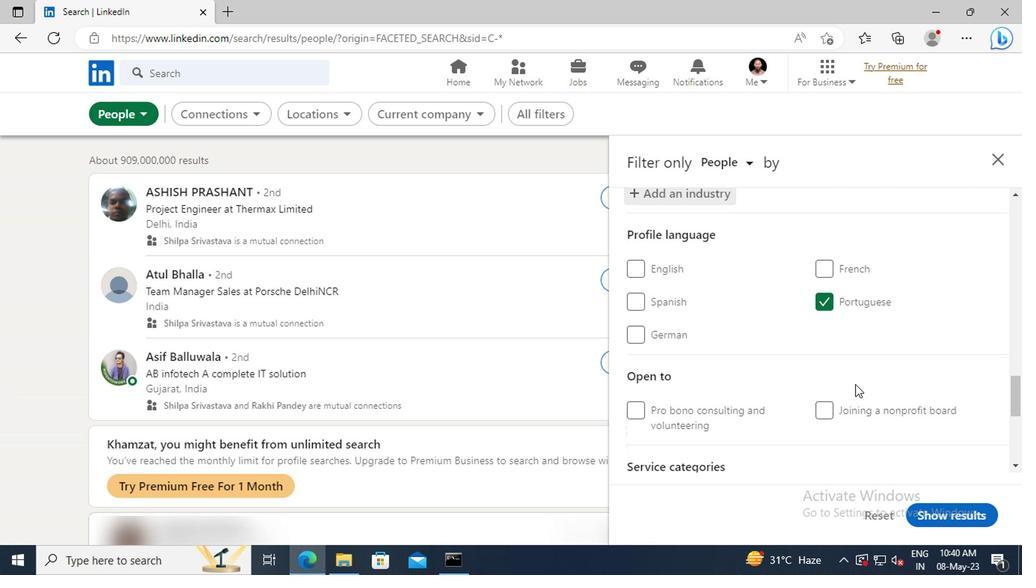 
Action: Mouse moved to (849, 370)
Screenshot: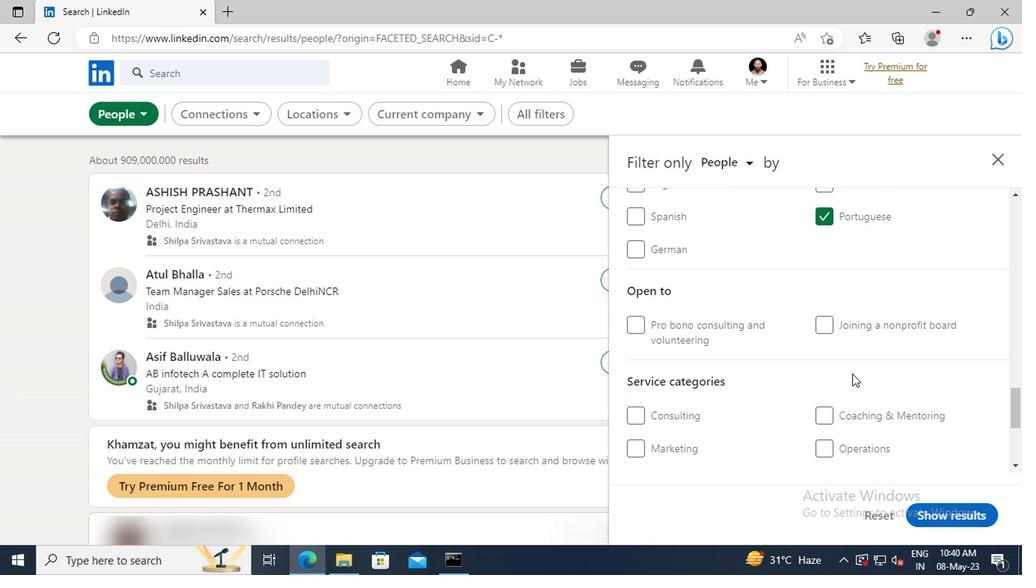 
Action: Mouse scrolled (849, 370) with delta (0, 0)
Screenshot: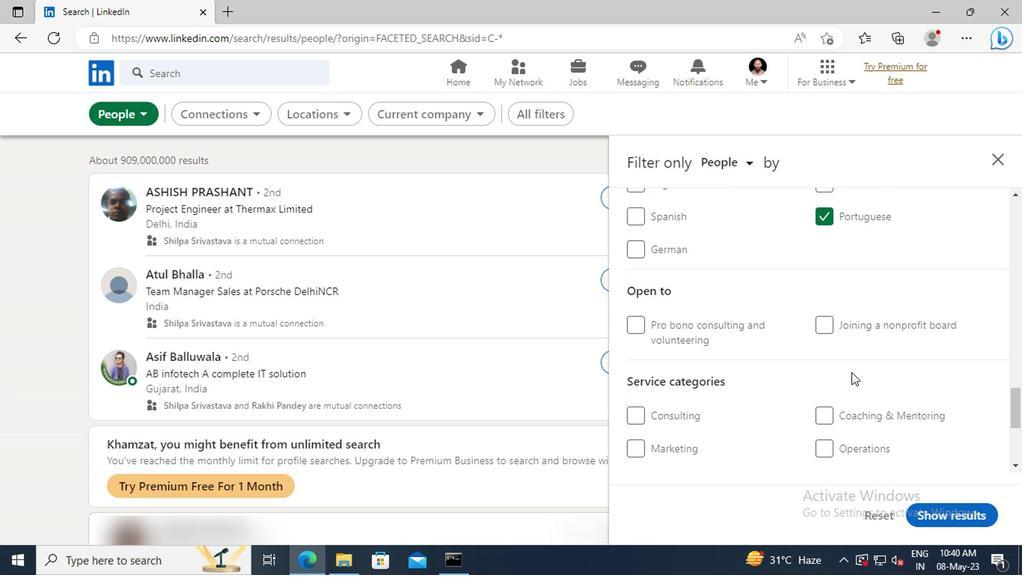 
Action: Mouse moved to (849, 370)
Screenshot: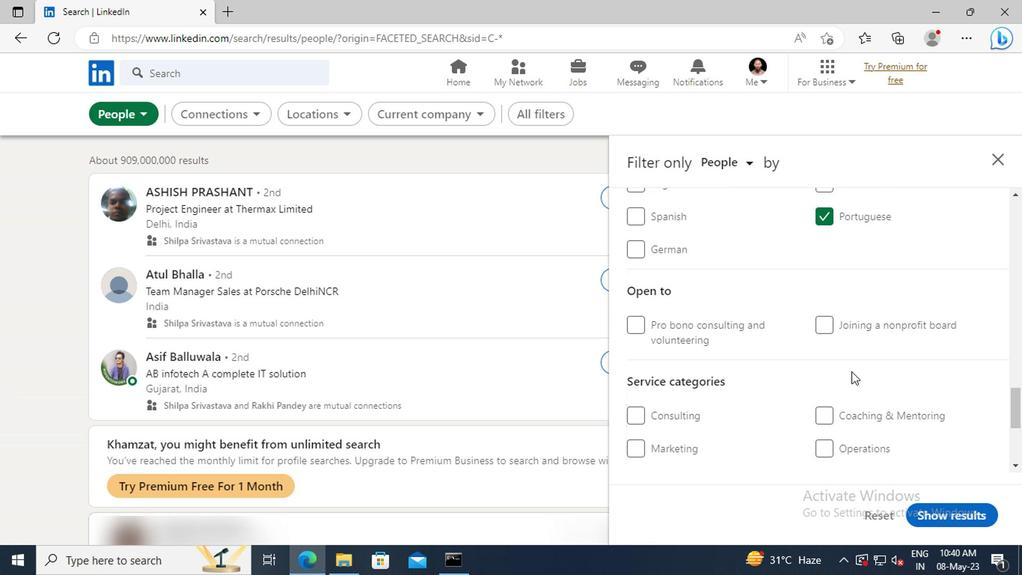 
Action: Mouse scrolled (849, 369) with delta (0, 0)
Screenshot: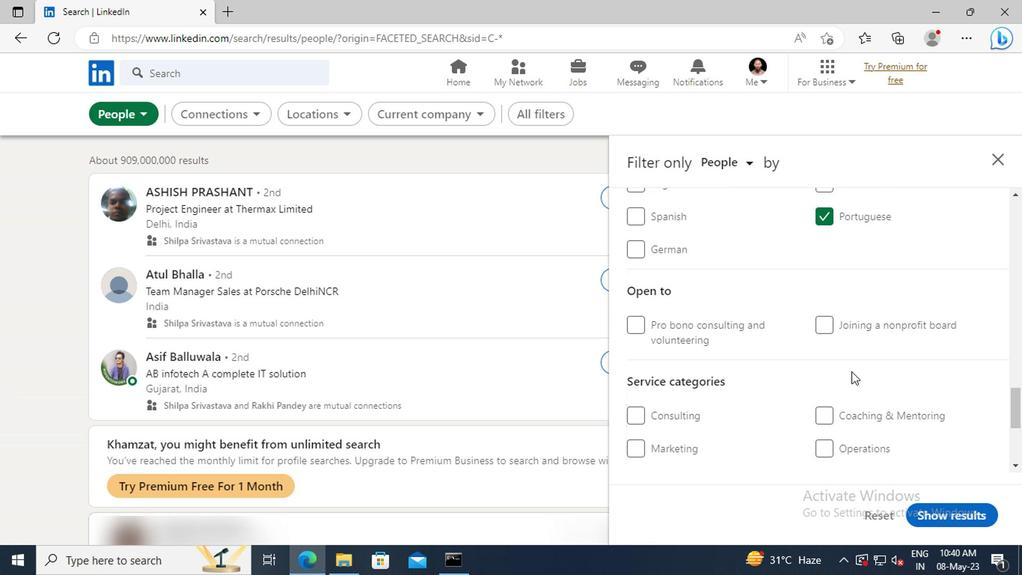 
Action: Mouse moved to (848, 392)
Screenshot: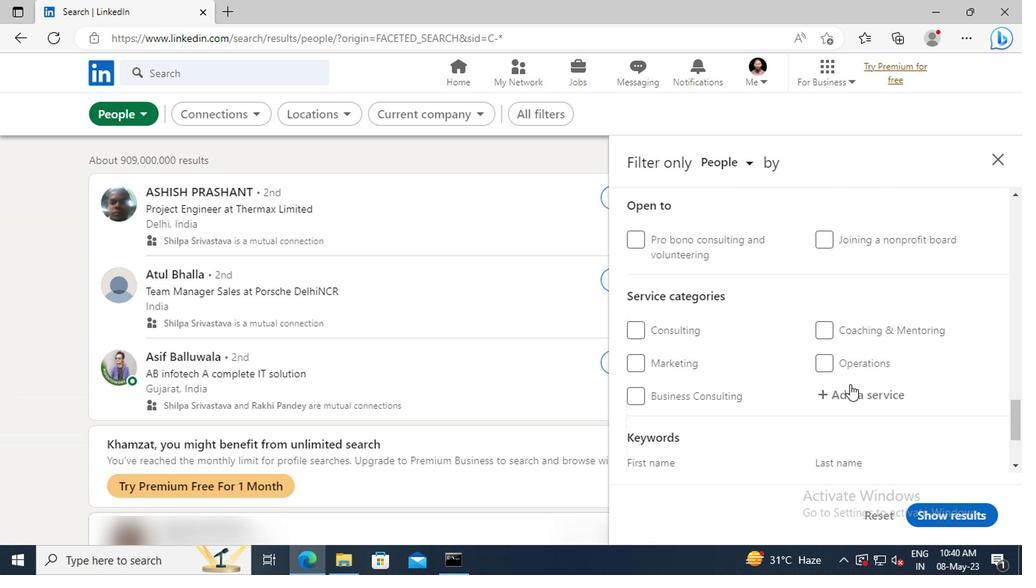 
Action: Mouse pressed left at (848, 392)
Screenshot: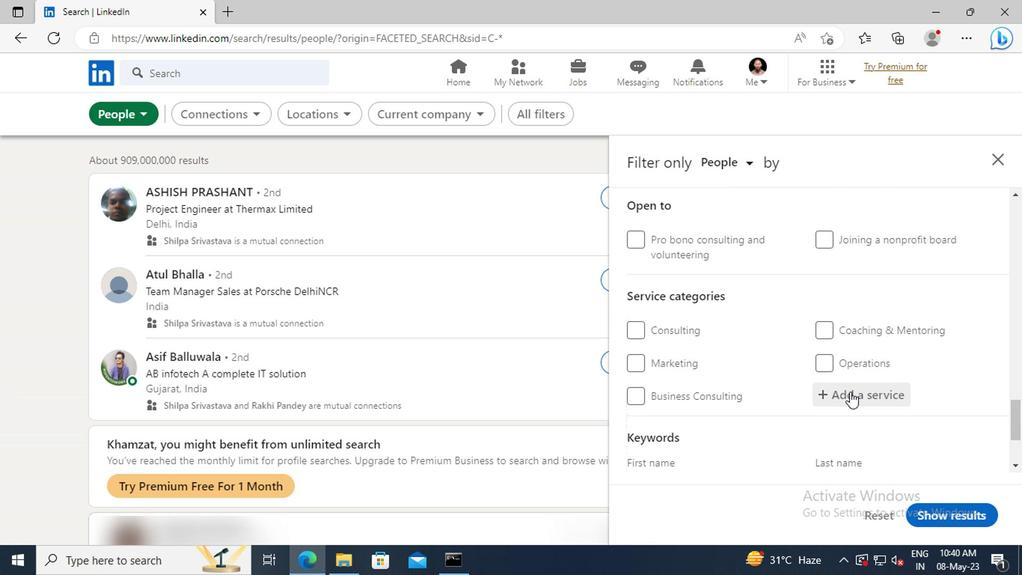 
Action: Key pressed <Key.shift>
Screenshot: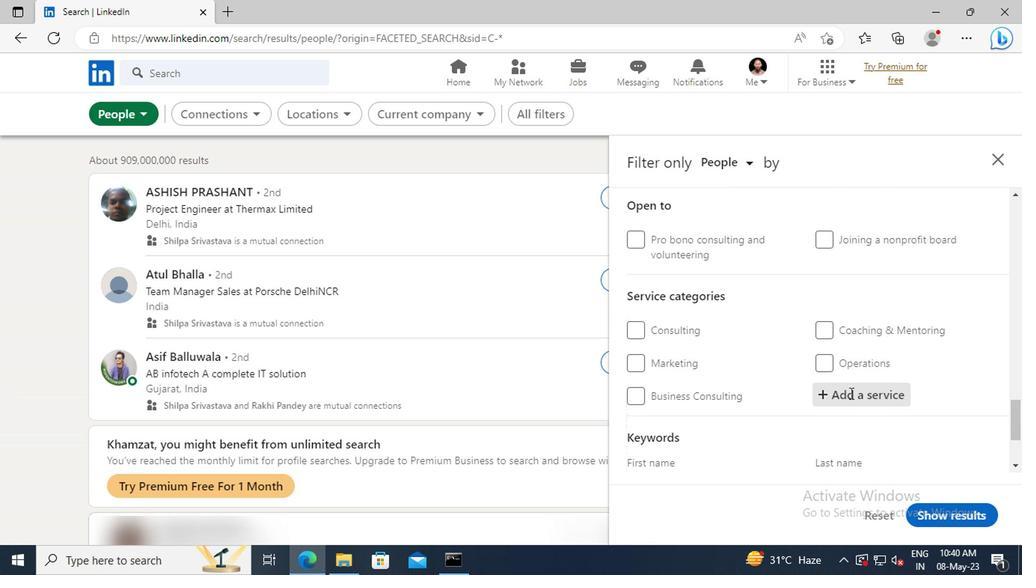 
Action: Mouse moved to (848, 393)
Screenshot: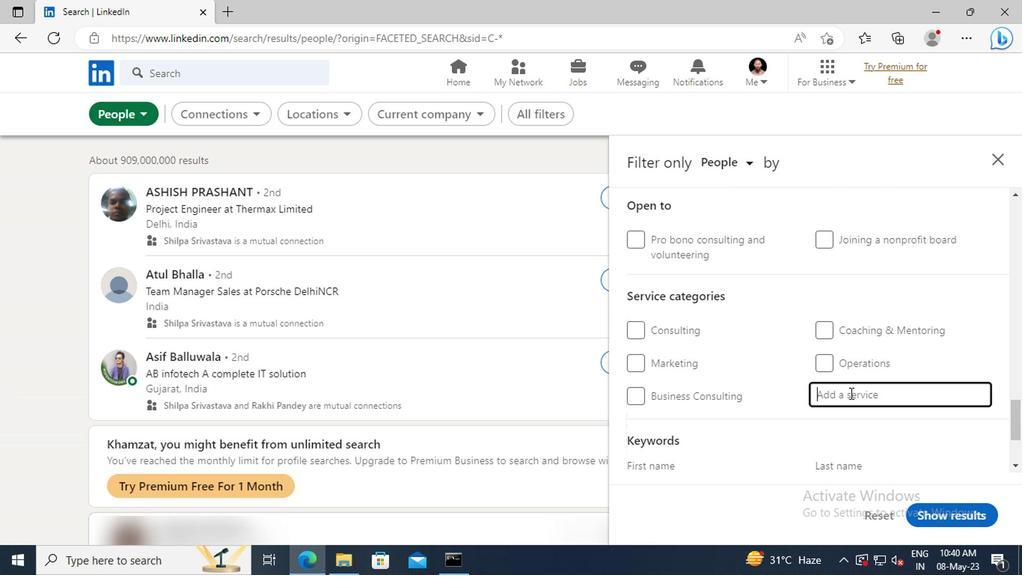 
Action: Key pressed SE
Screenshot: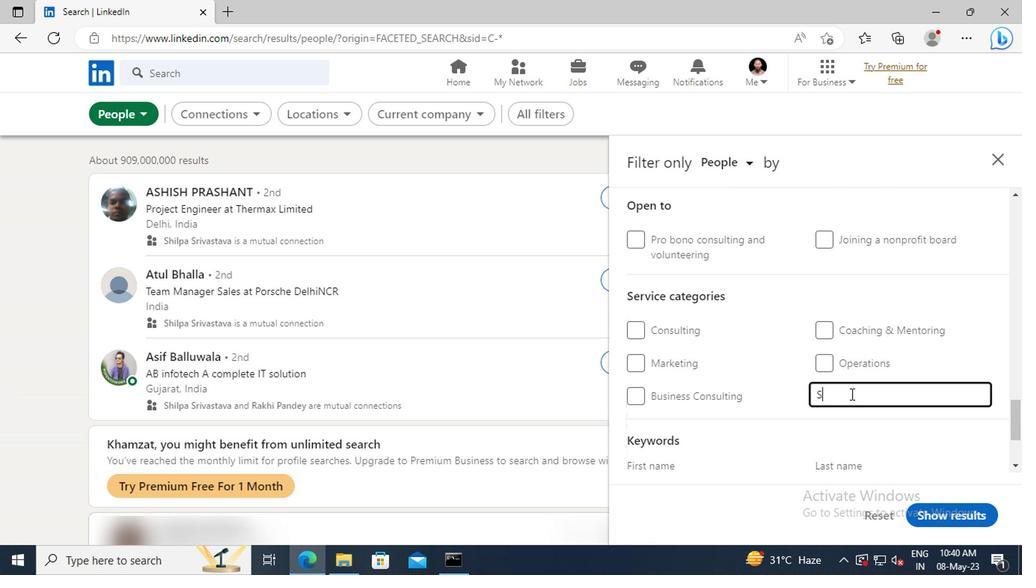 
Action: Mouse moved to (848, 392)
Screenshot: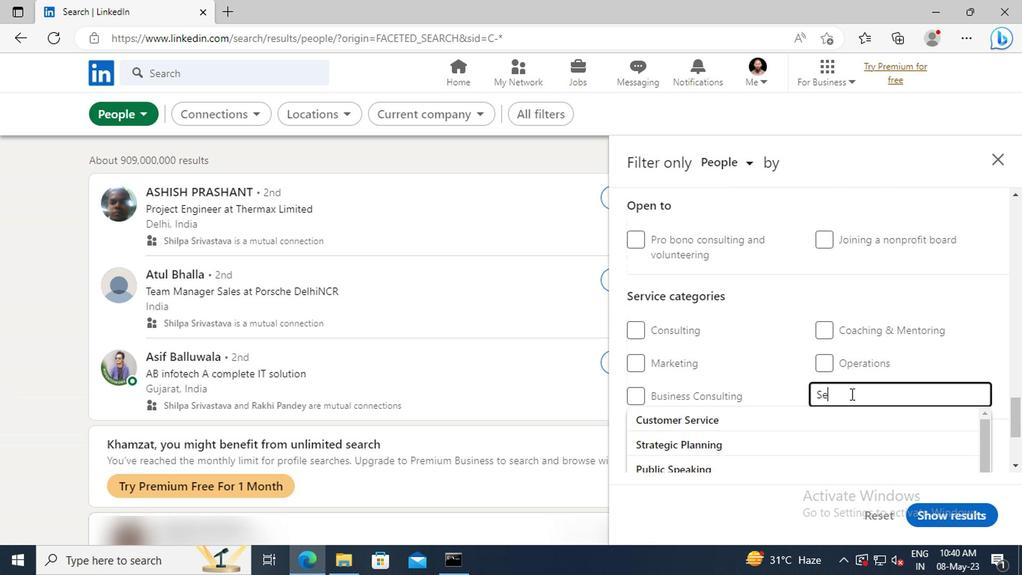 
Action: Key pressed A
Screenshot: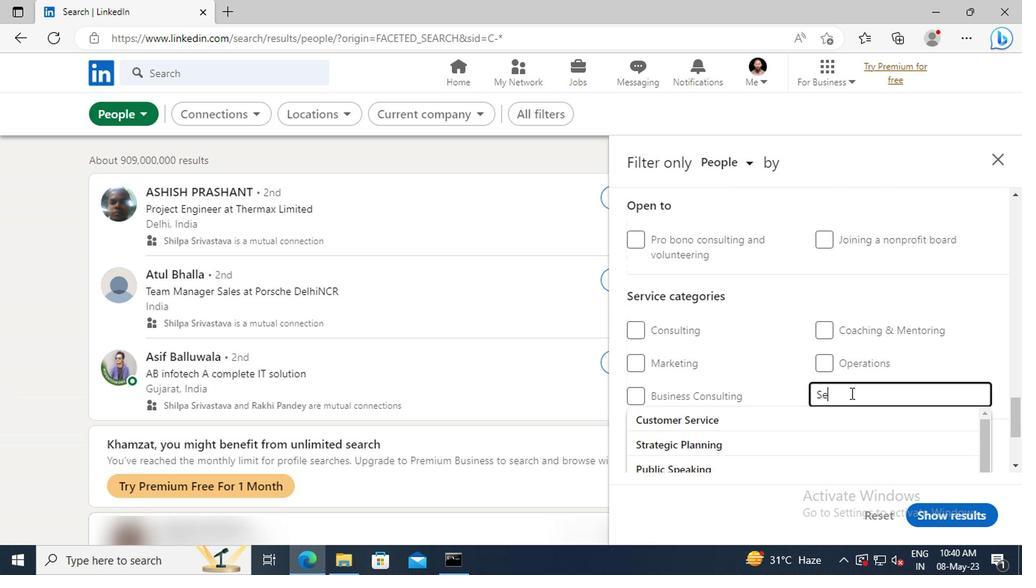 
Action: Mouse moved to (848, 391)
Screenshot: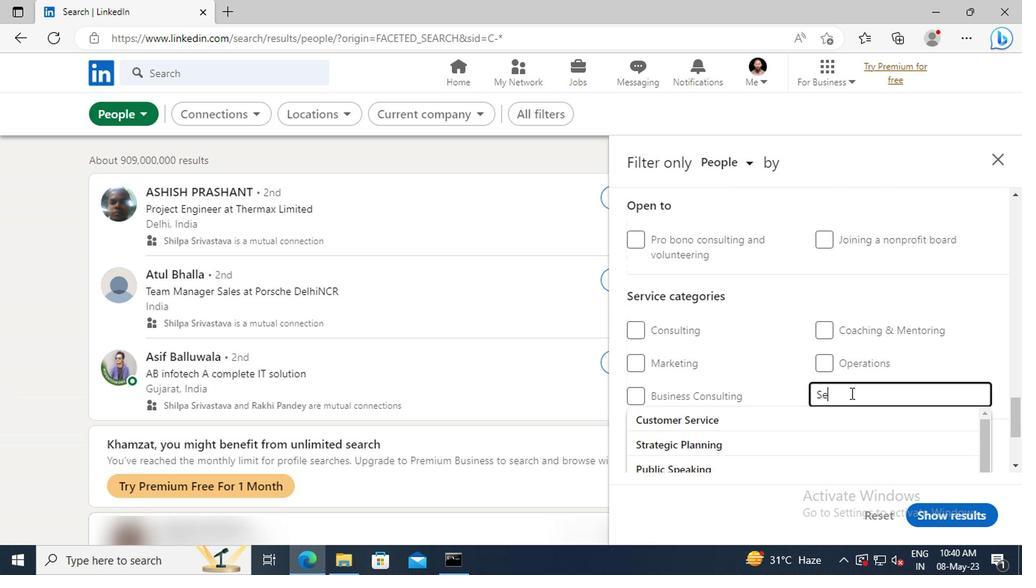 
Action: Key pressed RC
Screenshot: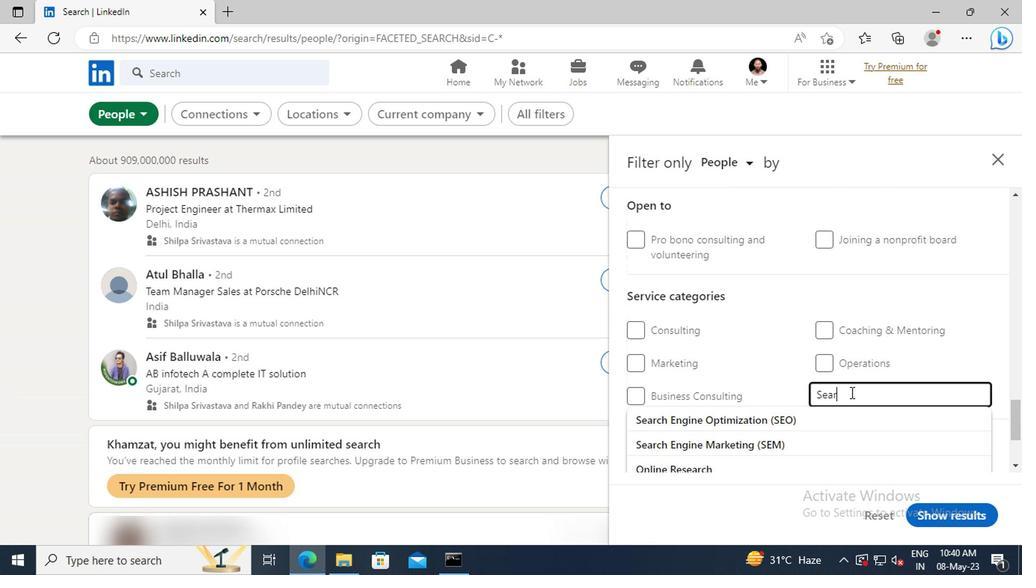 
Action: Mouse moved to (853, 413)
Screenshot: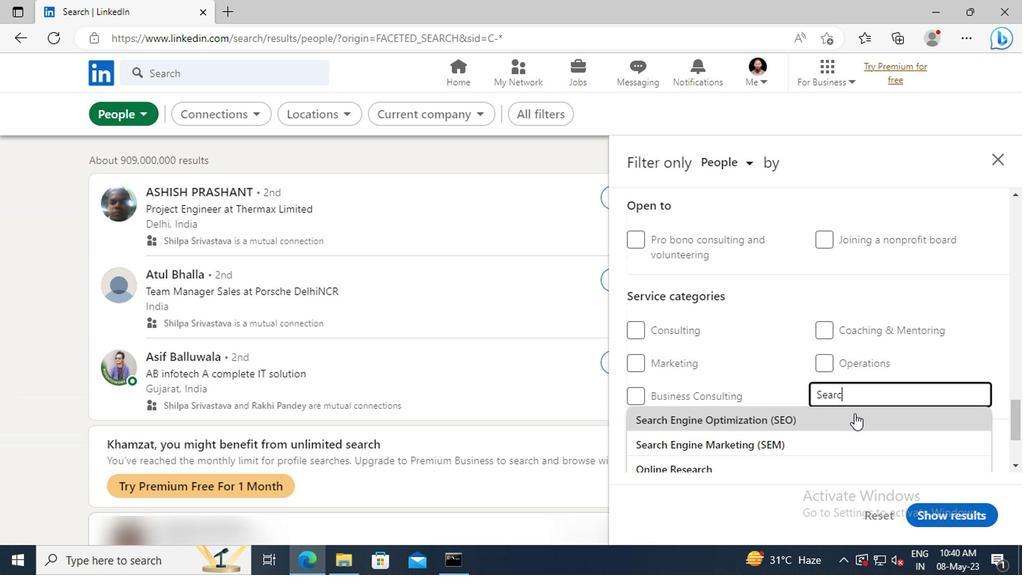 
Action: Mouse pressed left at (853, 413)
Screenshot: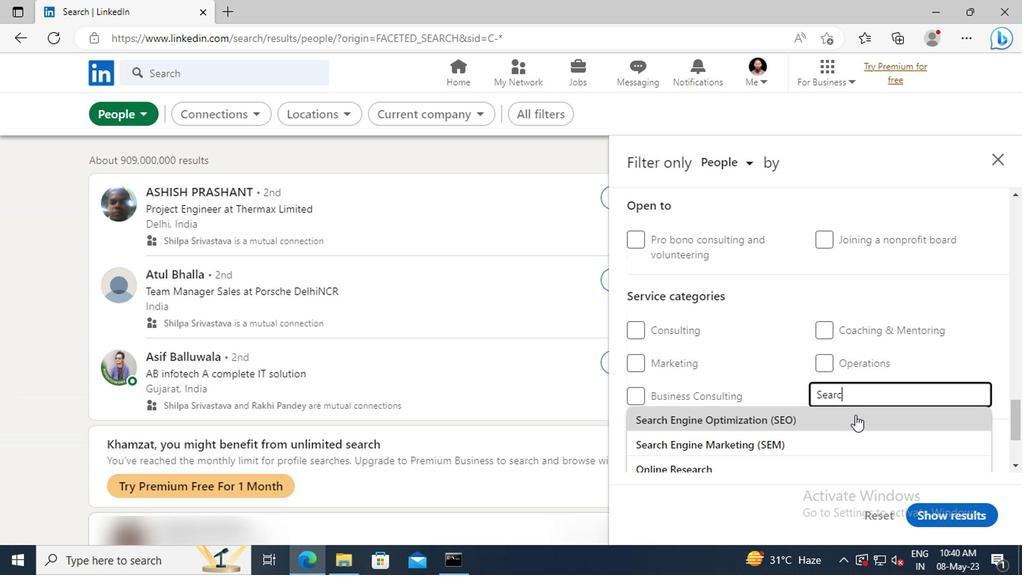 
Action: Mouse scrolled (853, 412) with delta (0, -1)
Screenshot: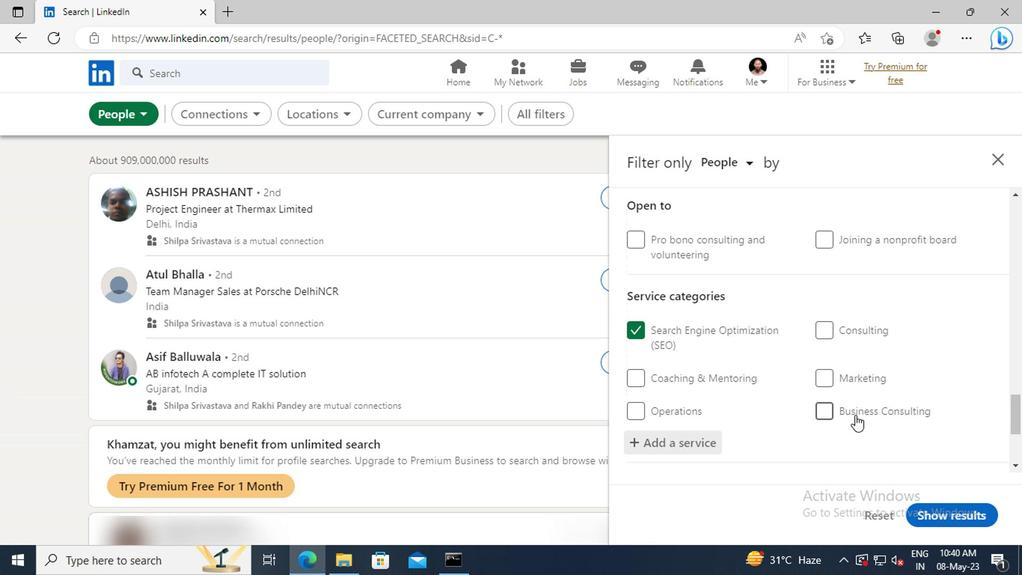 
Action: Mouse scrolled (853, 412) with delta (0, -1)
Screenshot: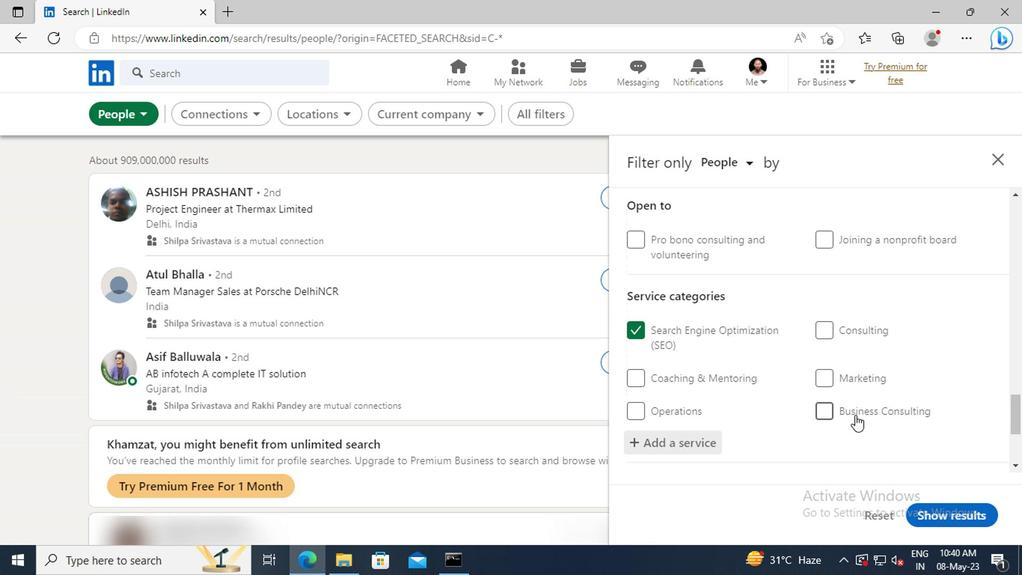 
Action: Mouse scrolled (853, 412) with delta (0, -1)
Screenshot: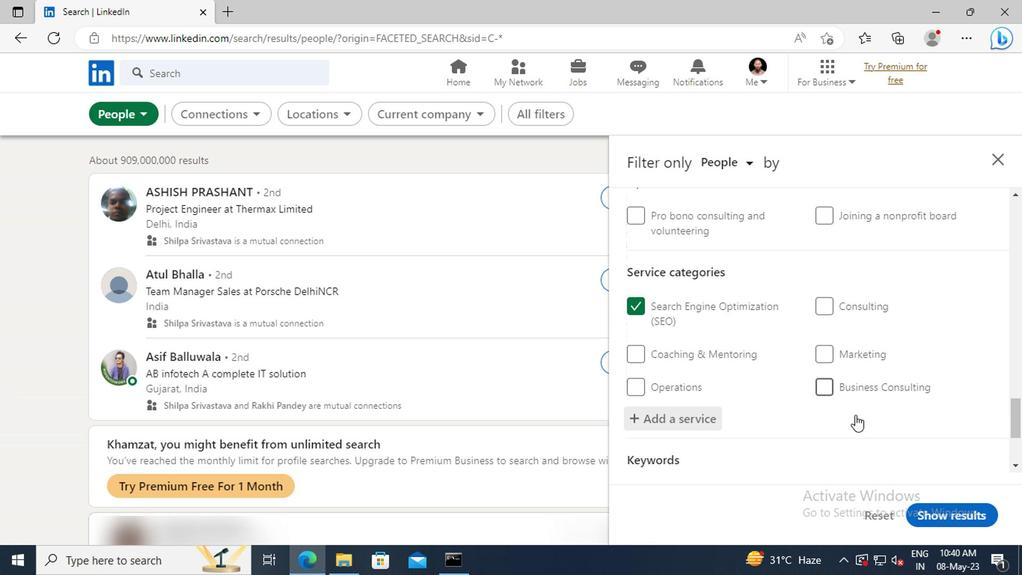 
Action: Mouse moved to (844, 416)
Screenshot: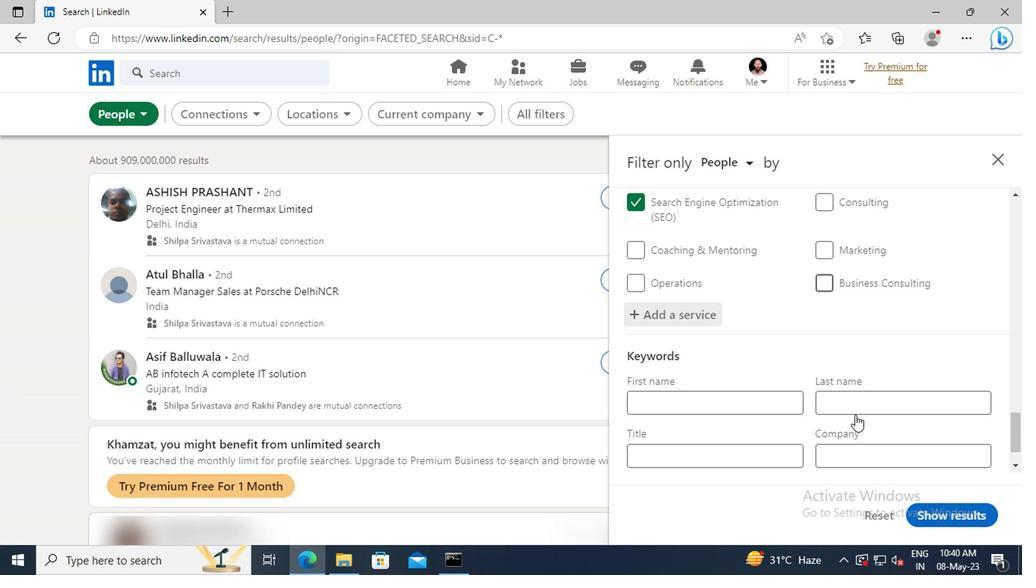 
Action: Mouse scrolled (844, 415) with delta (0, 0)
Screenshot: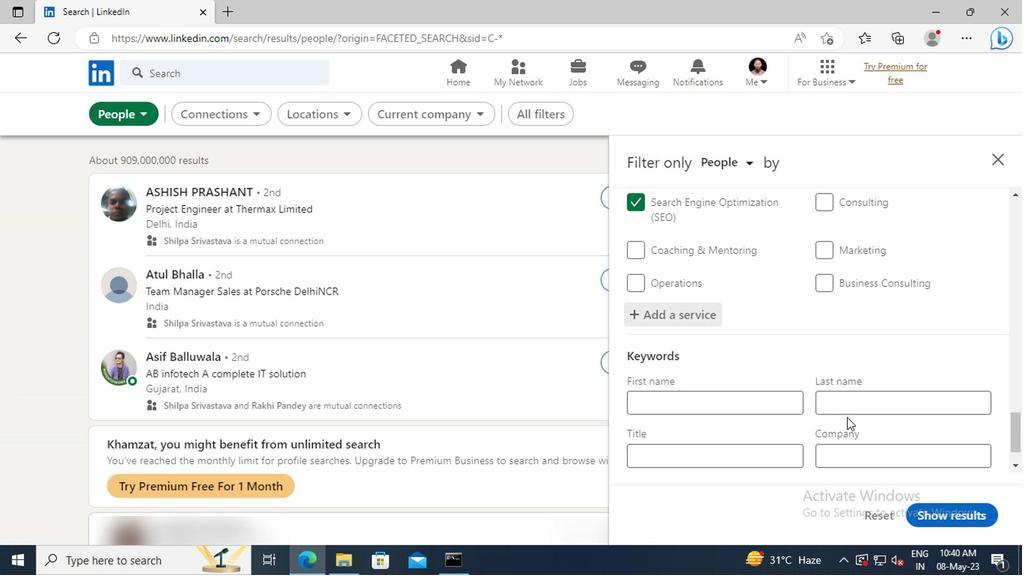 
Action: Mouse scrolled (844, 415) with delta (0, 0)
Screenshot: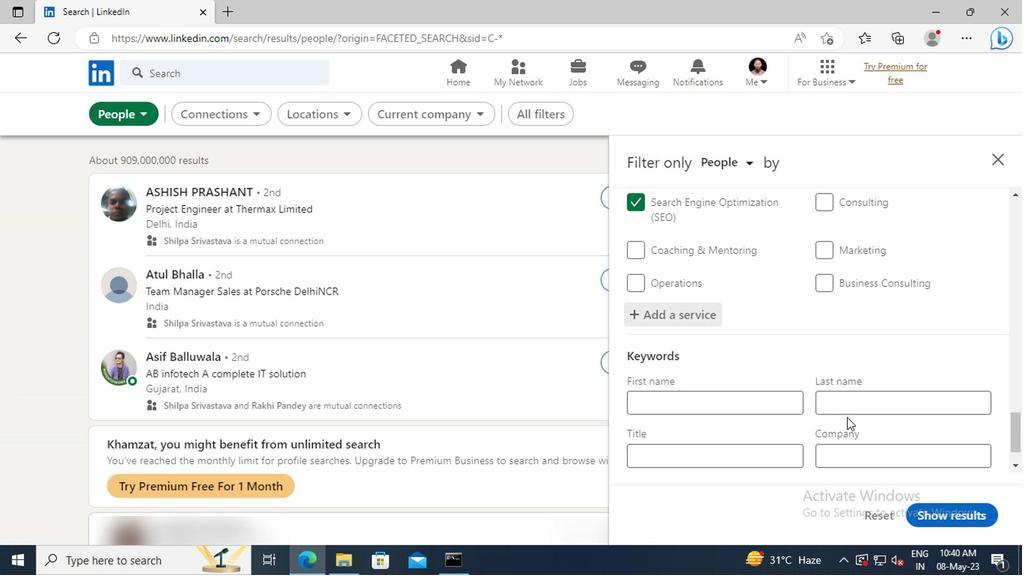 
Action: Mouse scrolled (844, 415) with delta (0, 0)
Screenshot: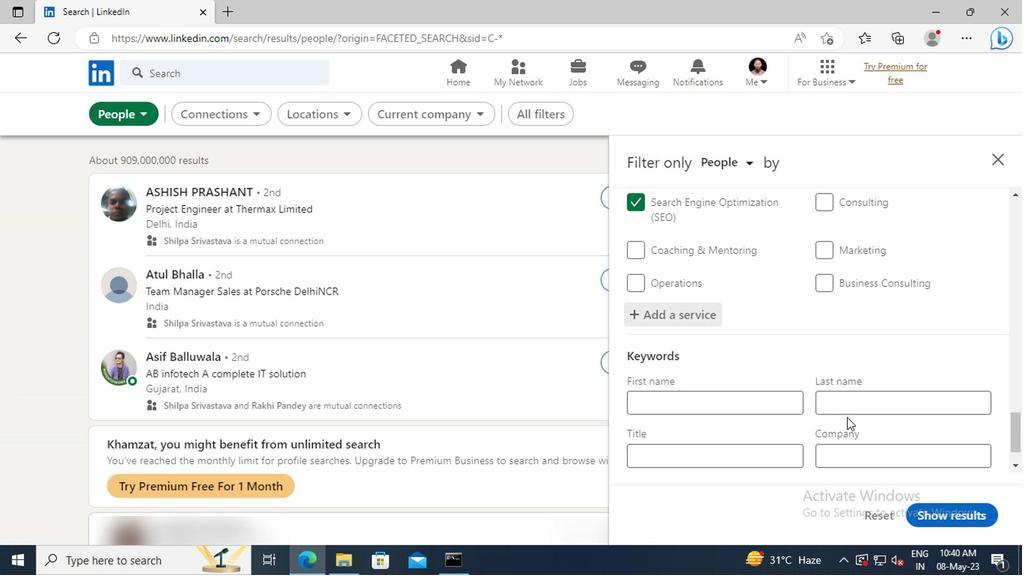 
Action: Mouse moved to (741, 406)
Screenshot: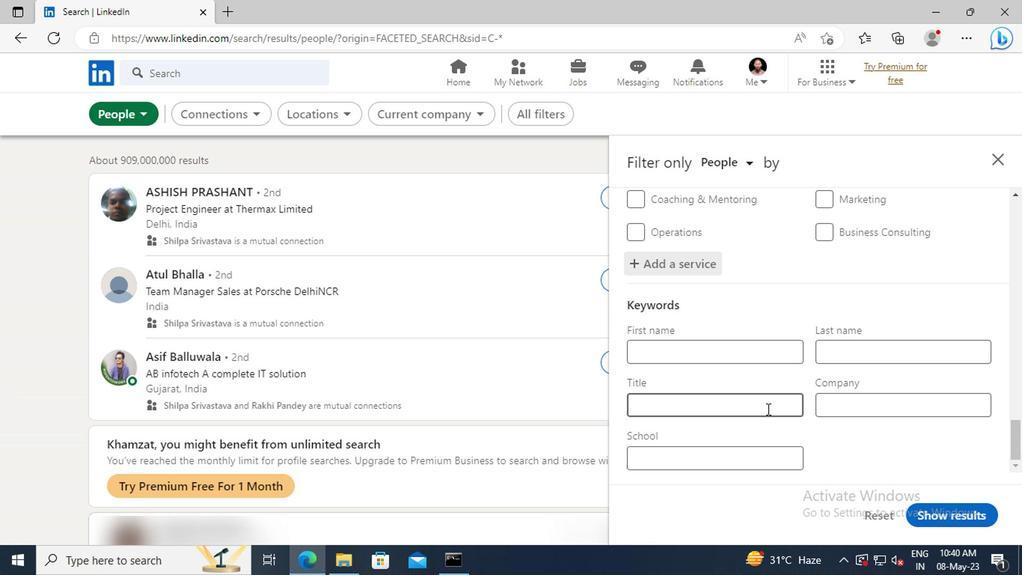 
Action: Mouse pressed left at (741, 406)
Screenshot: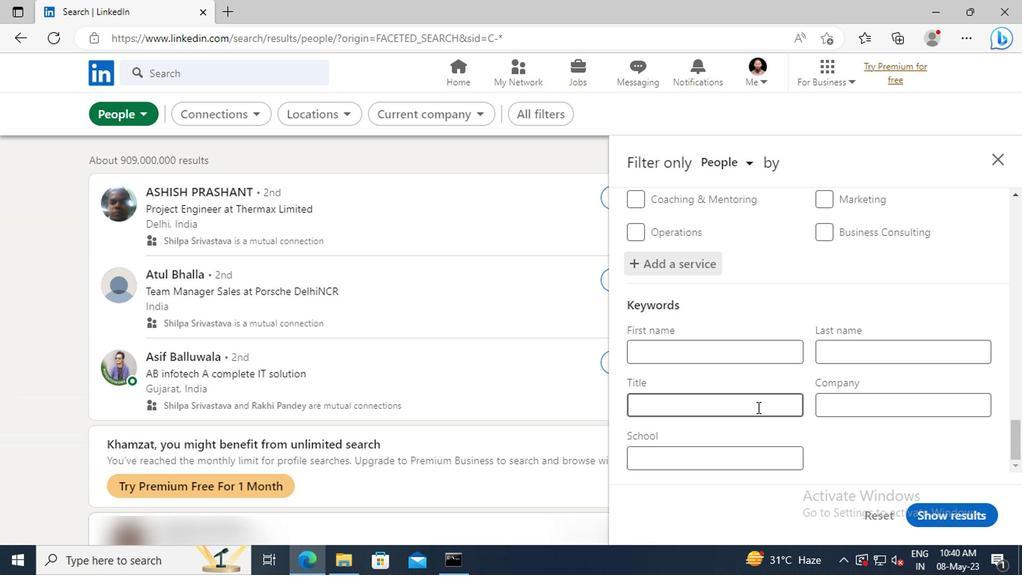 
Action: Key pressed <Key.shift>CUSTOMER<Key.space><Key.shift>SERVICE<Key.space><Key.shift>MANAGER<Key.enter>
Screenshot: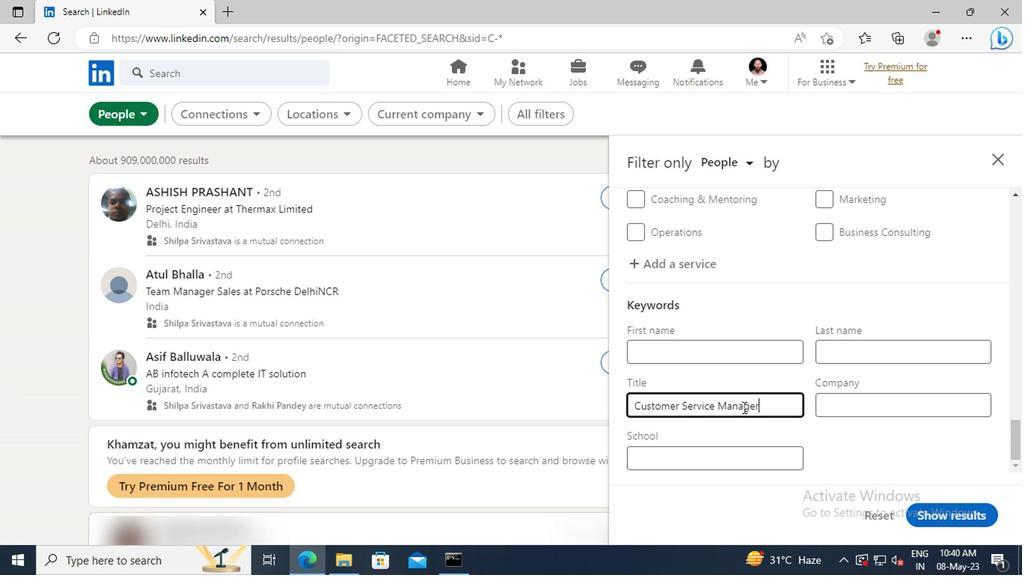
Action: Mouse moved to (936, 512)
Screenshot: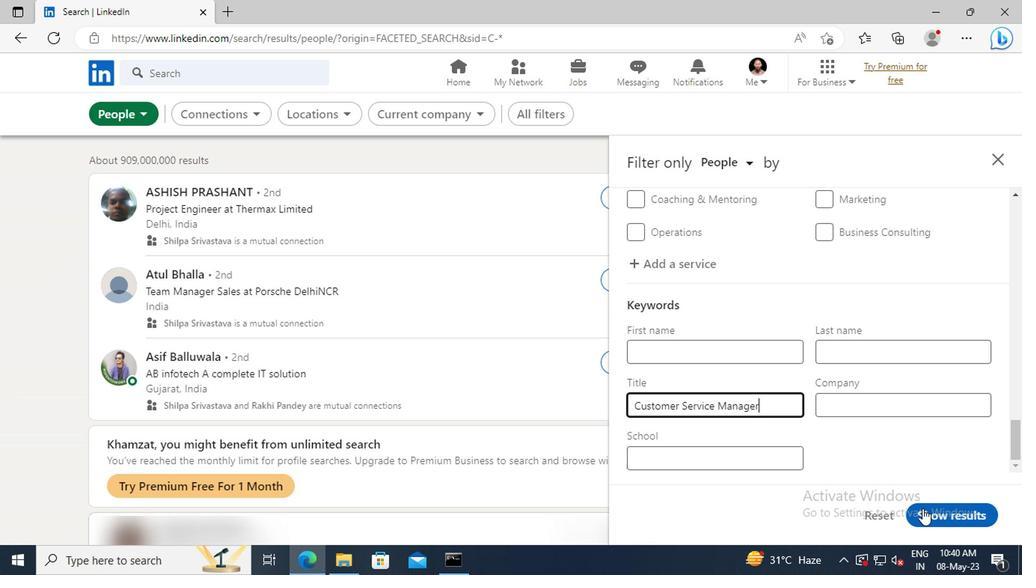 
Action: Mouse pressed left at (936, 512)
Screenshot: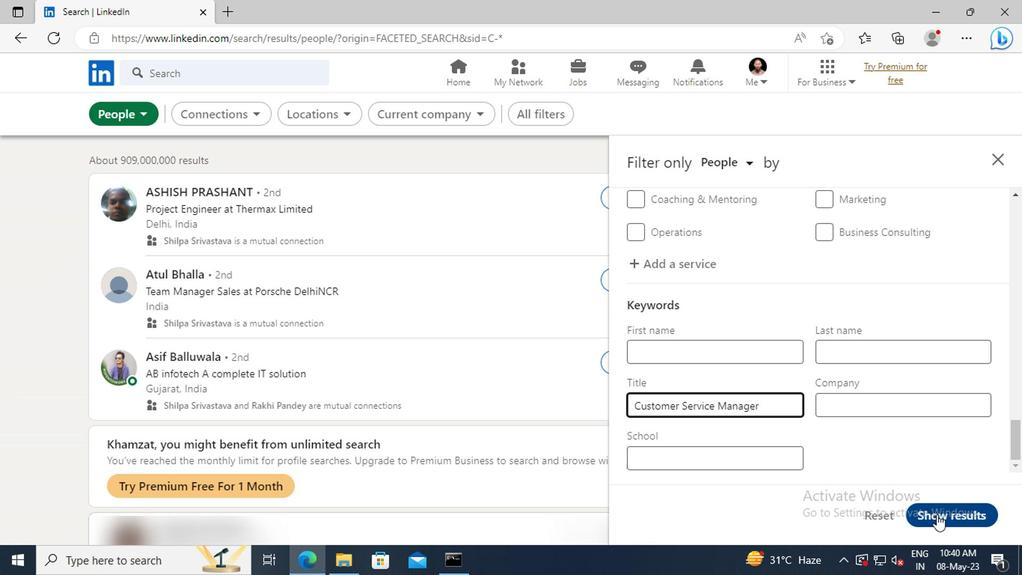 
